 Task: Find connections with filter location Rolândia with filter topic #securitywith filter profile language Potuguese with filter current company Dentsu Webchutney with filter school RK University with filter industry Services for Renewable Energy with filter service category Wedding Planning with filter keywords title Assistant Professor
Action: Mouse moved to (223, 277)
Screenshot: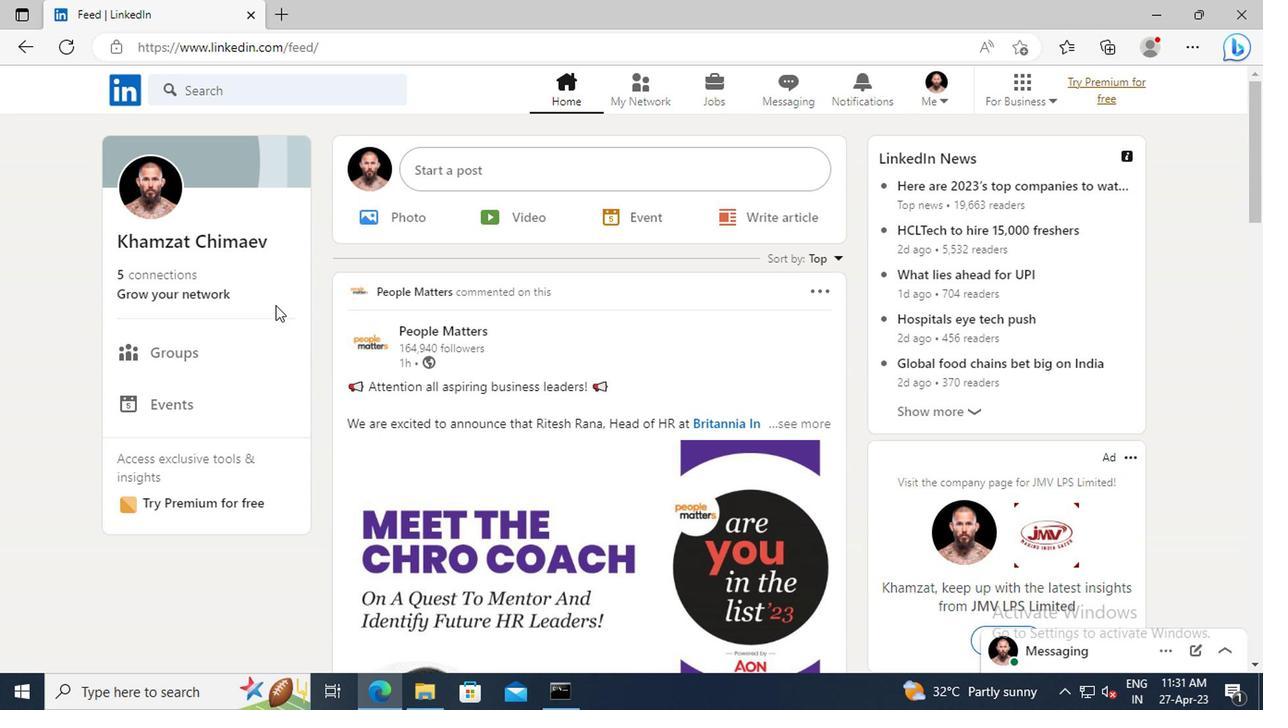 
Action: Mouse pressed left at (223, 277)
Screenshot: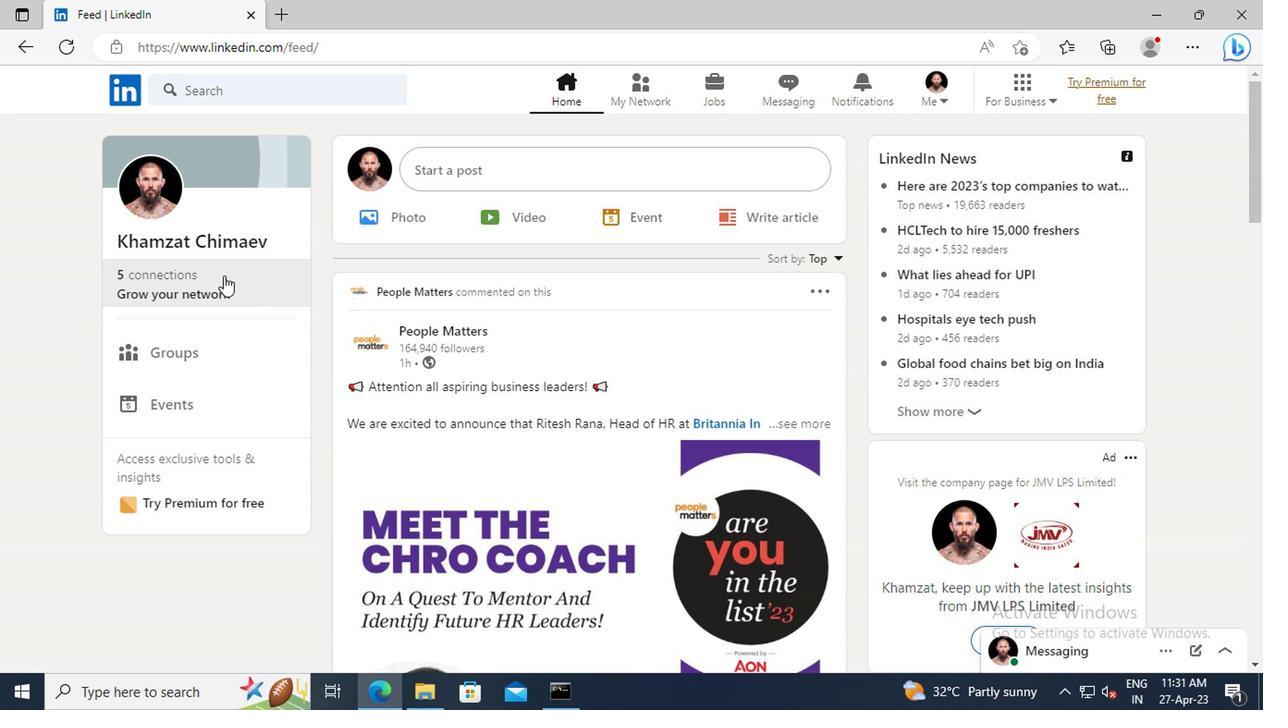 
Action: Mouse moved to (225, 202)
Screenshot: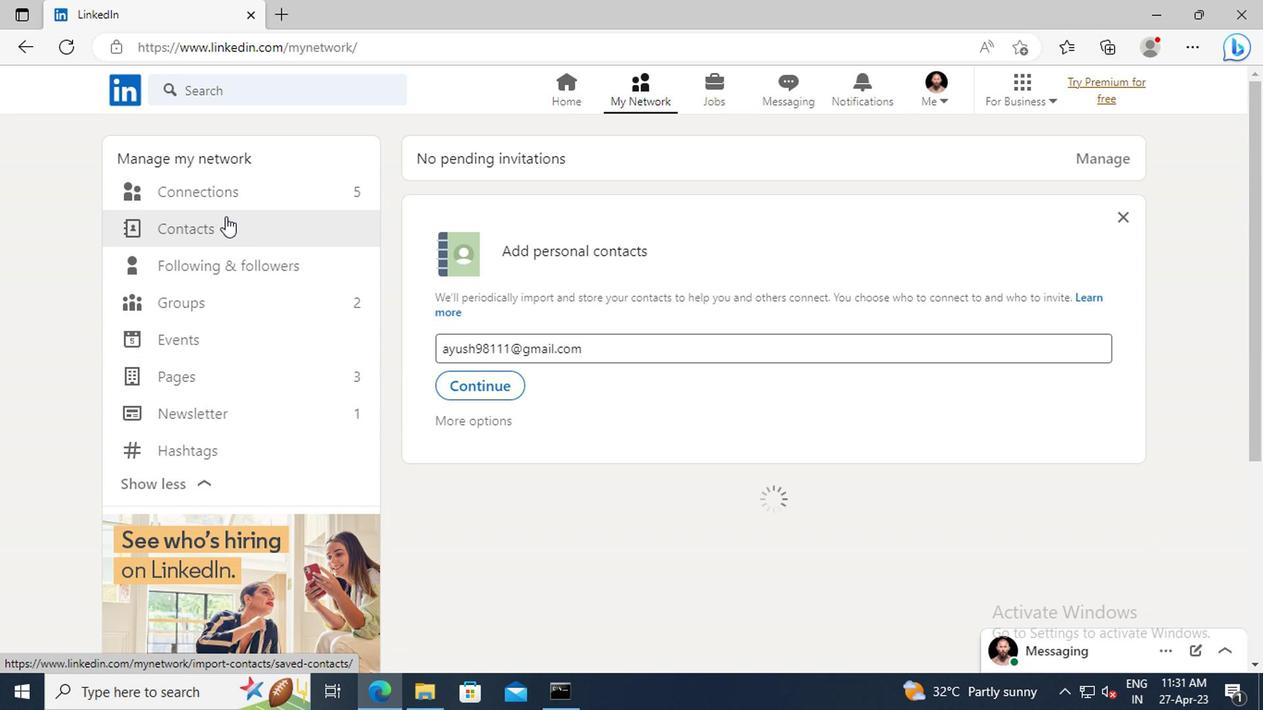 
Action: Mouse pressed left at (225, 202)
Screenshot: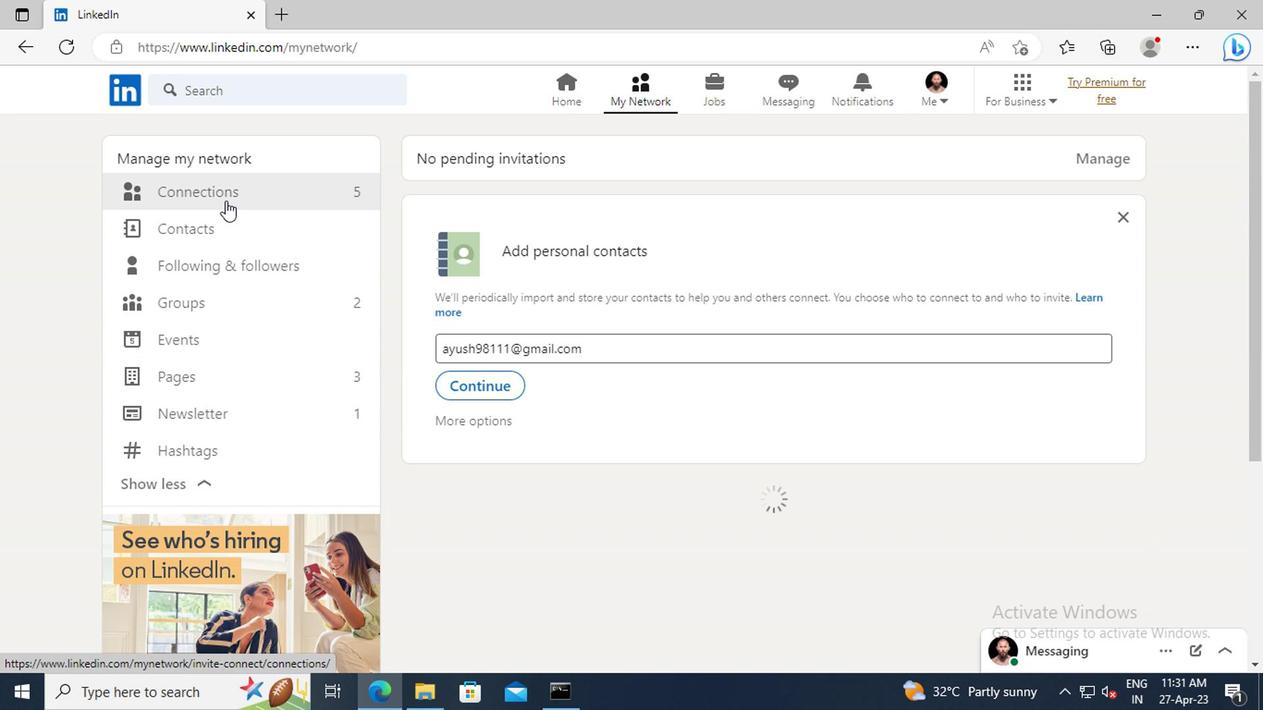 
Action: Mouse moved to (785, 201)
Screenshot: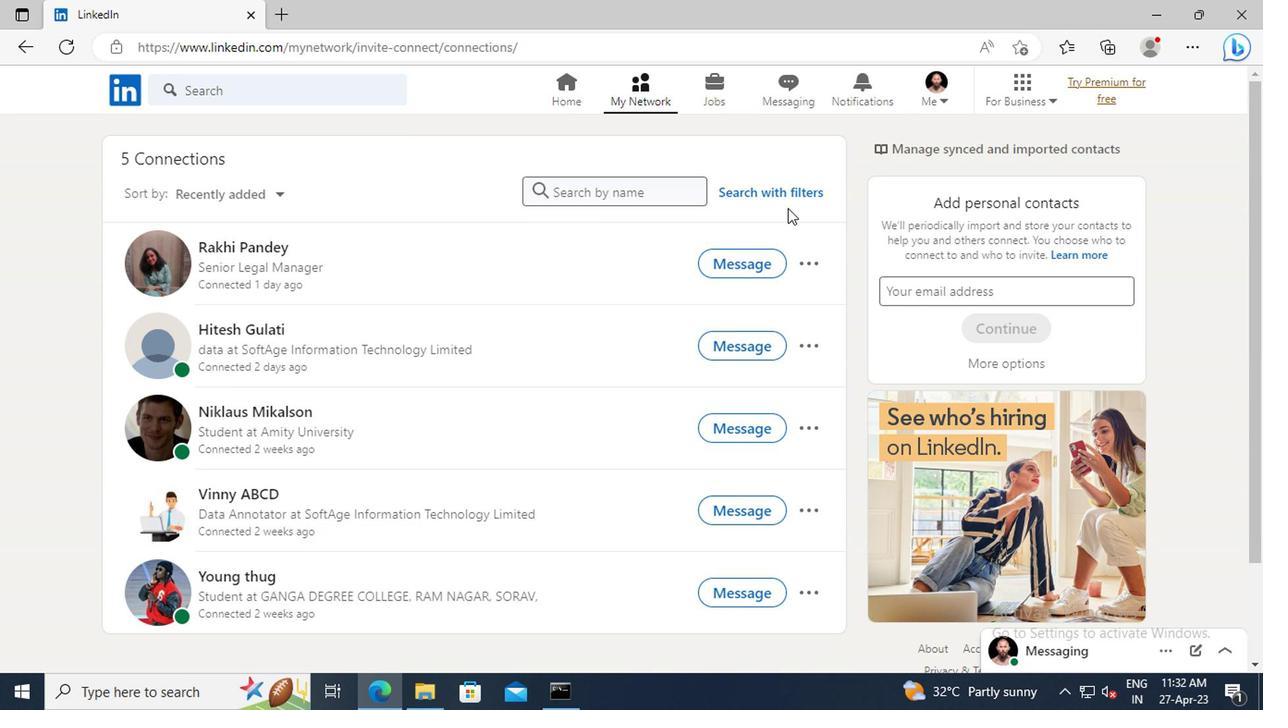 
Action: Mouse pressed left at (785, 201)
Screenshot: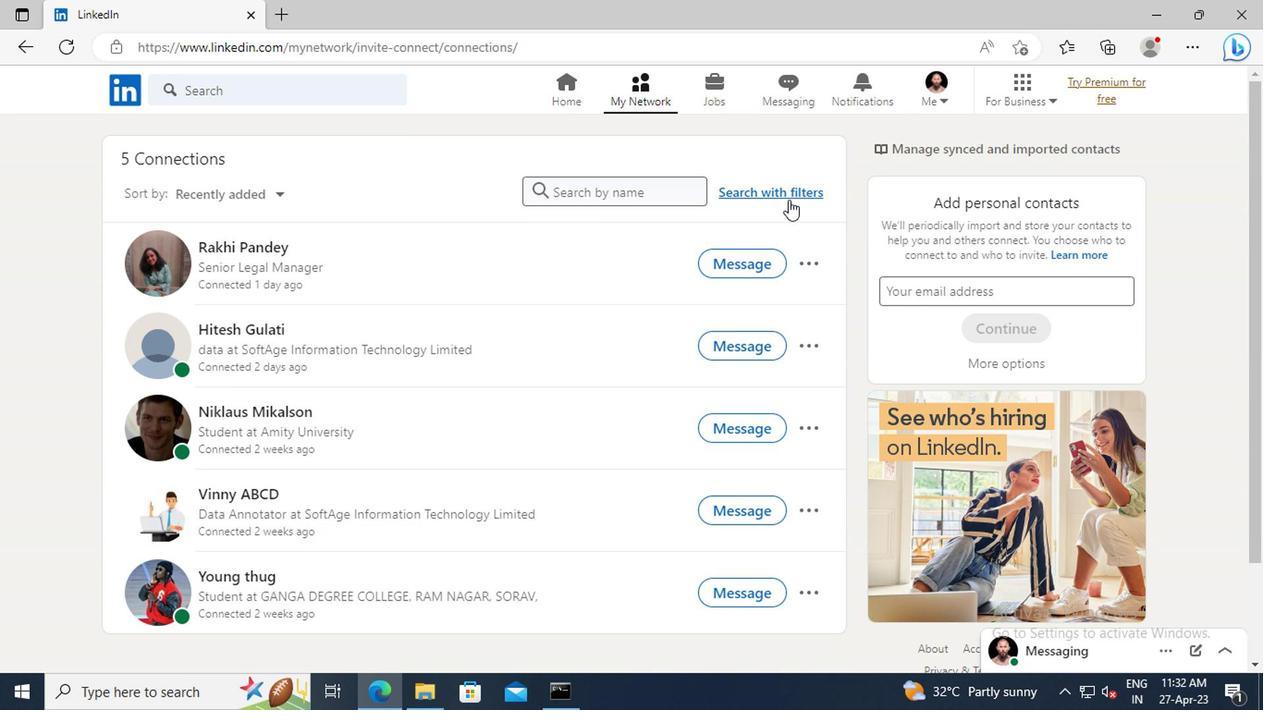 
Action: Mouse moved to (702, 147)
Screenshot: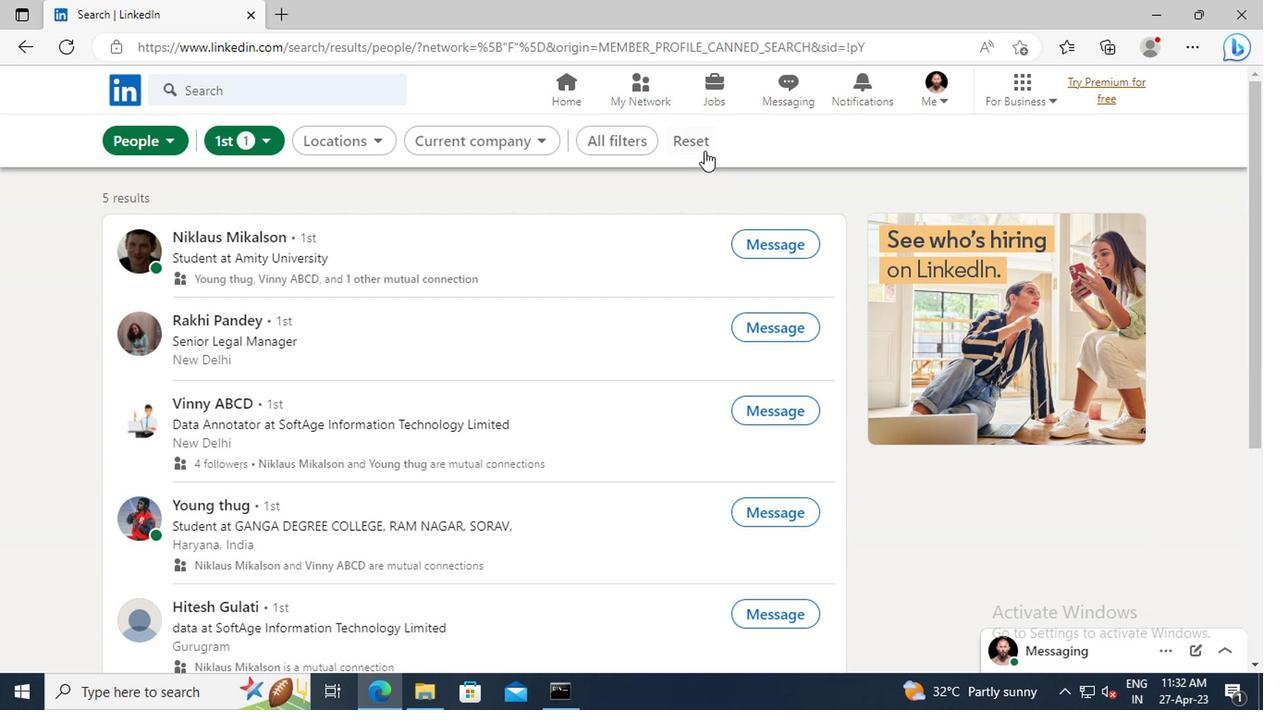 
Action: Mouse pressed left at (702, 147)
Screenshot: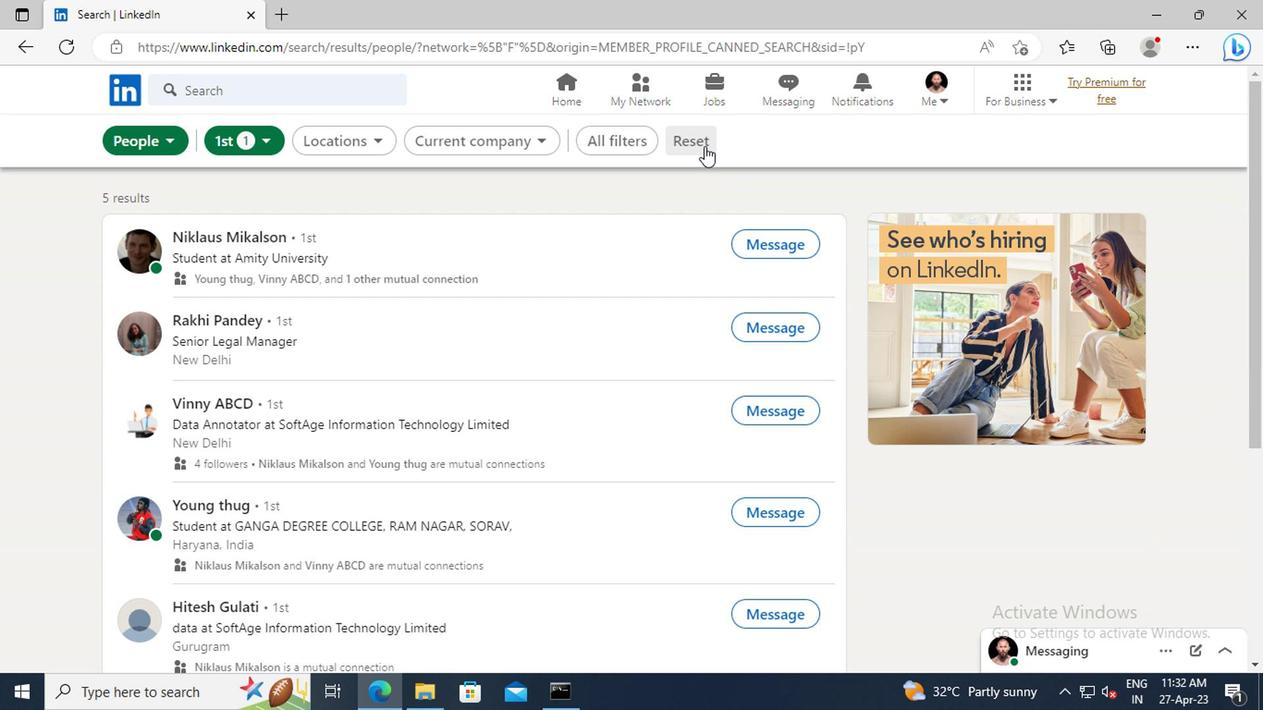 
Action: Mouse moved to (665, 144)
Screenshot: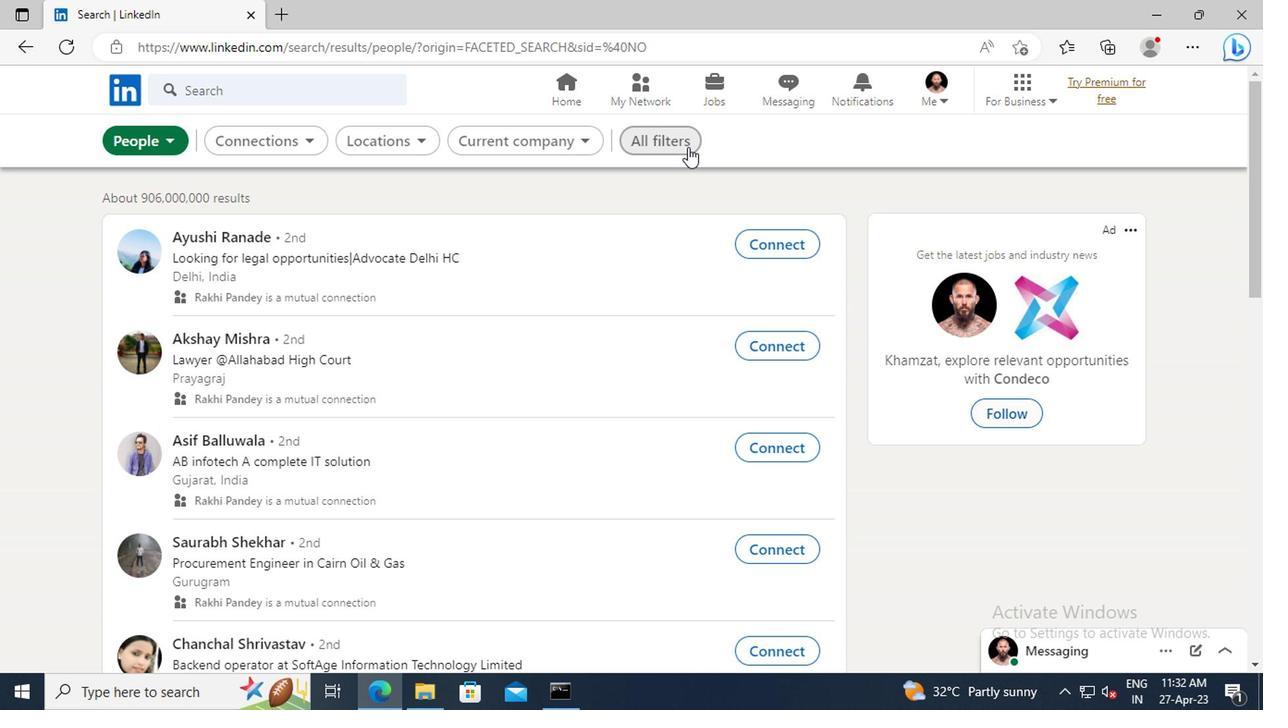 
Action: Mouse pressed left at (665, 144)
Screenshot: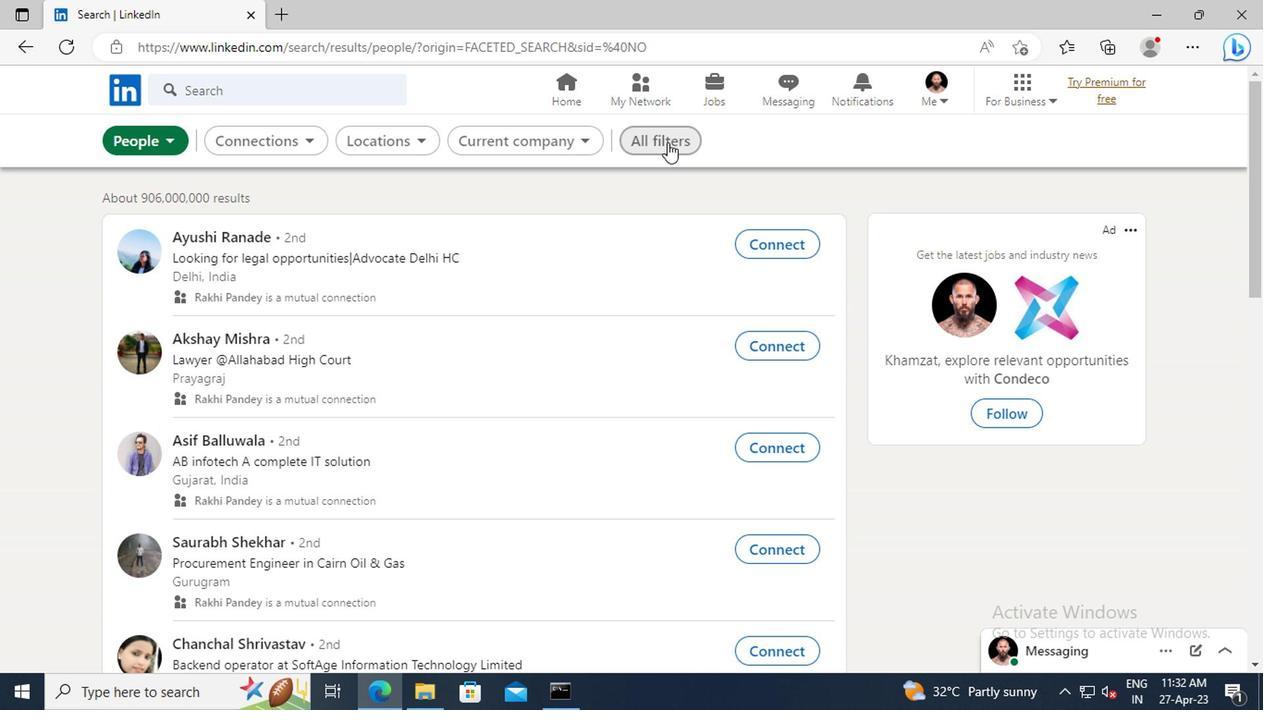 
Action: Mouse moved to (1021, 348)
Screenshot: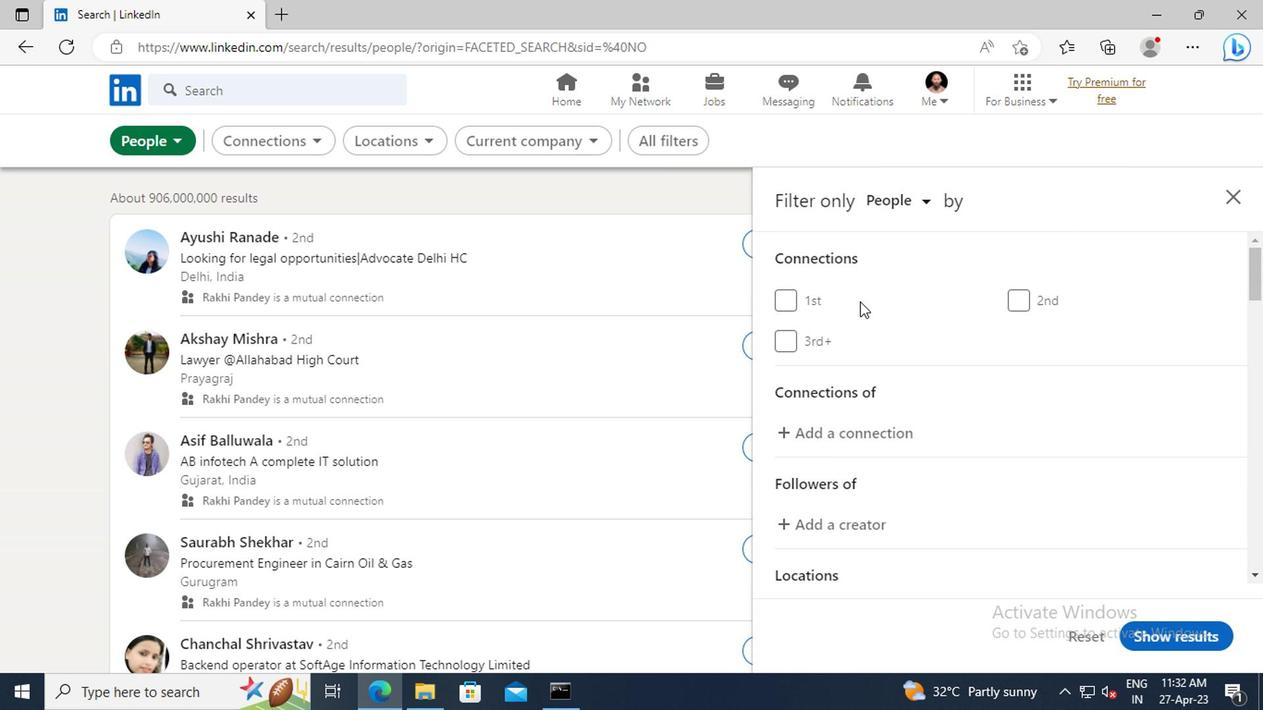 
Action: Mouse scrolled (1021, 347) with delta (0, -1)
Screenshot: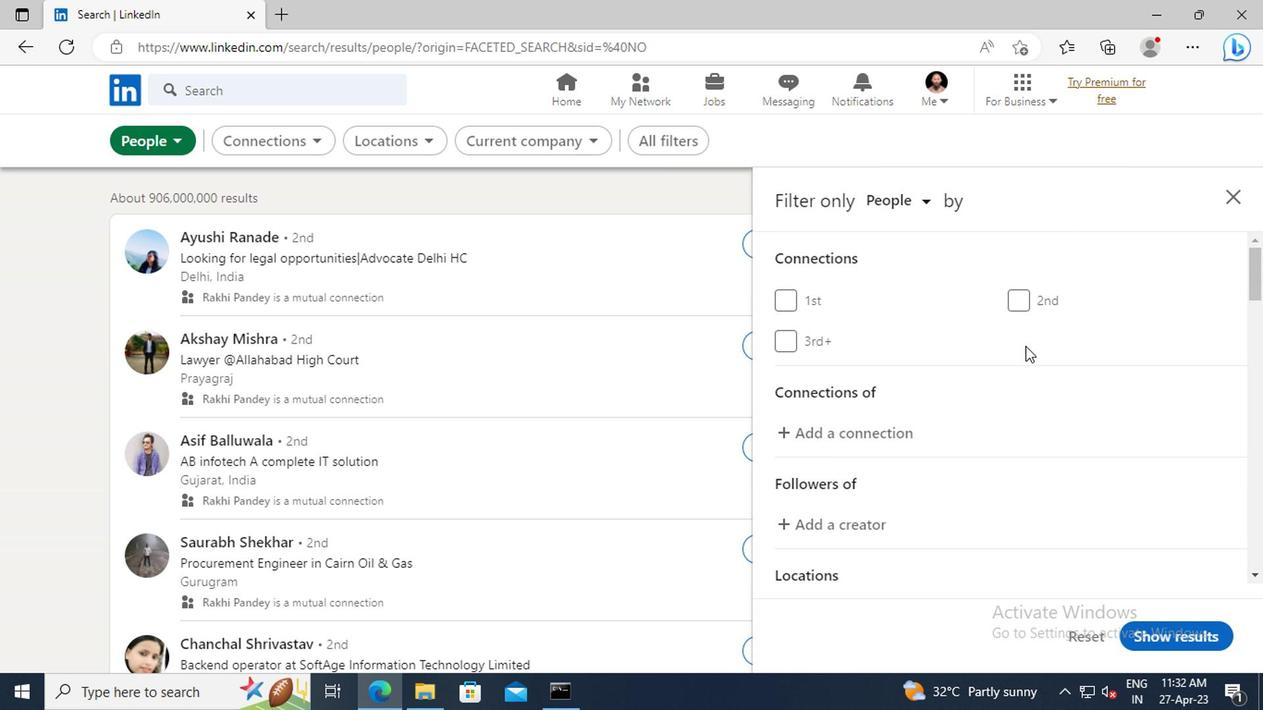
Action: Mouse scrolled (1021, 347) with delta (0, -1)
Screenshot: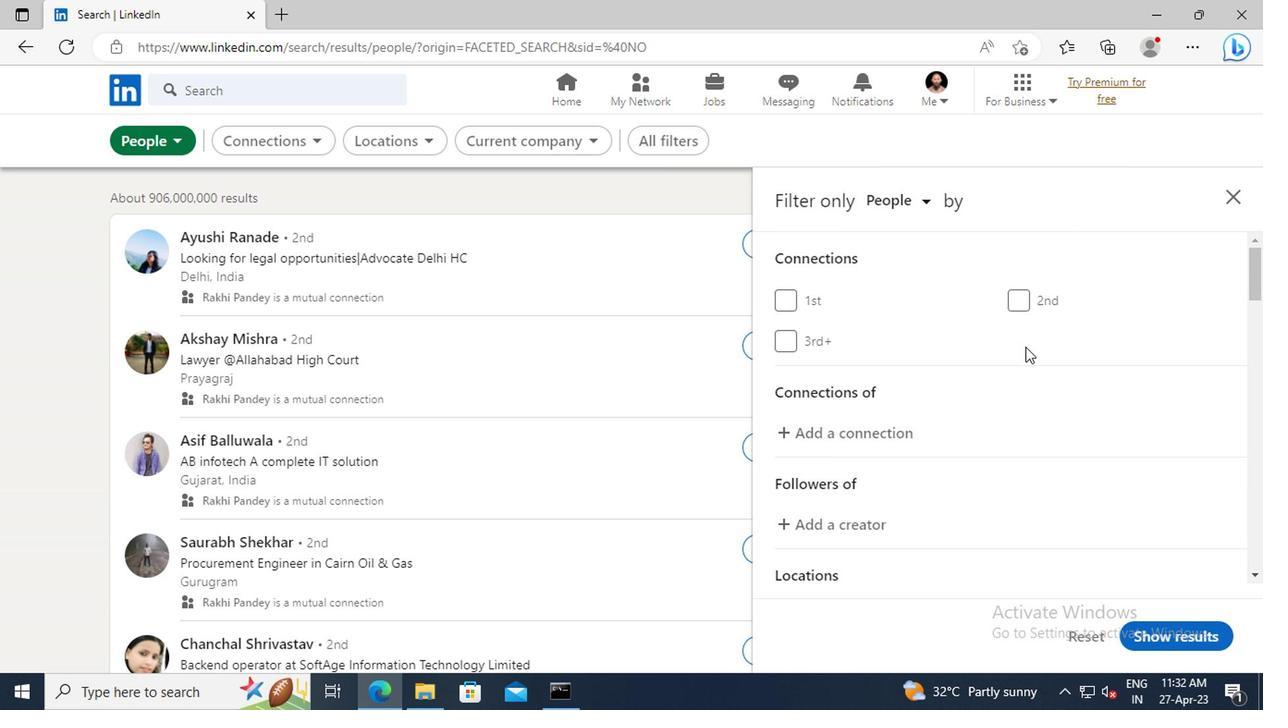 
Action: Mouse scrolled (1021, 347) with delta (0, -1)
Screenshot: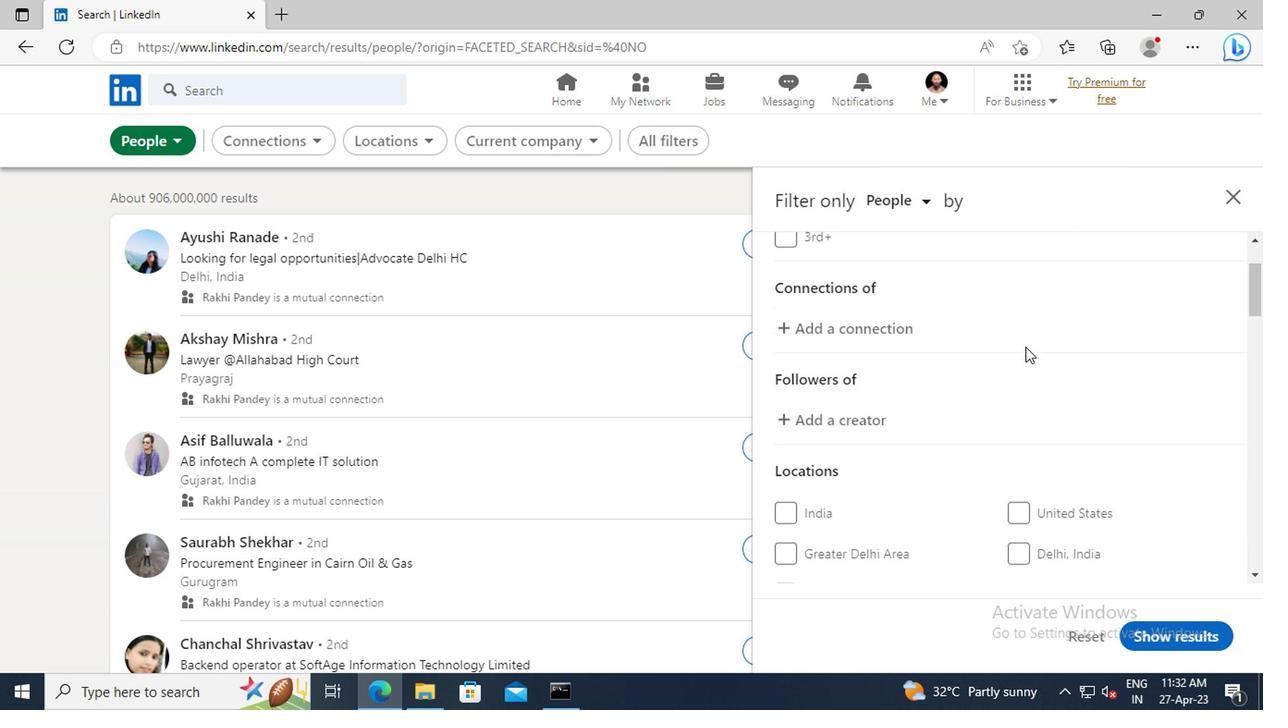 
Action: Mouse scrolled (1021, 347) with delta (0, -1)
Screenshot: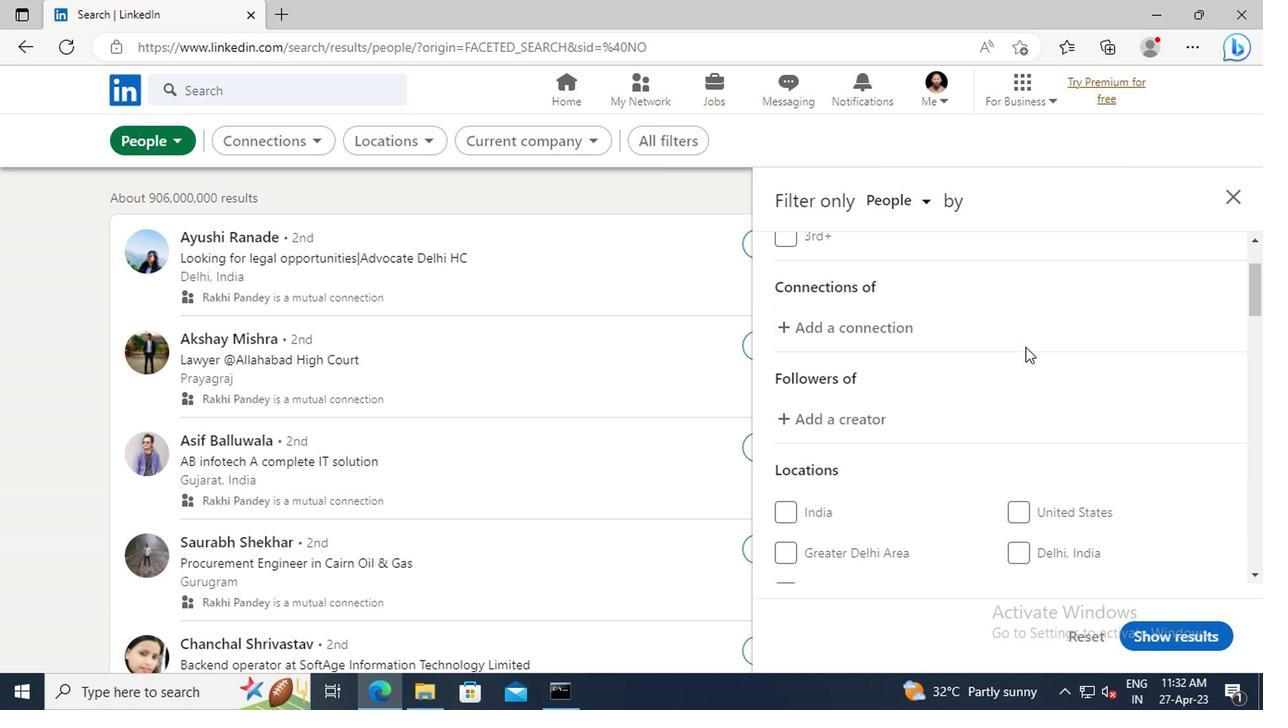 
Action: Mouse scrolled (1021, 347) with delta (0, -1)
Screenshot: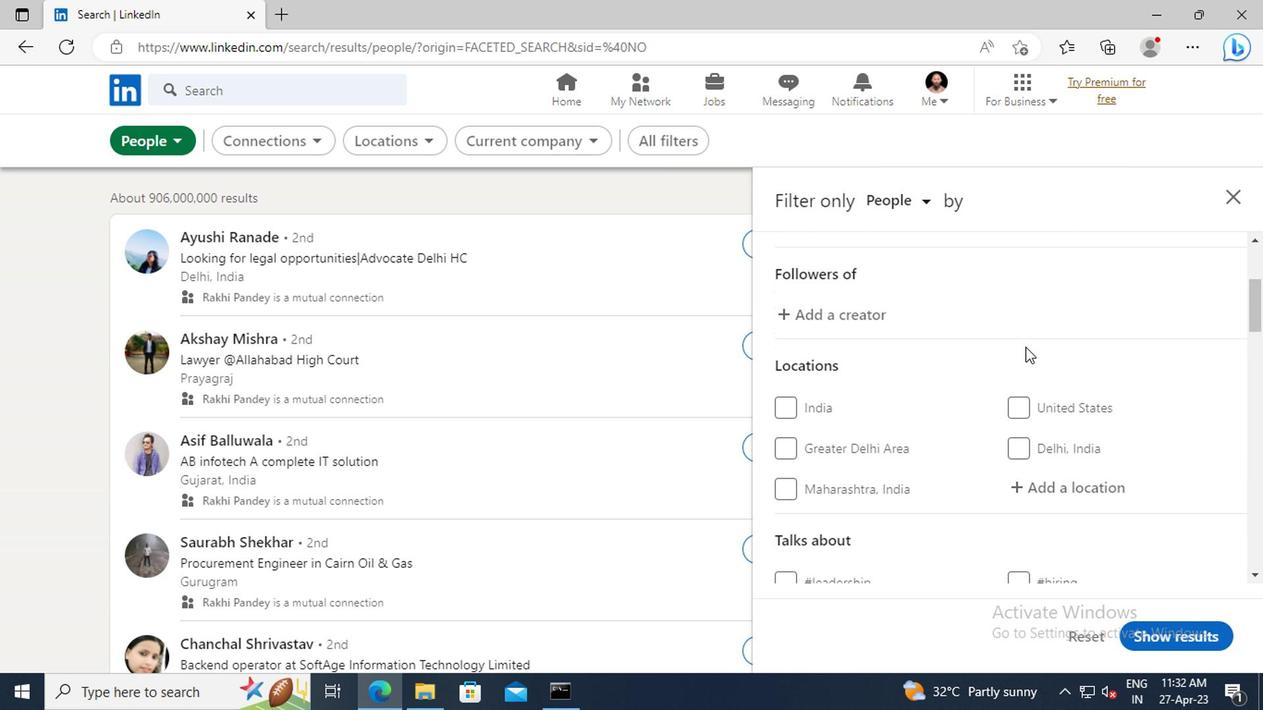 
Action: Mouse moved to (1038, 430)
Screenshot: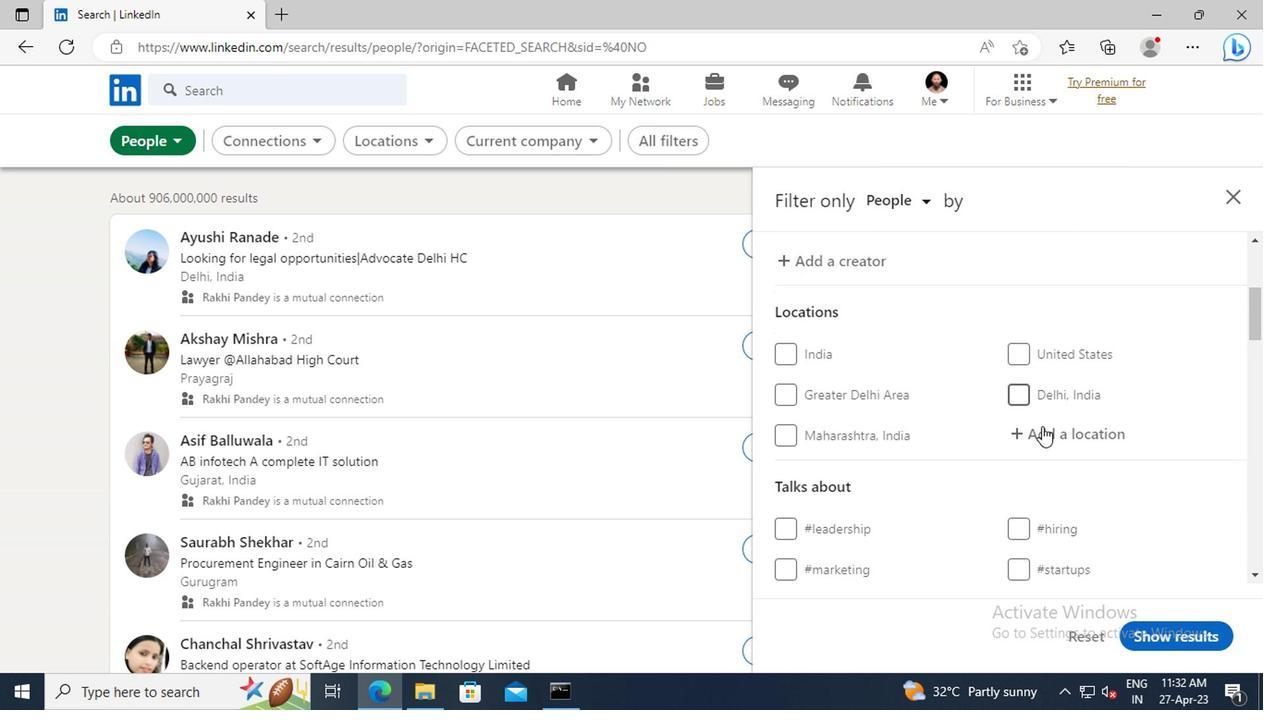 
Action: Mouse pressed left at (1038, 430)
Screenshot: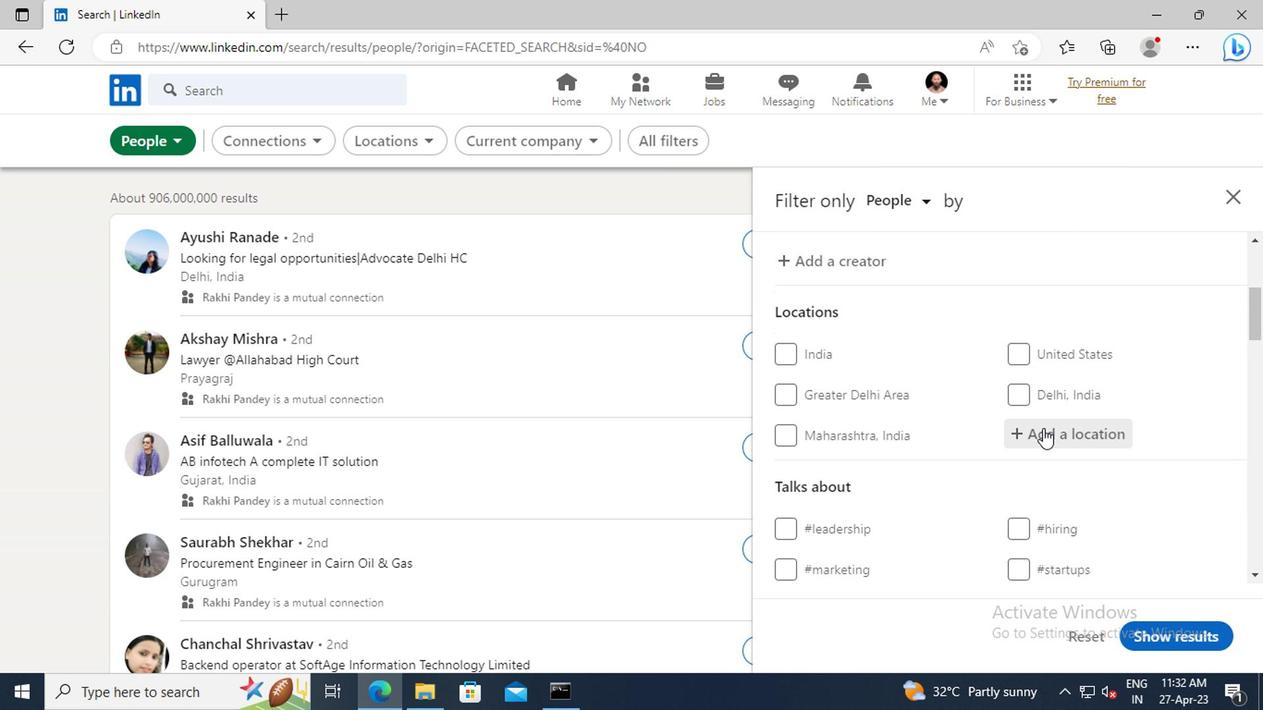
Action: Key pressed <Key.shift>ROLANDIA
Screenshot: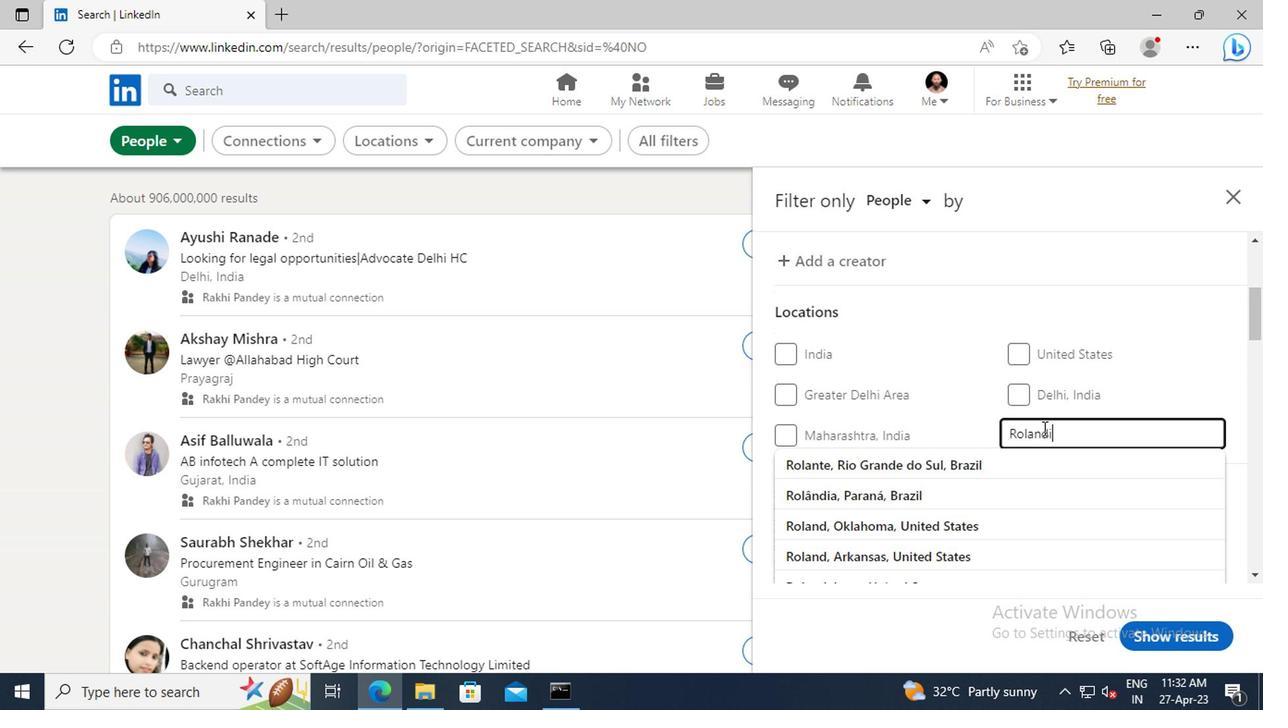 
Action: Mouse moved to (1045, 460)
Screenshot: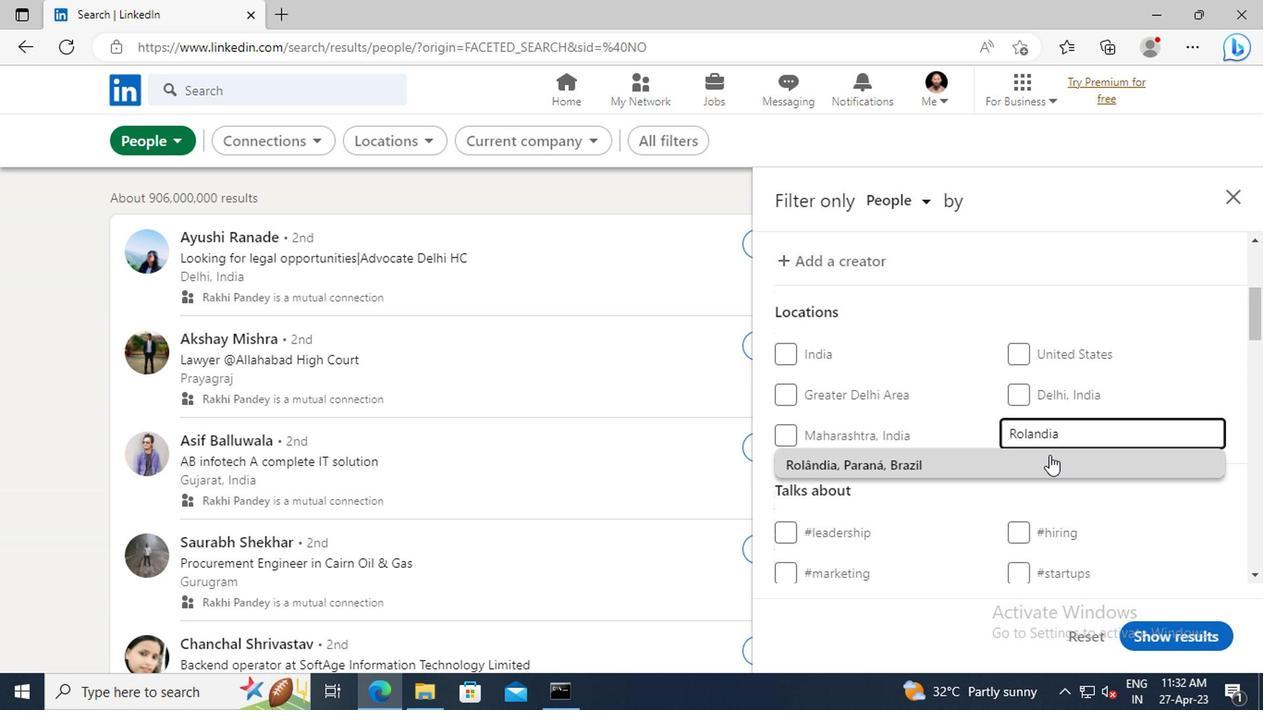 
Action: Mouse pressed left at (1045, 460)
Screenshot: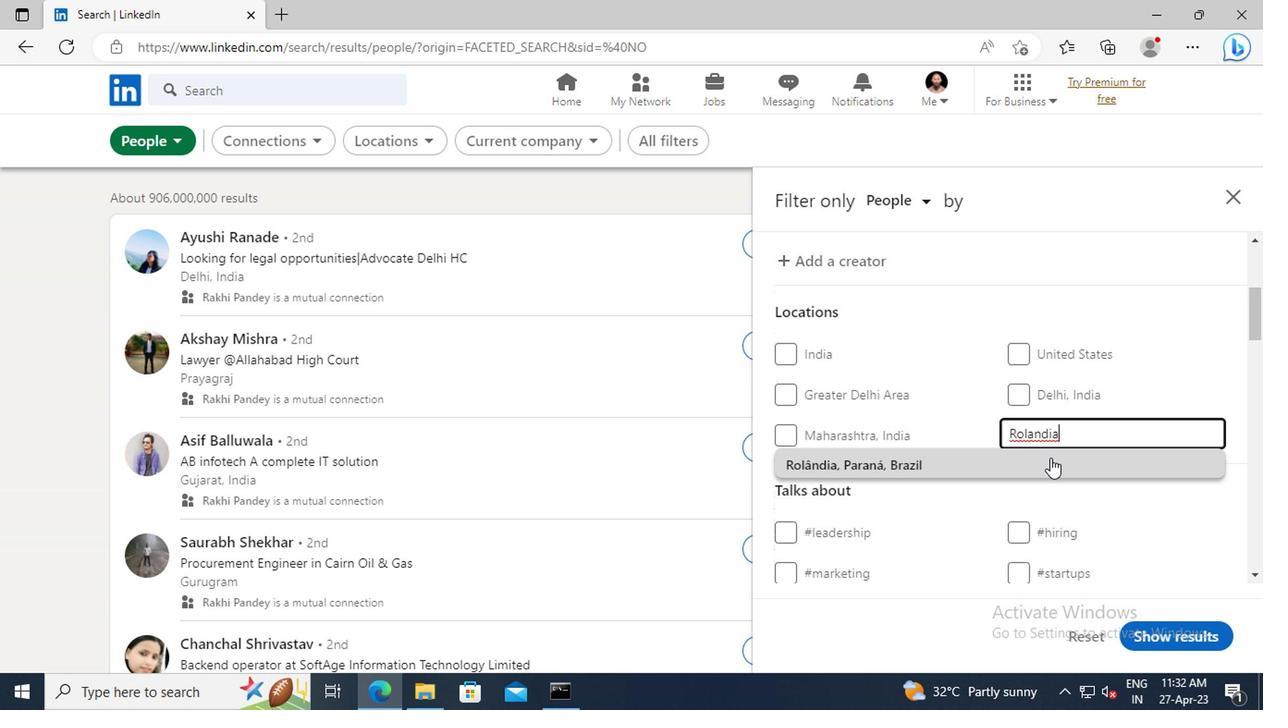 
Action: Mouse moved to (1035, 390)
Screenshot: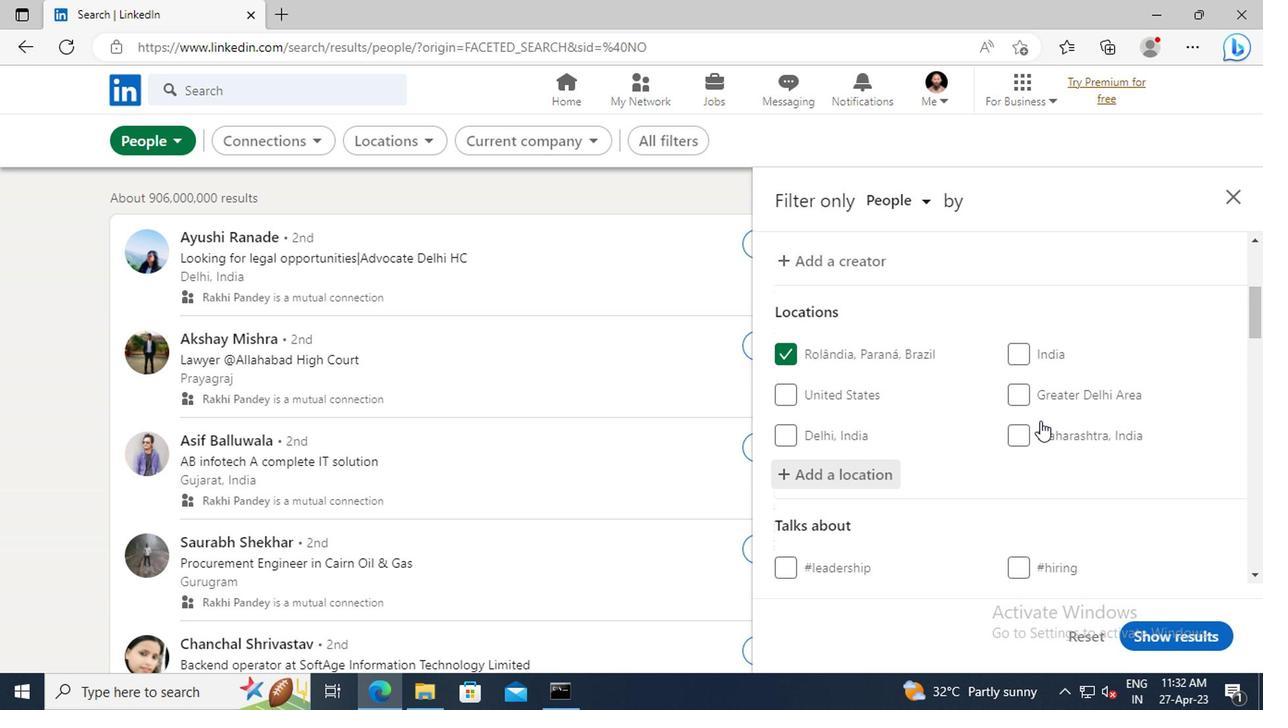 
Action: Mouse scrolled (1035, 389) with delta (0, 0)
Screenshot: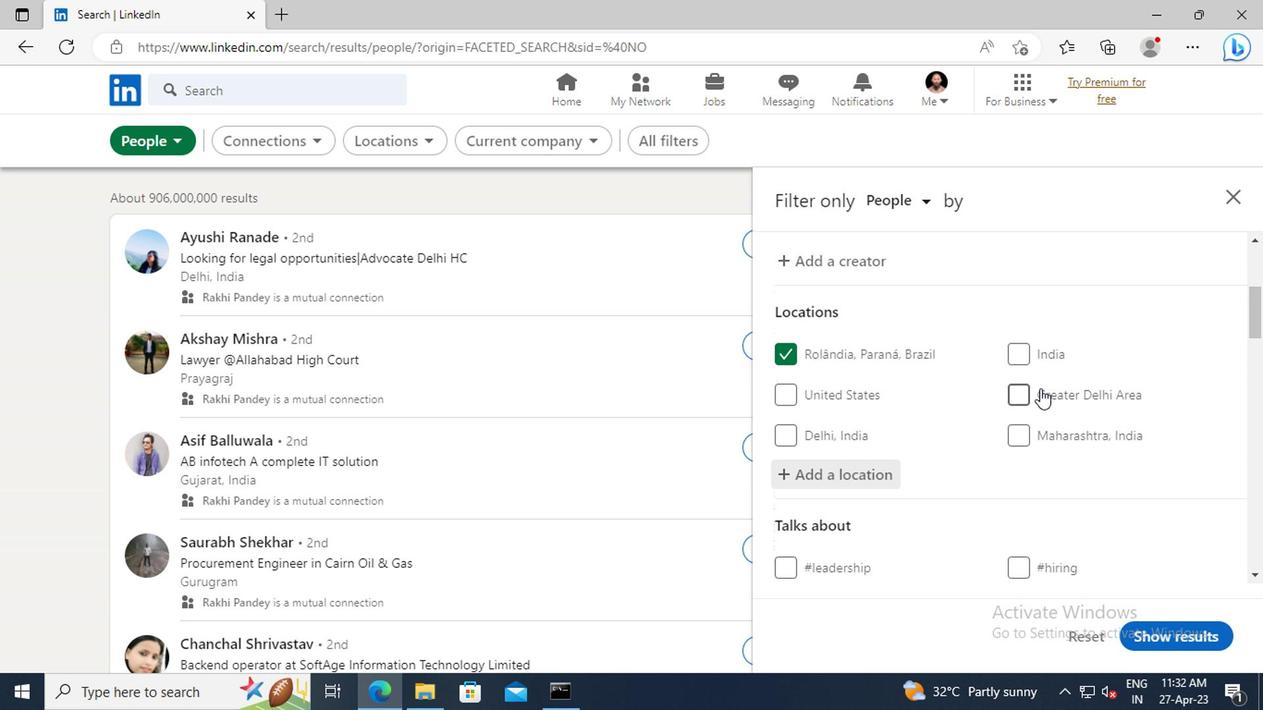 
Action: Mouse scrolled (1035, 389) with delta (0, 0)
Screenshot: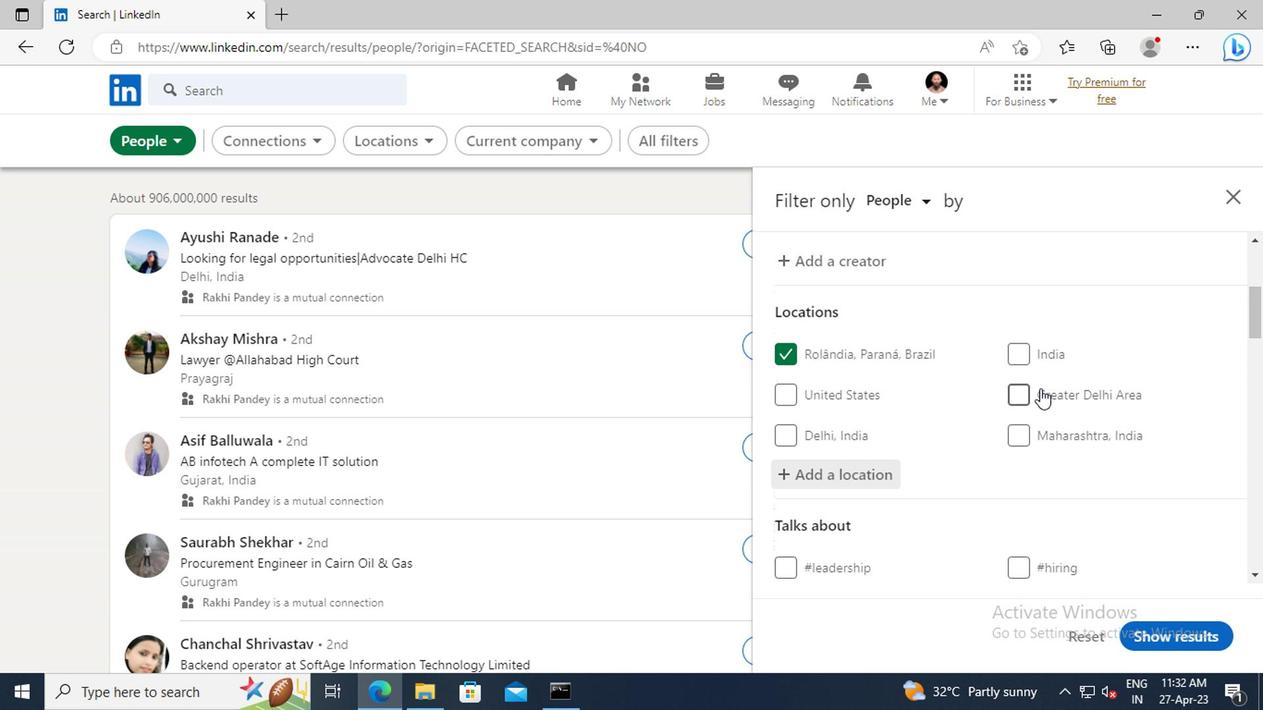 
Action: Mouse scrolled (1035, 389) with delta (0, 0)
Screenshot: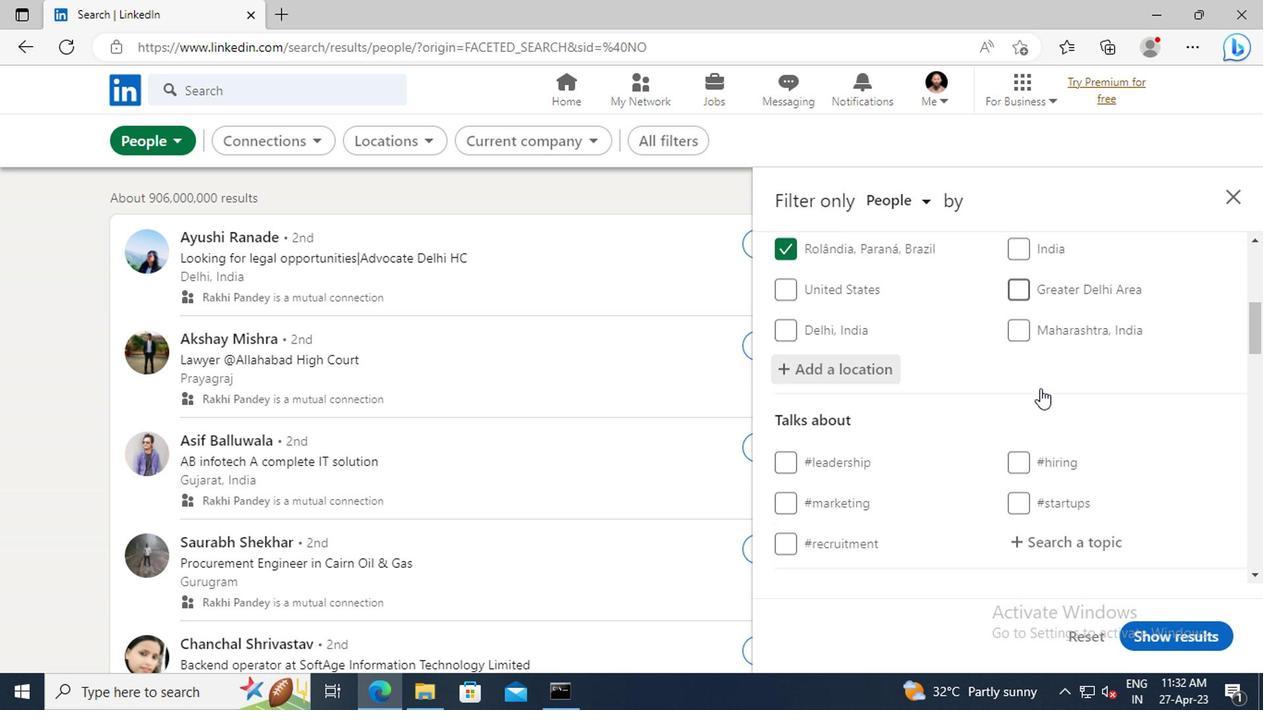 
Action: Mouse scrolled (1035, 389) with delta (0, 0)
Screenshot: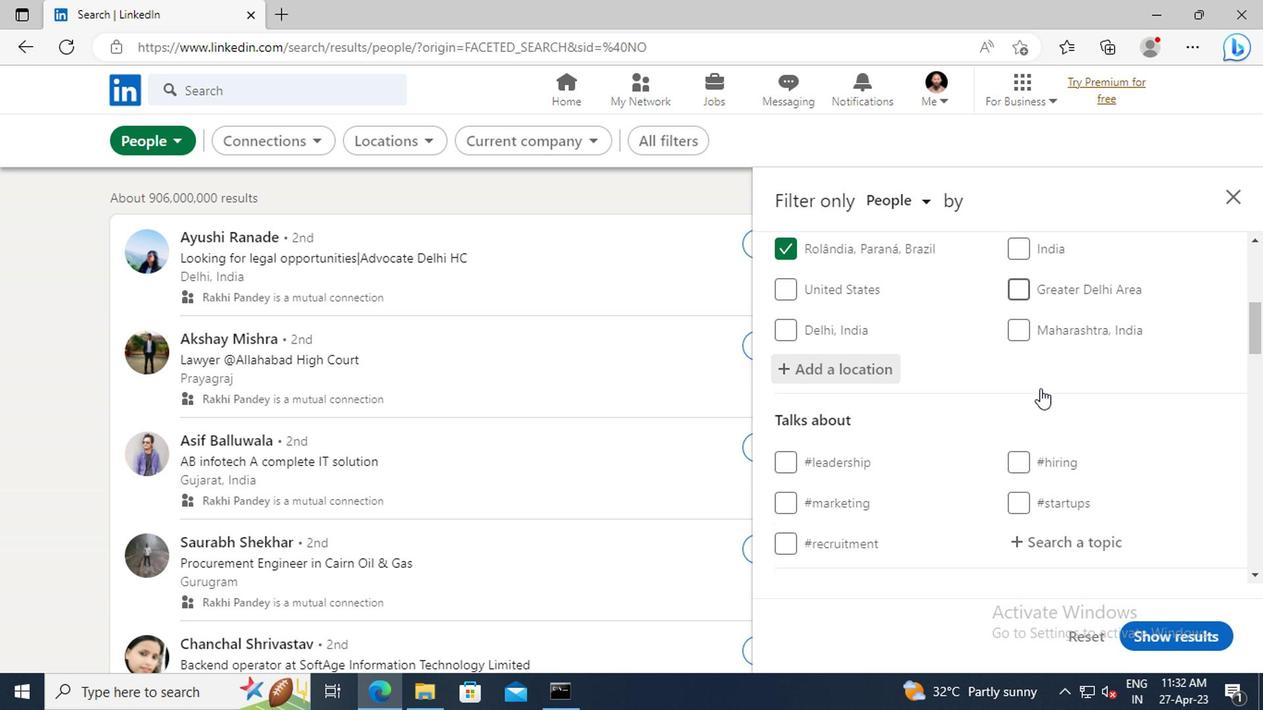 
Action: Mouse moved to (1045, 439)
Screenshot: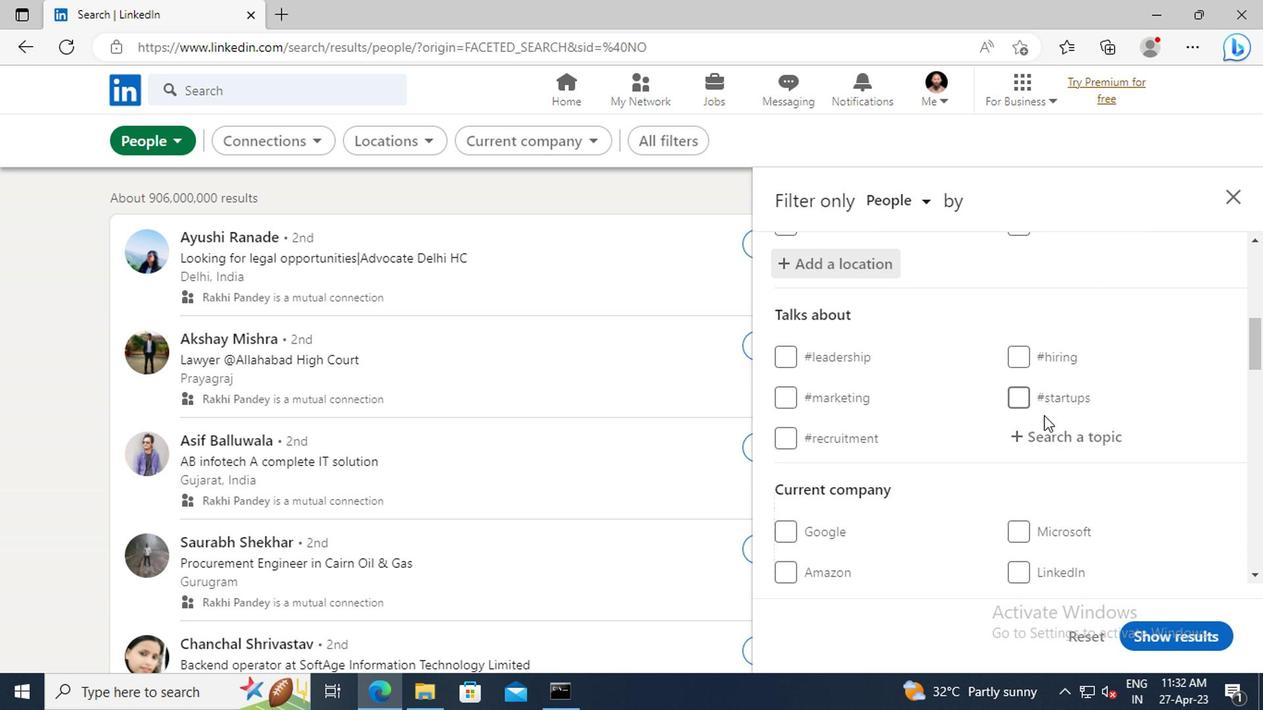 
Action: Mouse pressed left at (1045, 439)
Screenshot: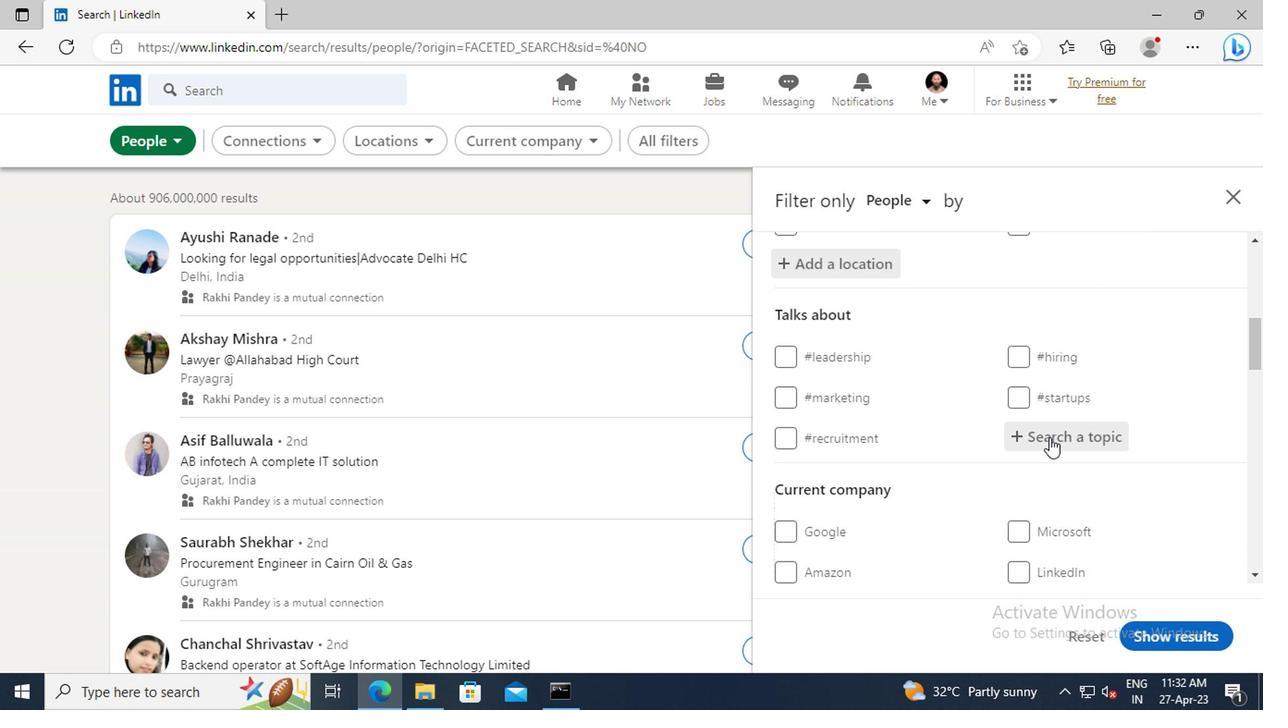 
Action: Key pressed <Key.shift>#SECURITYWITH<Key.enter>
Screenshot: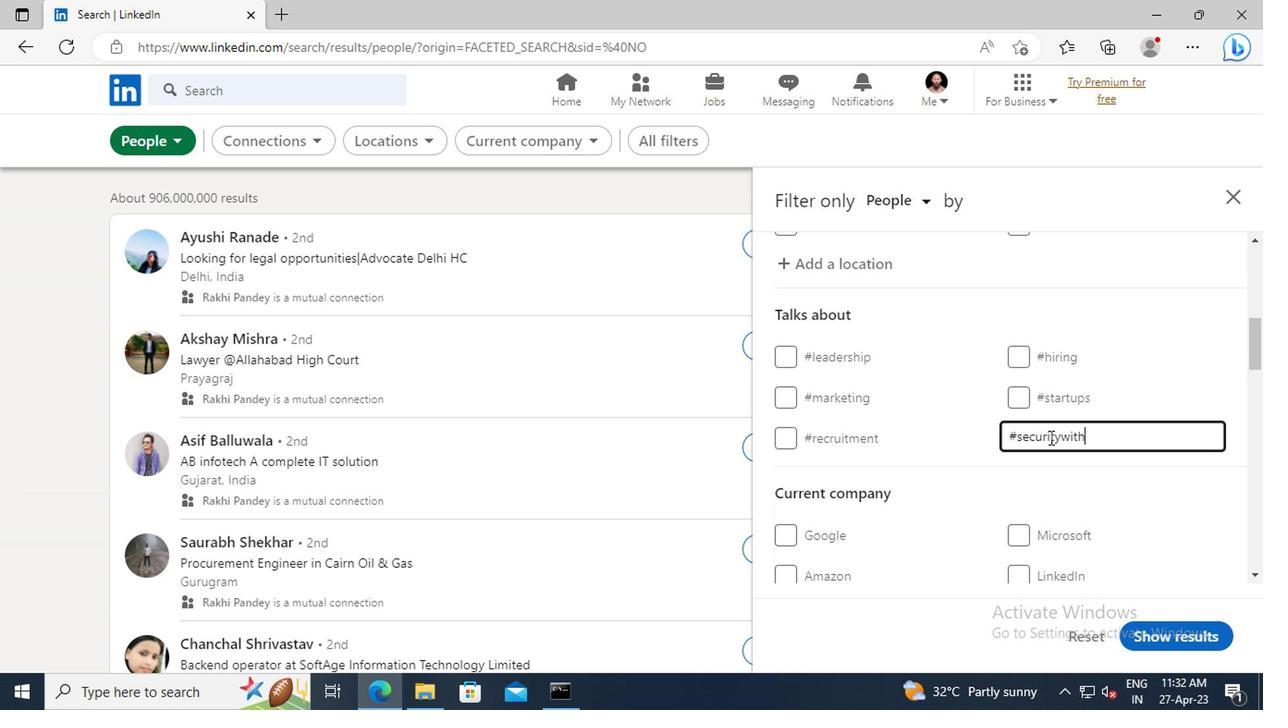 
Action: Mouse moved to (1039, 437)
Screenshot: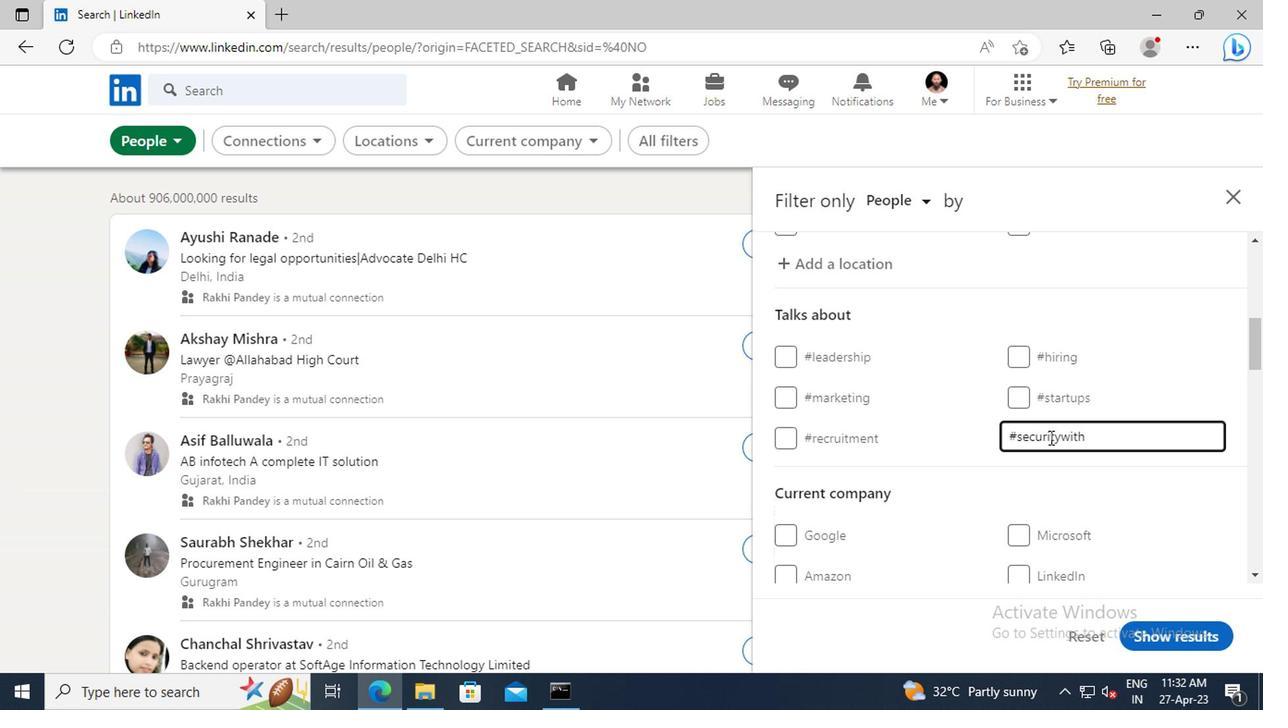 
Action: Mouse scrolled (1039, 435) with delta (0, -1)
Screenshot: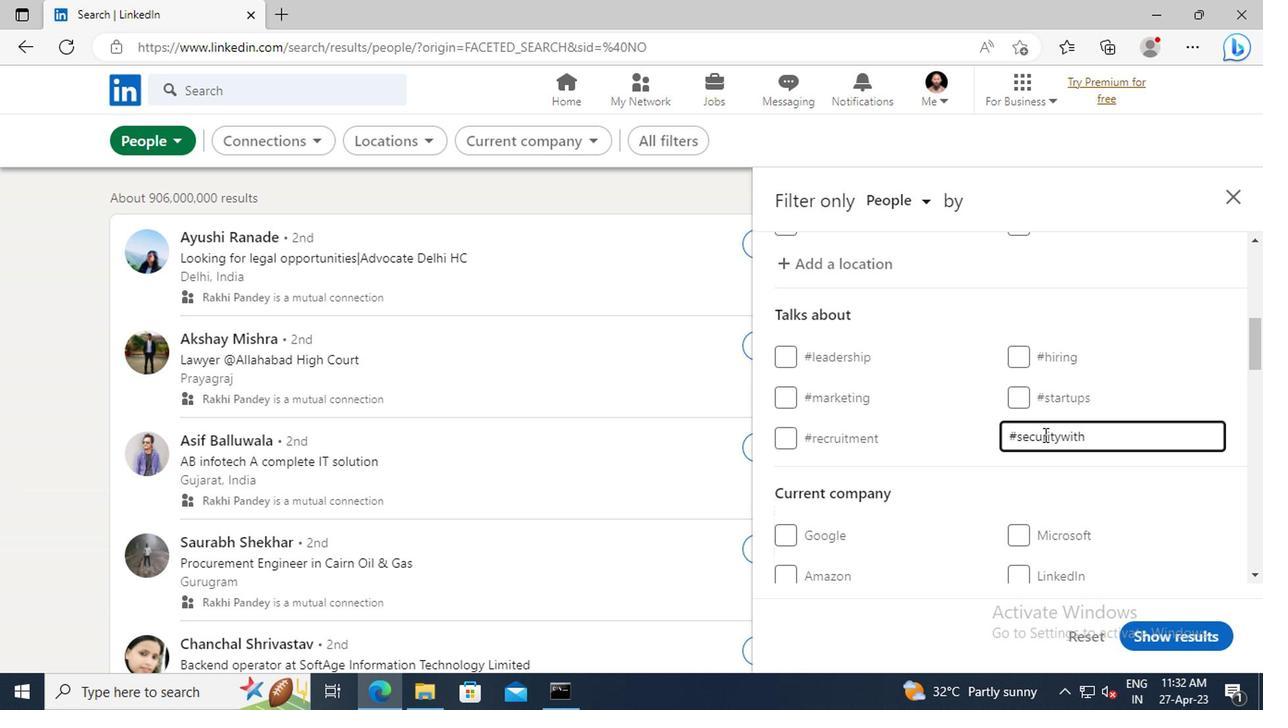 
Action: Mouse scrolled (1039, 435) with delta (0, -1)
Screenshot: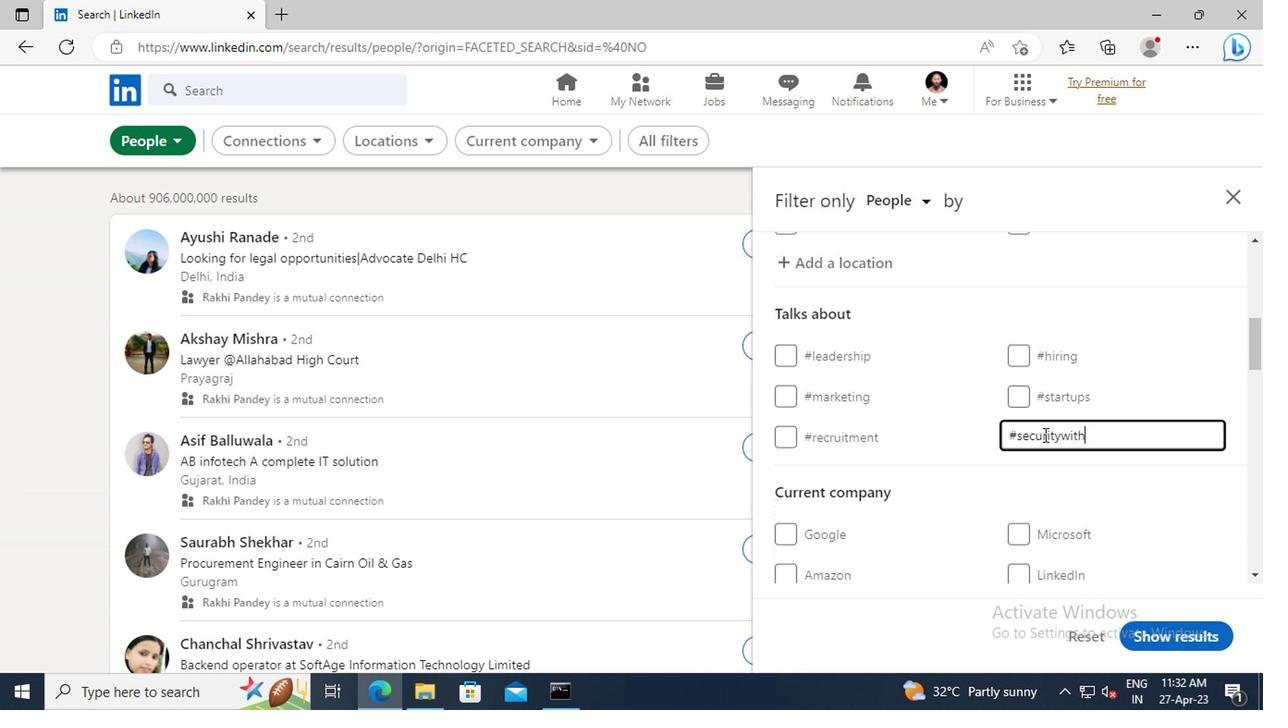 
Action: Mouse scrolled (1039, 435) with delta (0, -1)
Screenshot: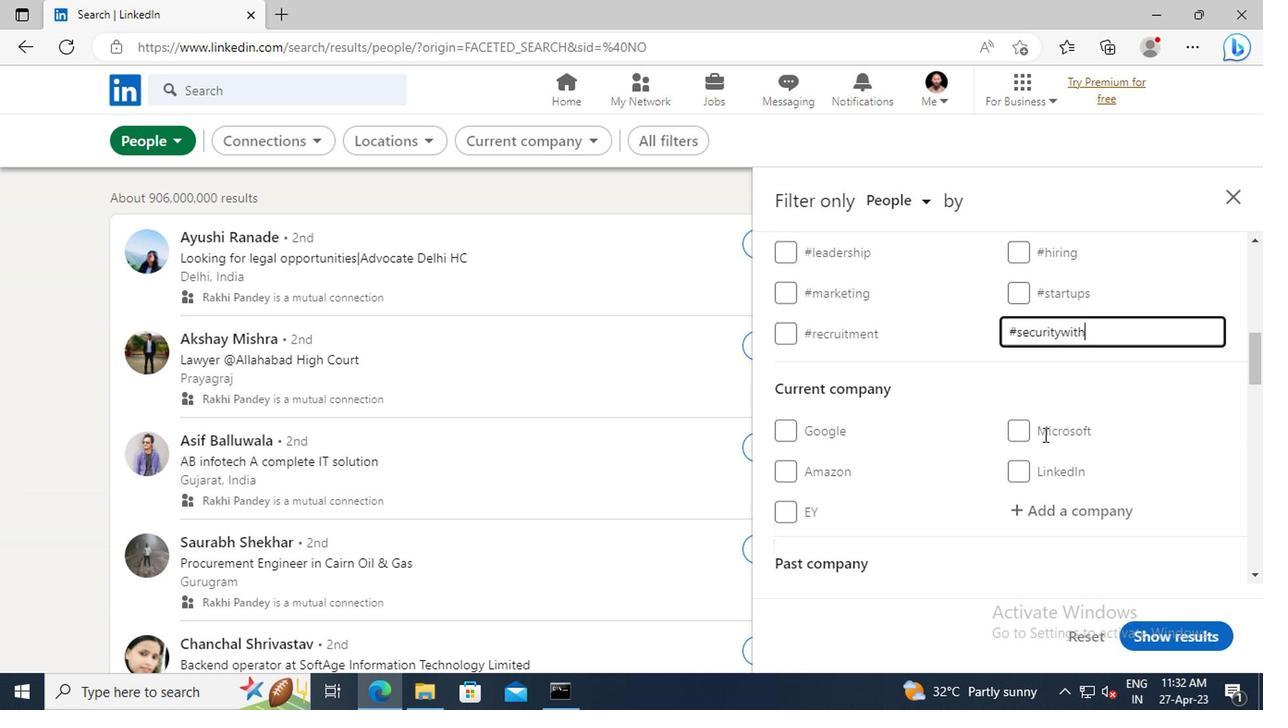 
Action: Mouse scrolled (1039, 435) with delta (0, -1)
Screenshot: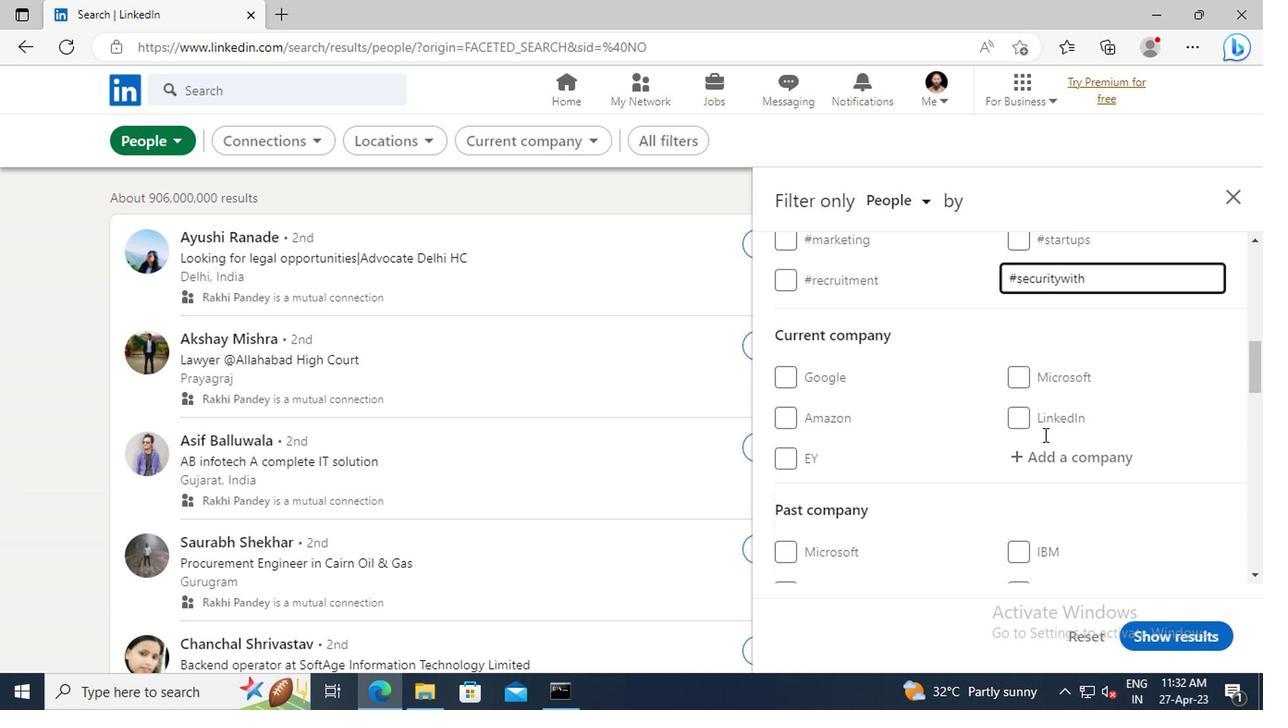 
Action: Mouse scrolled (1039, 435) with delta (0, -1)
Screenshot: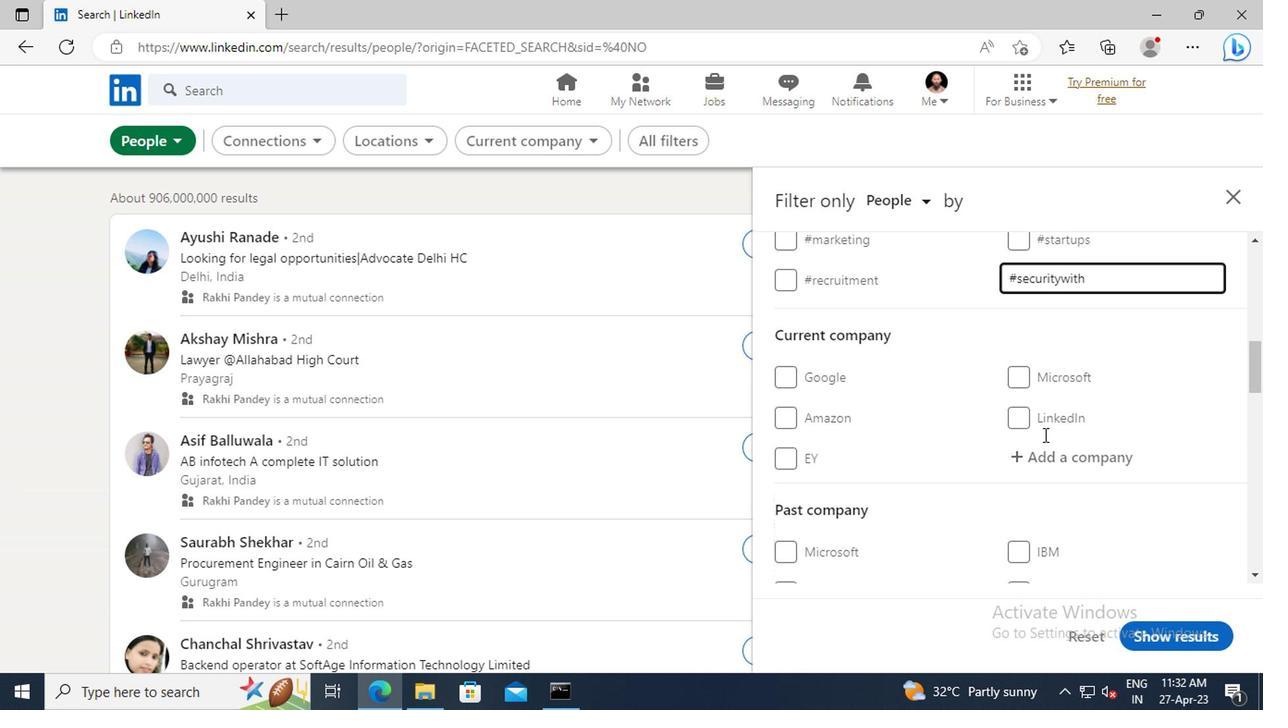 
Action: Mouse scrolled (1039, 435) with delta (0, -1)
Screenshot: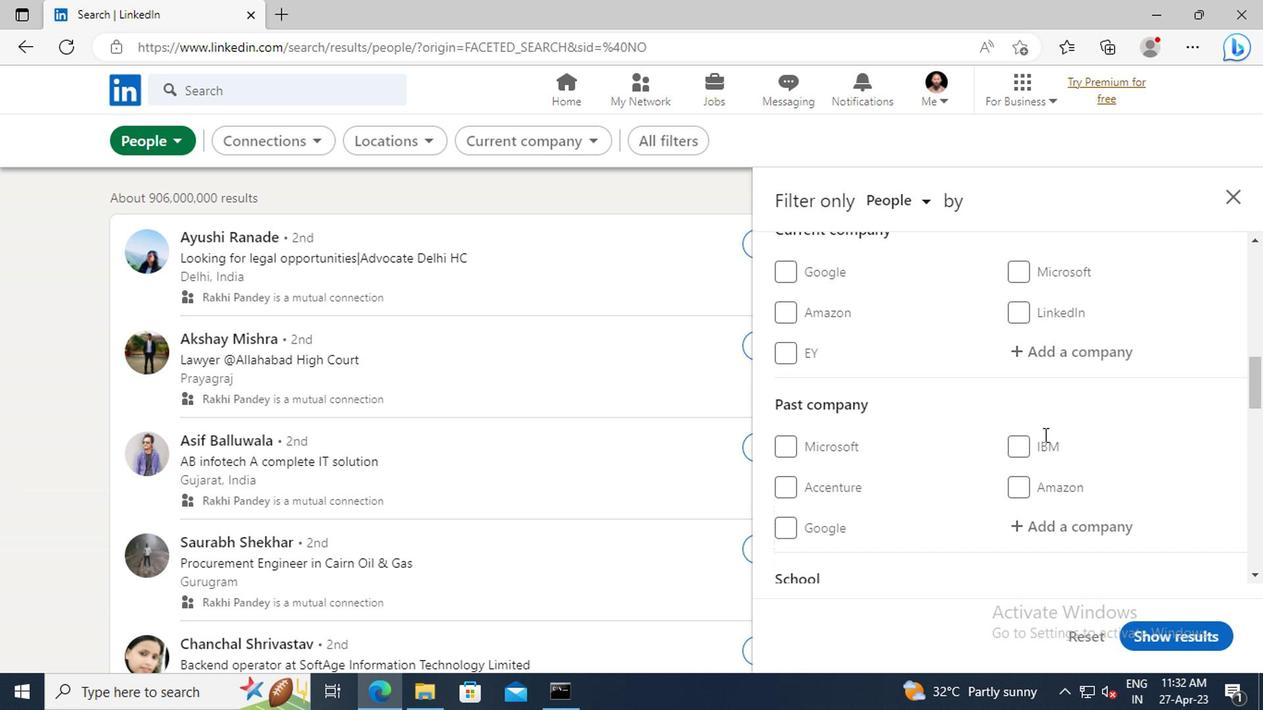 
Action: Mouse scrolled (1039, 435) with delta (0, -1)
Screenshot: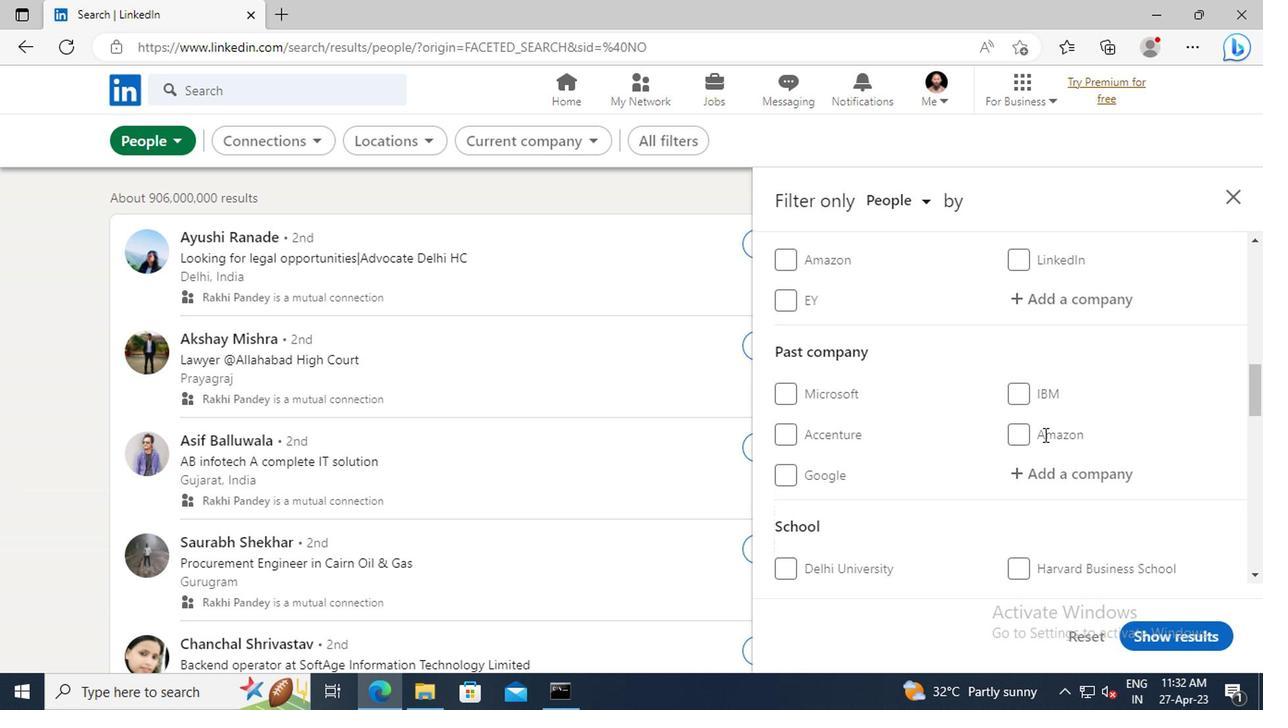 
Action: Mouse scrolled (1039, 435) with delta (0, -1)
Screenshot: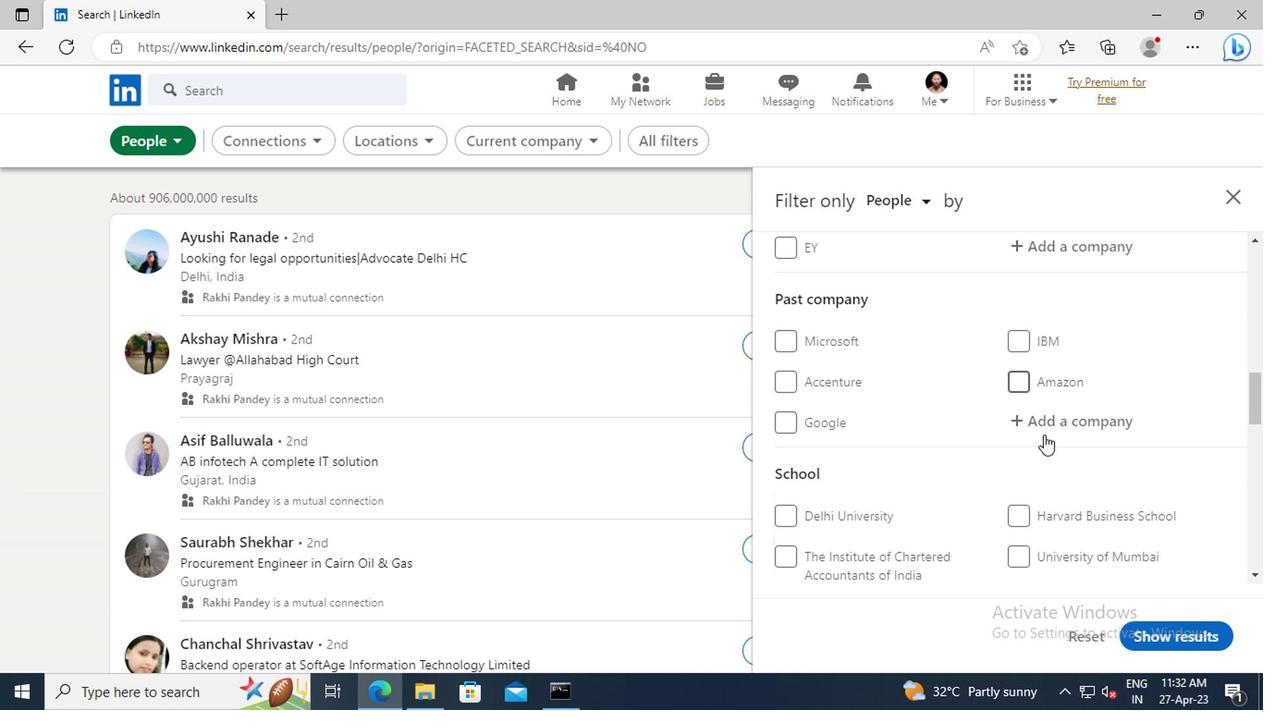 
Action: Mouse scrolled (1039, 435) with delta (0, -1)
Screenshot: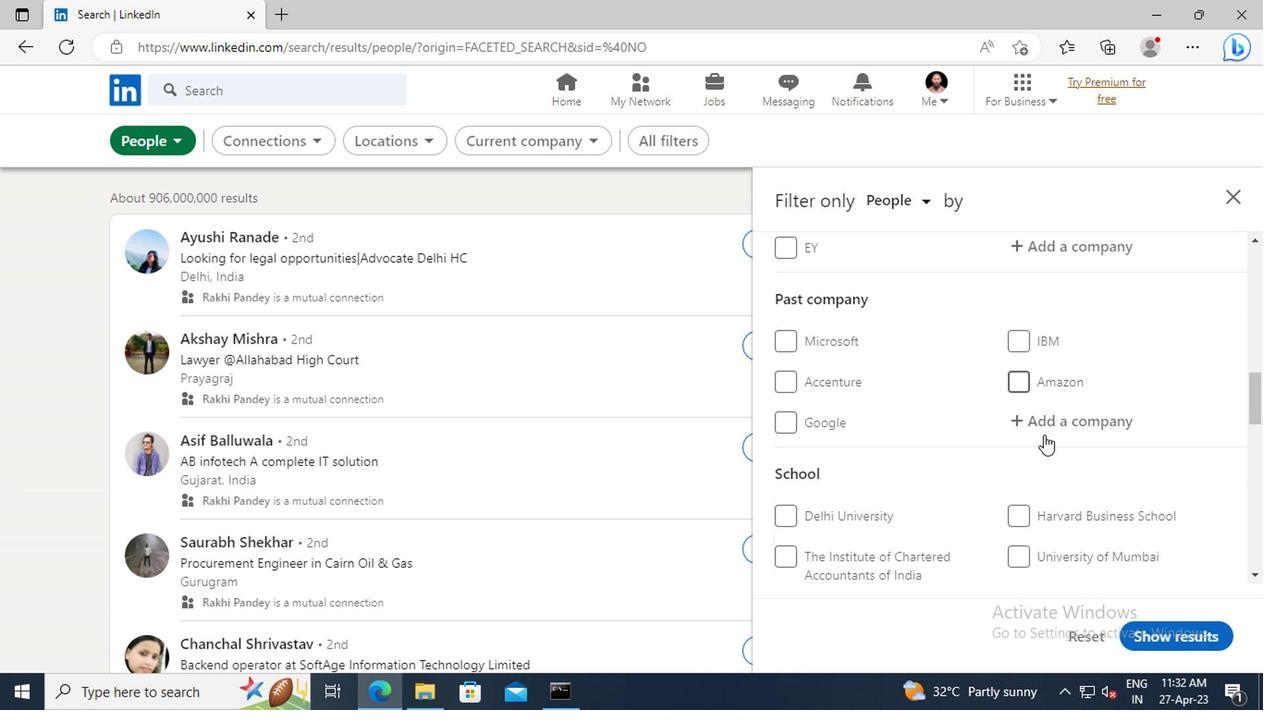 
Action: Mouse scrolled (1039, 435) with delta (0, -1)
Screenshot: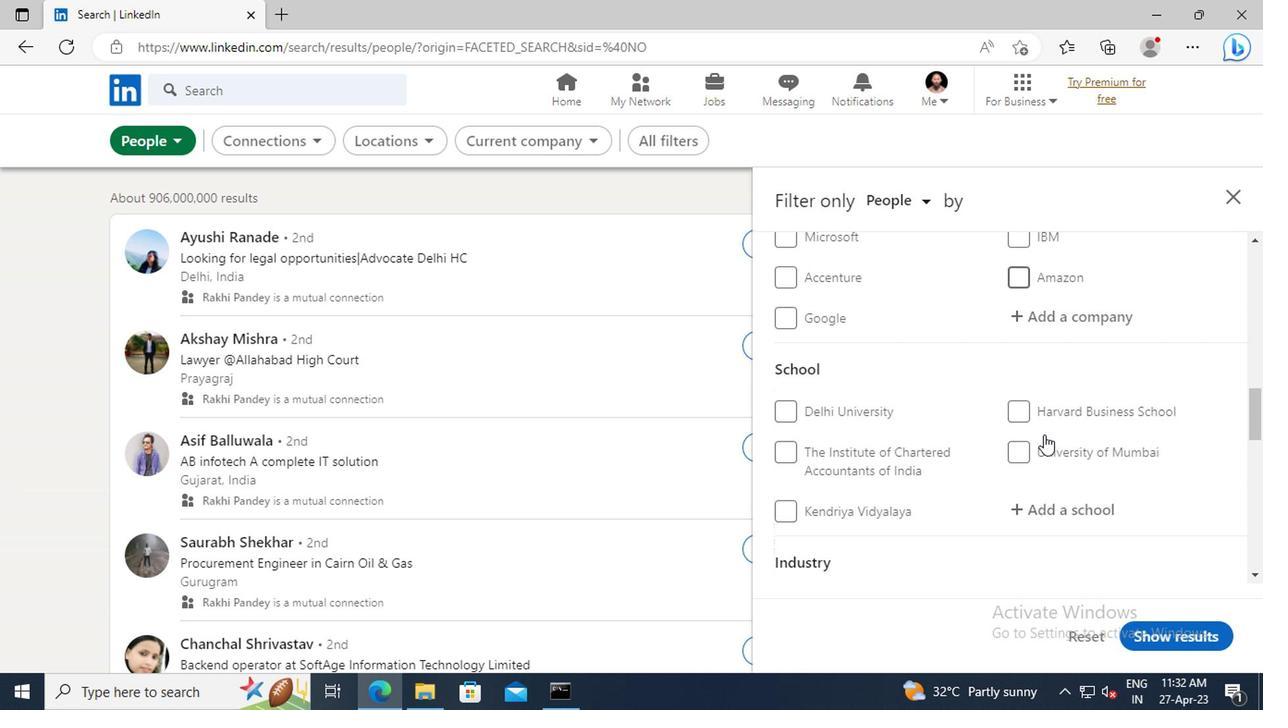 
Action: Mouse scrolled (1039, 435) with delta (0, -1)
Screenshot: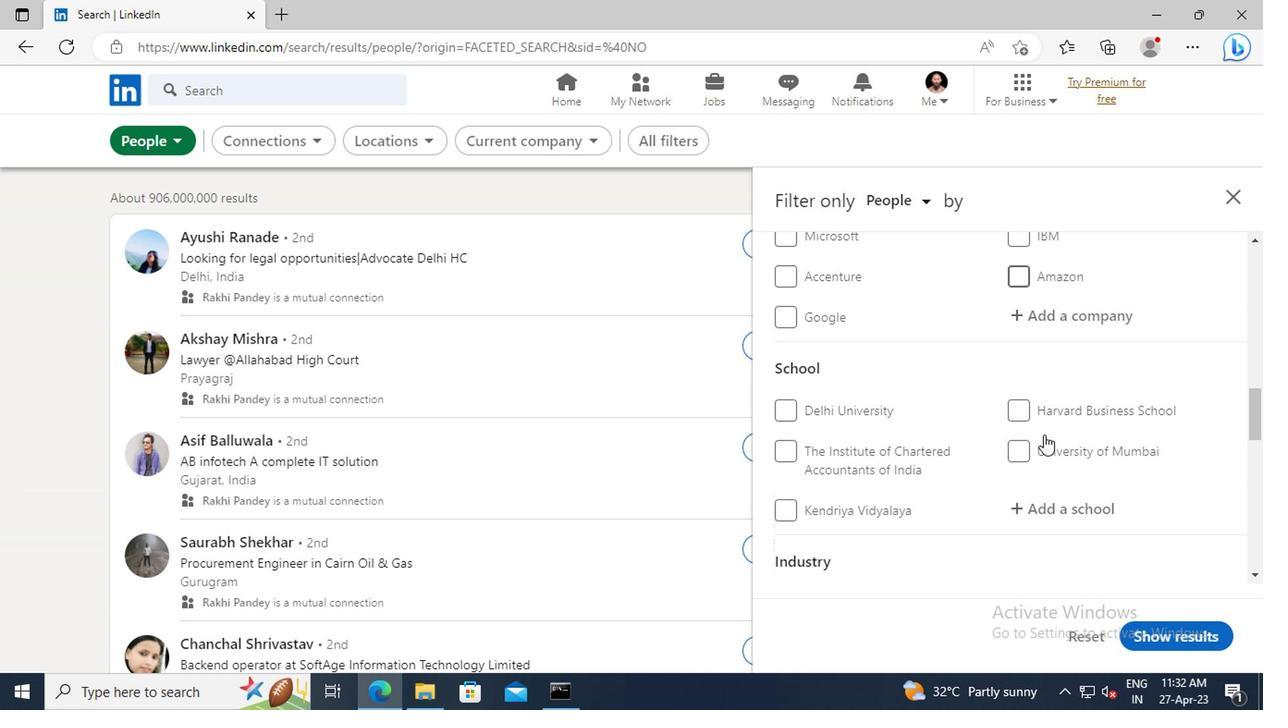 
Action: Mouse scrolled (1039, 435) with delta (0, -1)
Screenshot: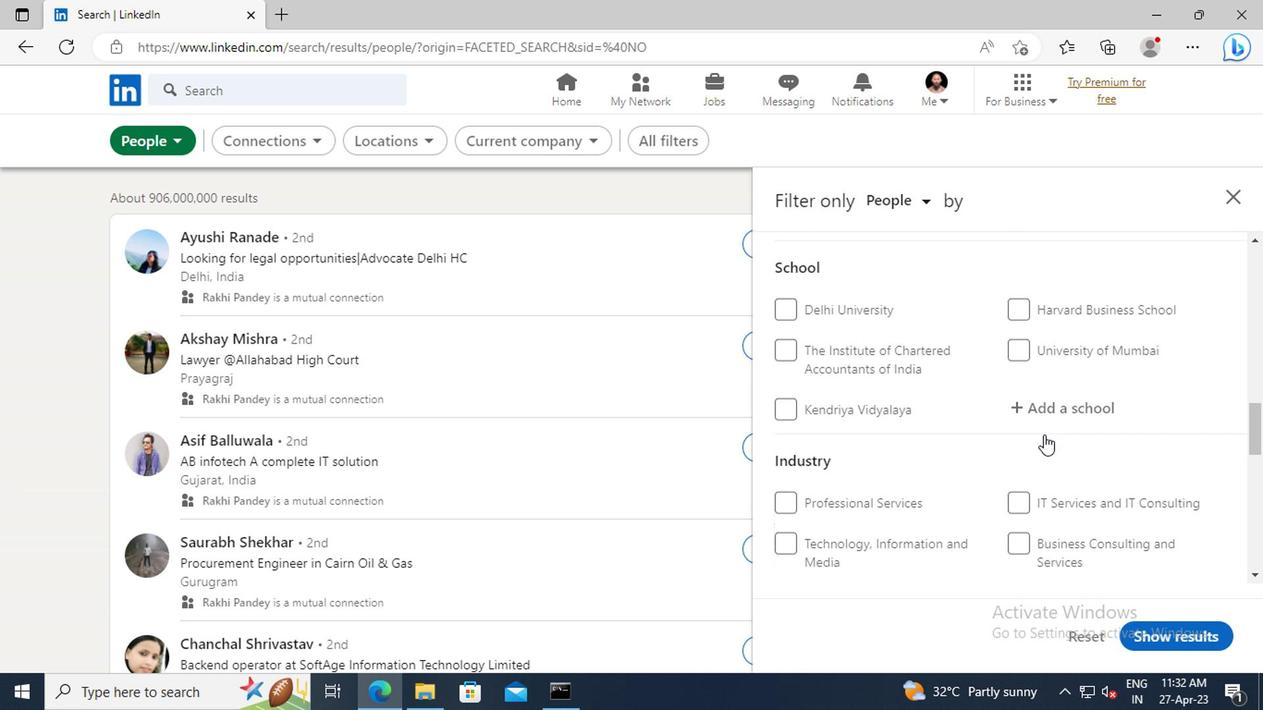 
Action: Mouse scrolled (1039, 435) with delta (0, -1)
Screenshot: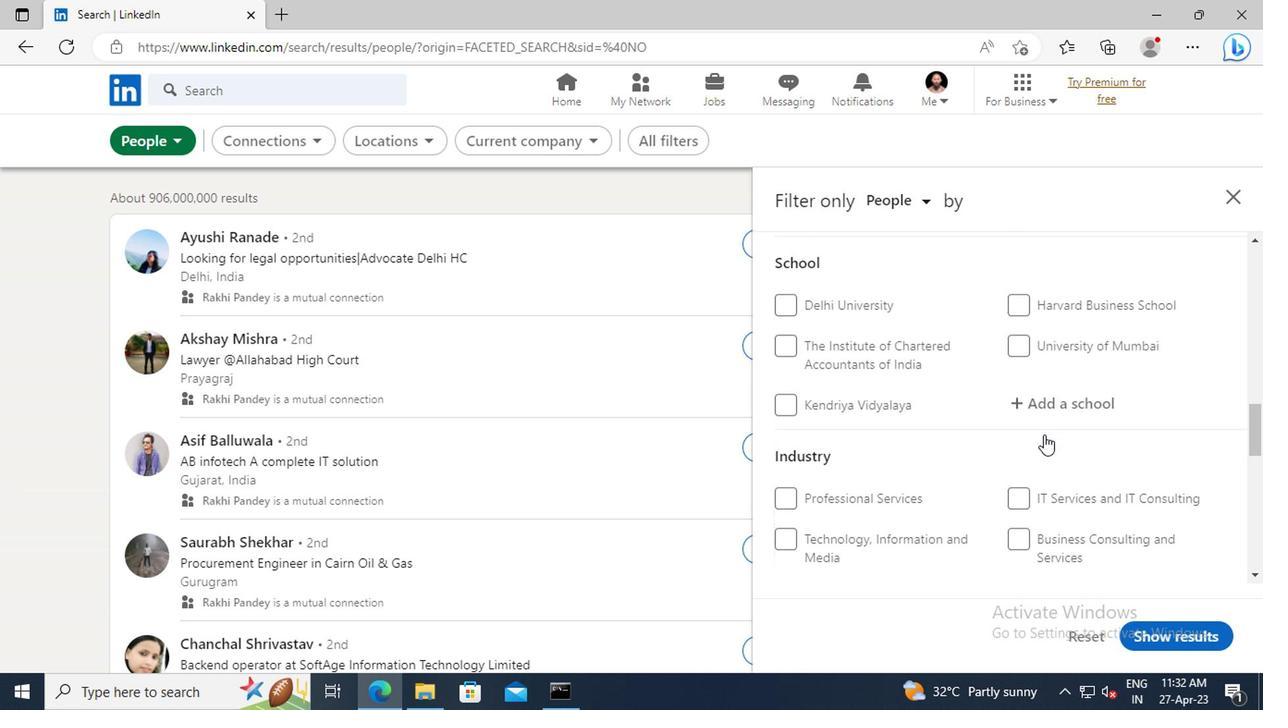 
Action: Mouse scrolled (1039, 435) with delta (0, -1)
Screenshot: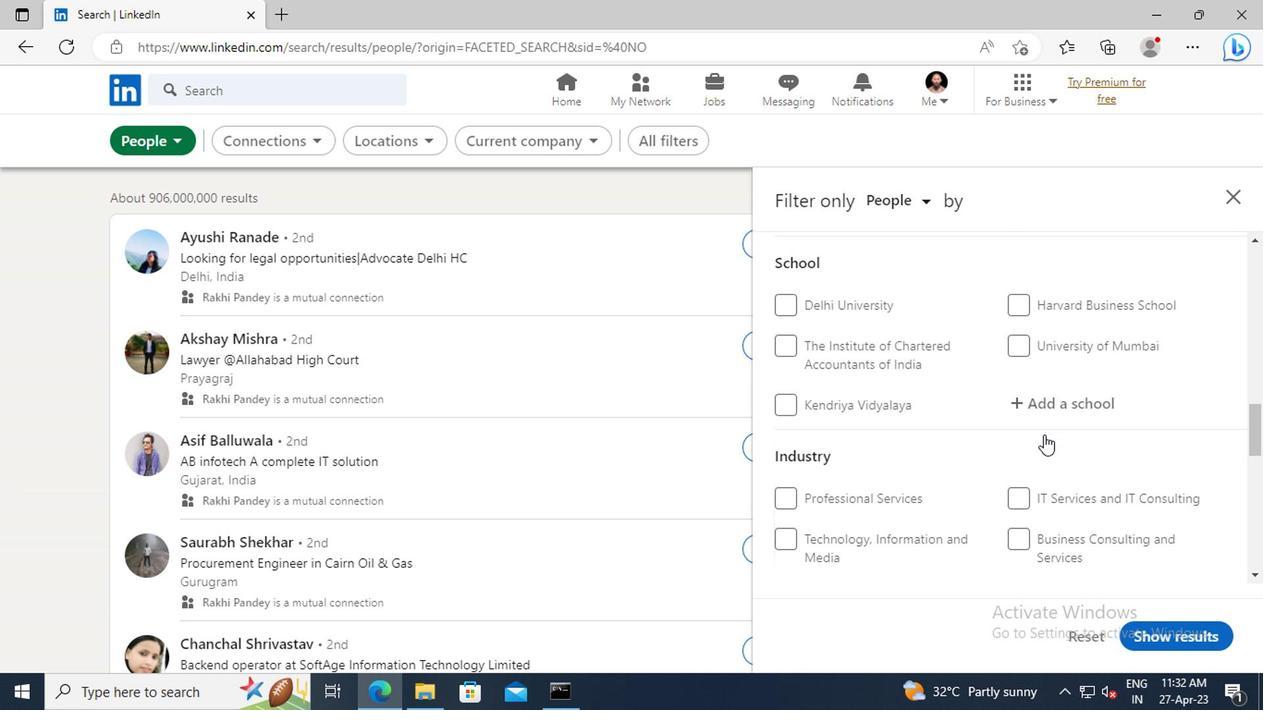 
Action: Mouse scrolled (1039, 435) with delta (0, -1)
Screenshot: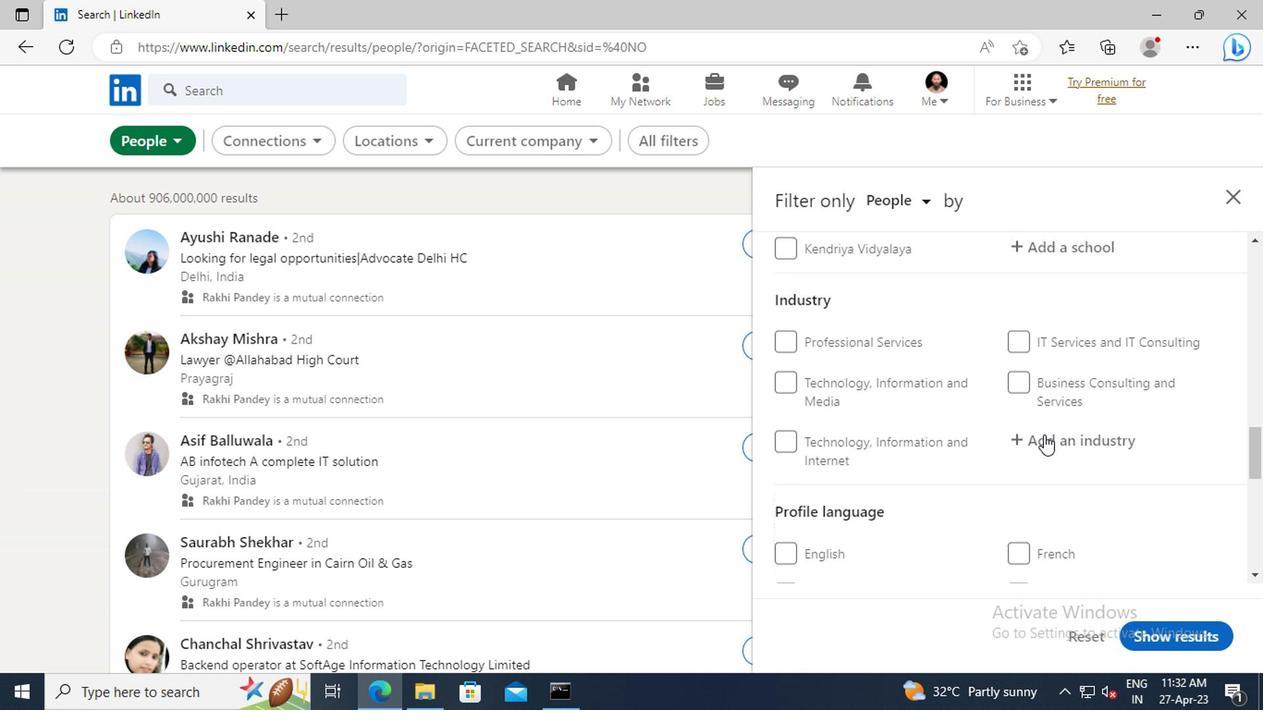
Action: Mouse scrolled (1039, 435) with delta (0, -1)
Screenshot: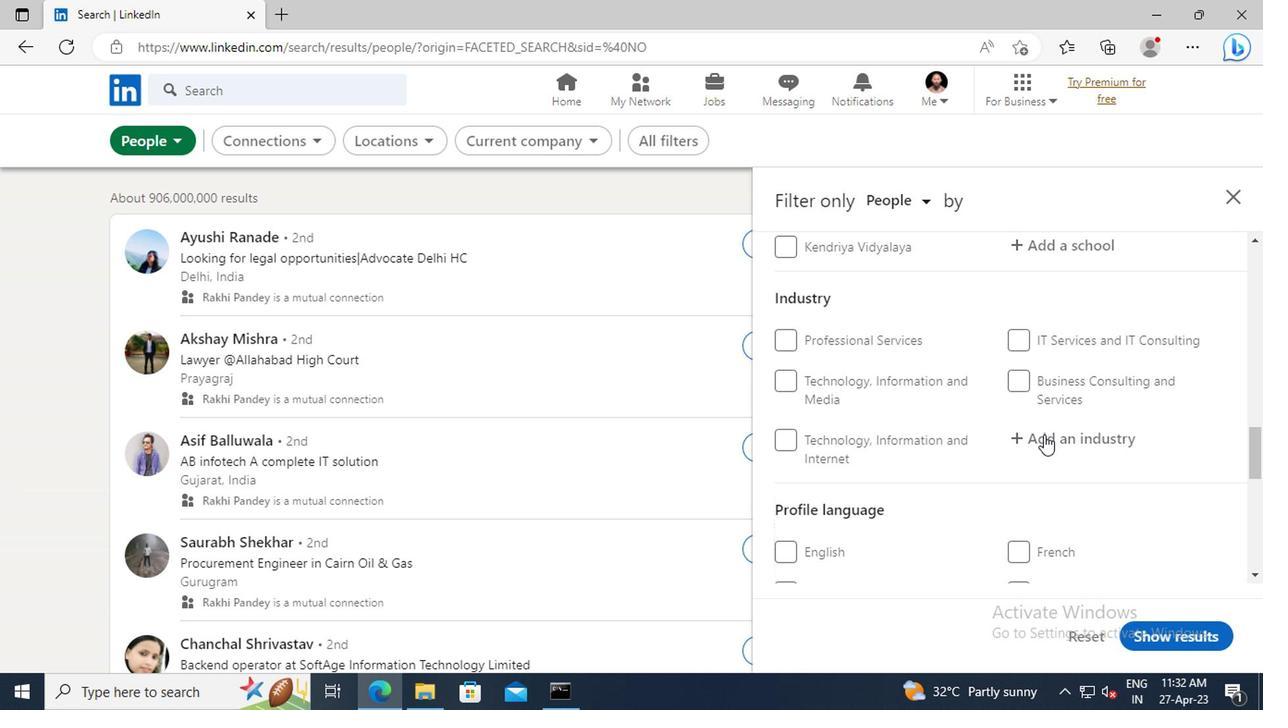 
Action: Mouse moved to (1020, 494)
Screenshot: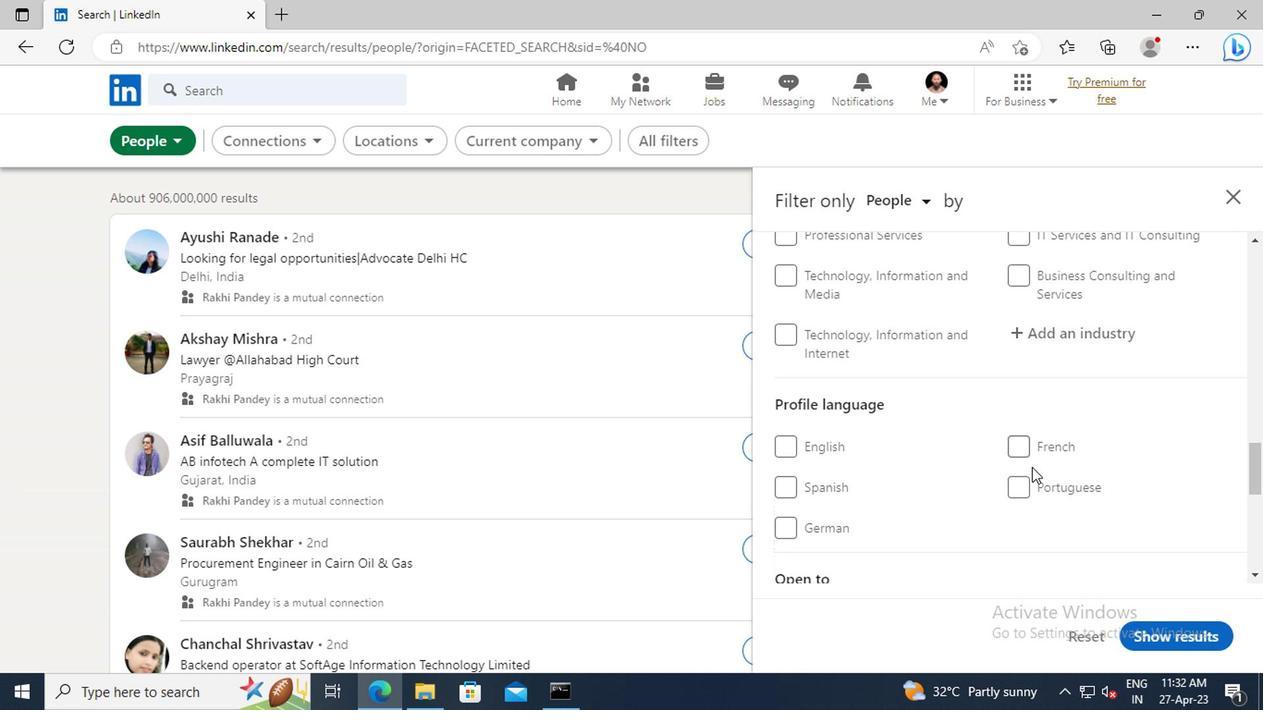 
Action: Mouse pressed left at (1020, 494)
Screenshot: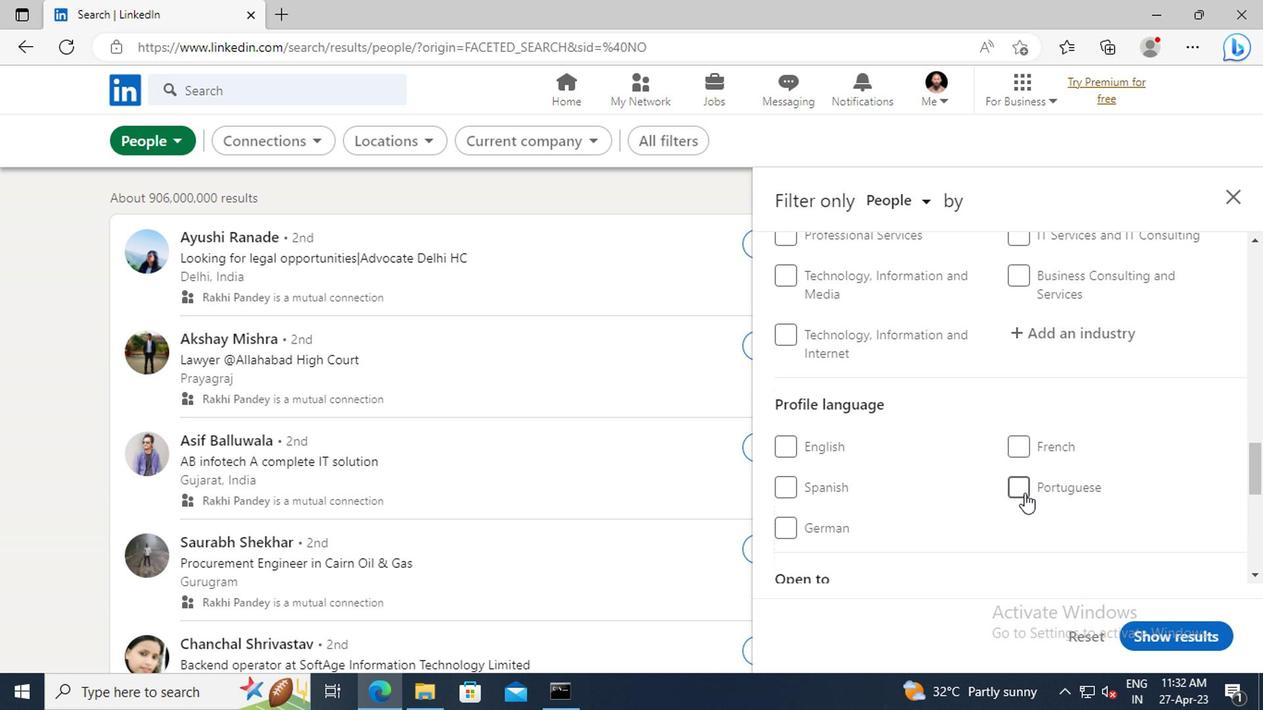 
Action: Mouse moved to (1032, 473)
Screenshot: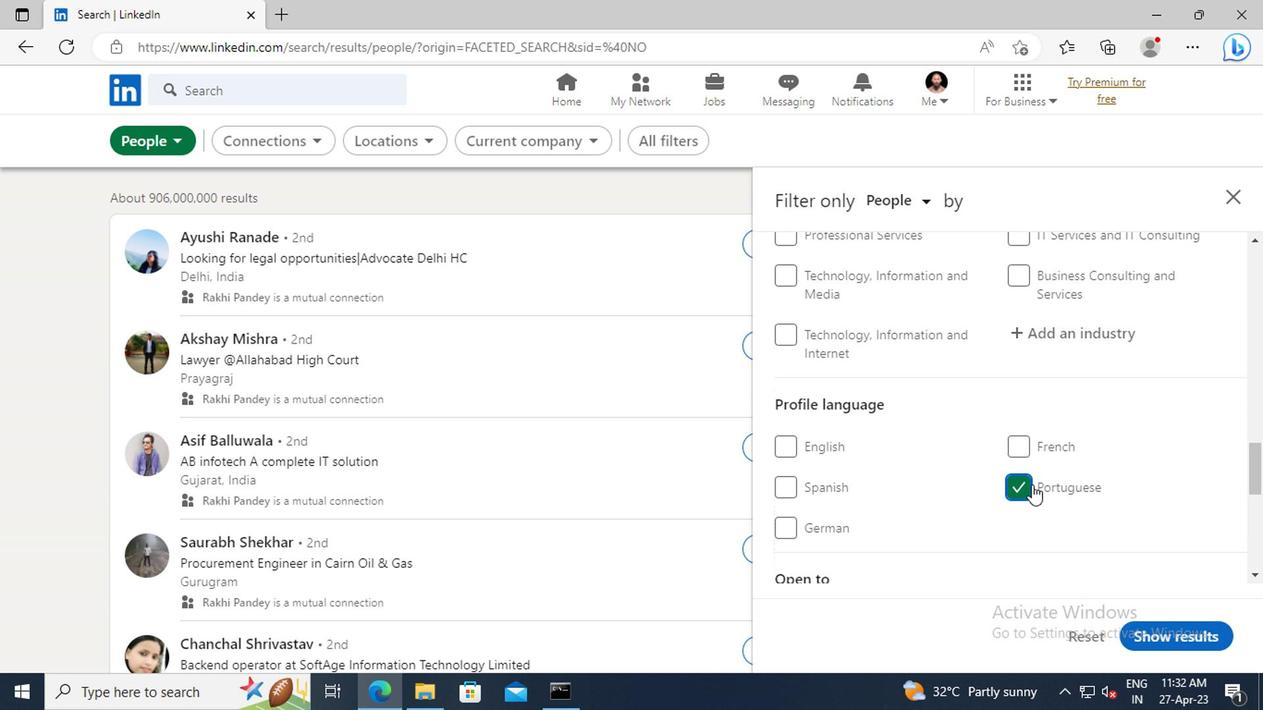 
Action: Mouse scrolled (1032, 474) with delta (0, 0)
Screenshot: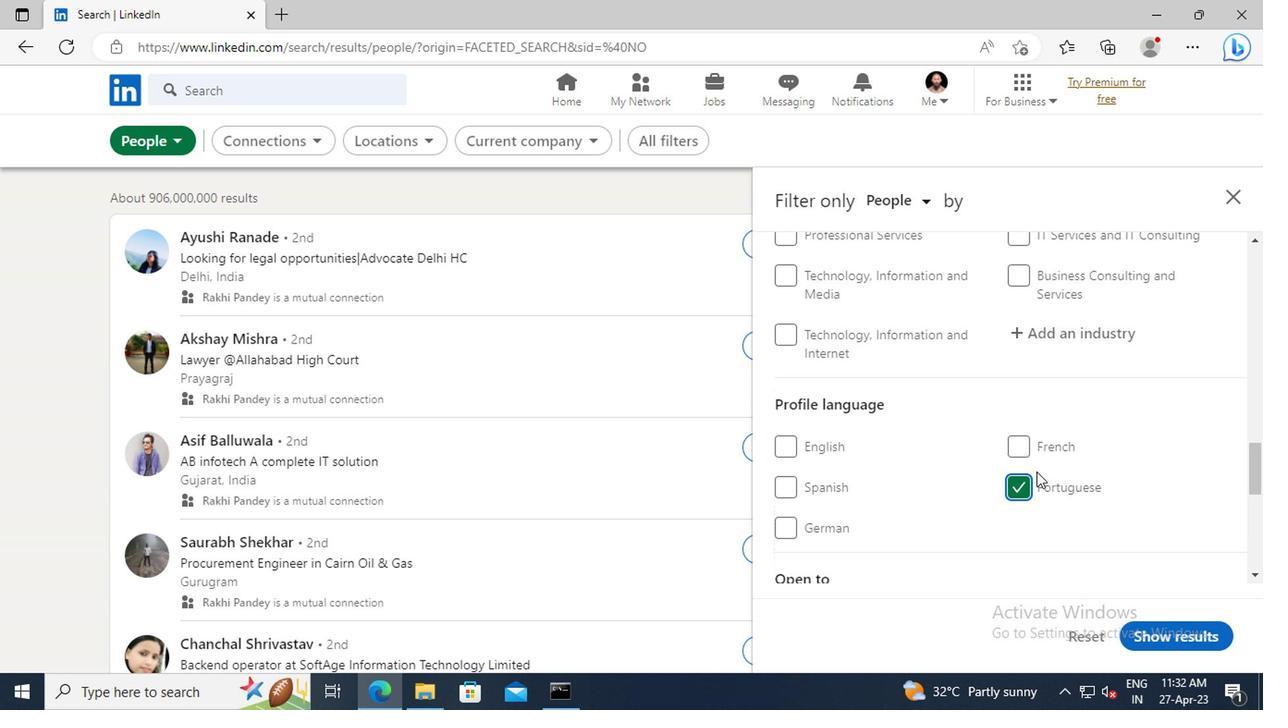 
Action: Mouse scrolled (1032, 474) with delta (0, 0)
Screenshot: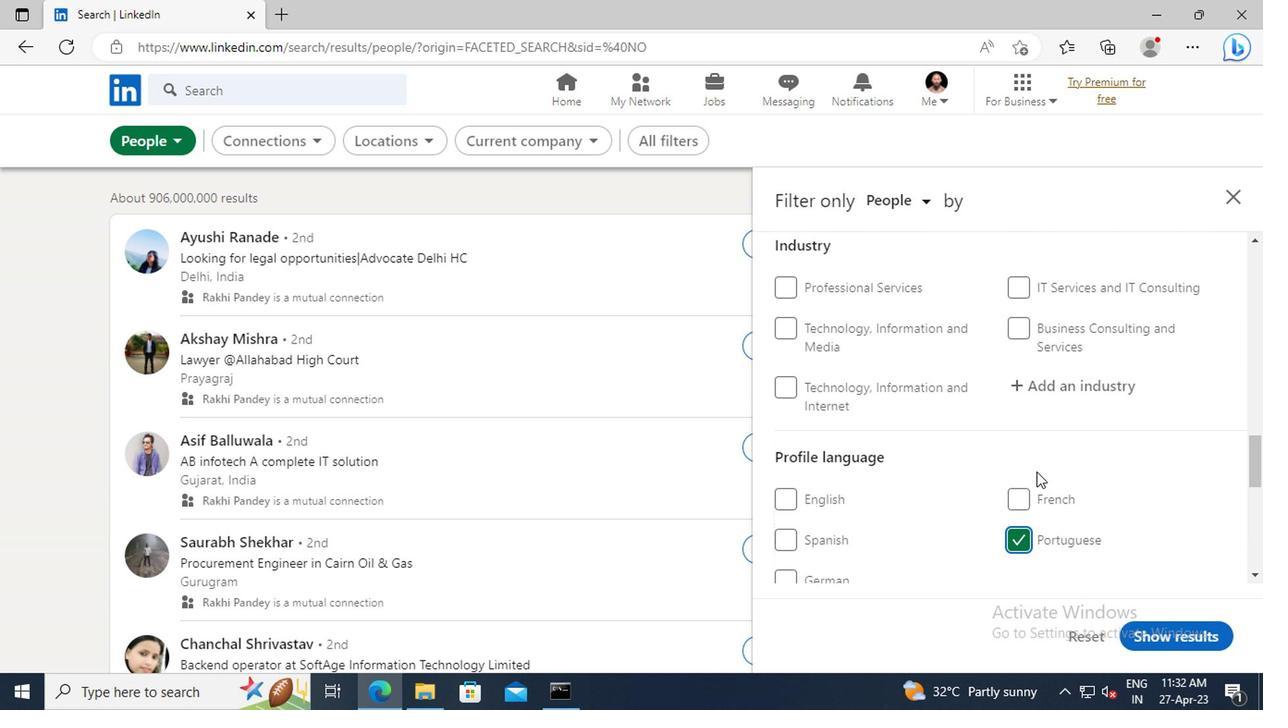 
Action: Mouse moved to (1032, 473)
Screenshot: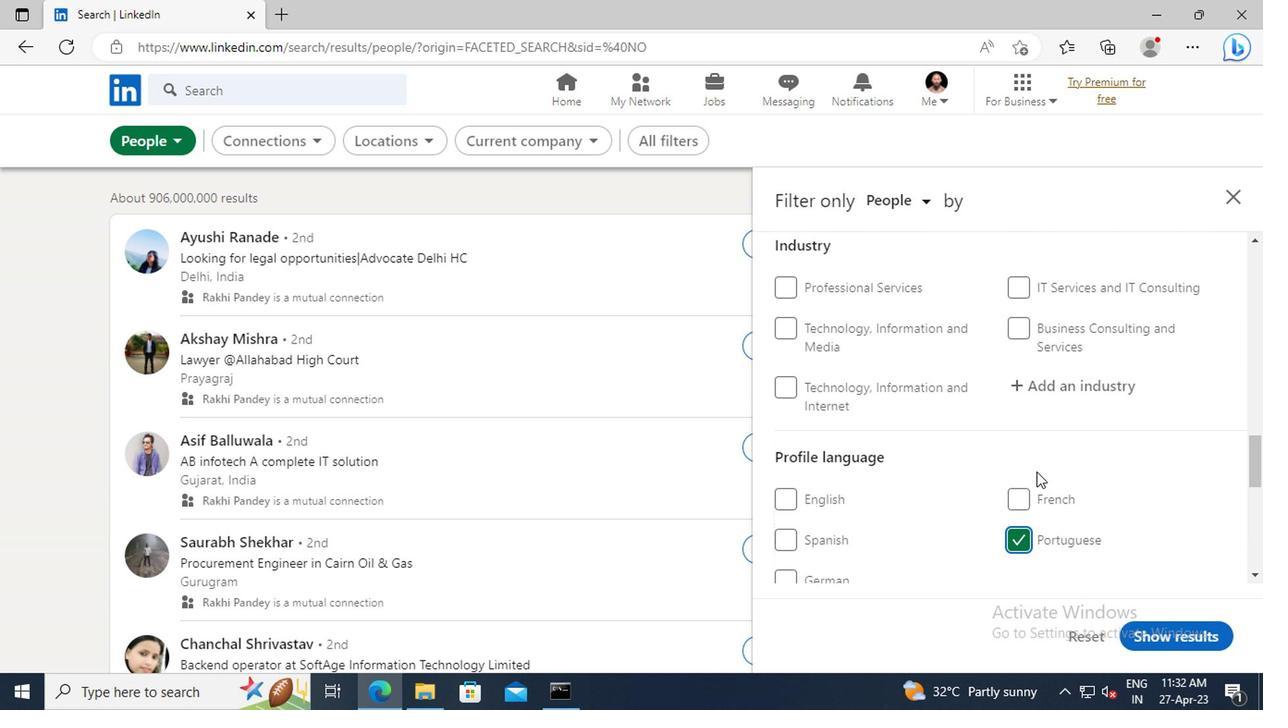 
Action: Mouse scrolled (1032, 473) with delta (0, 0)
Screenshot: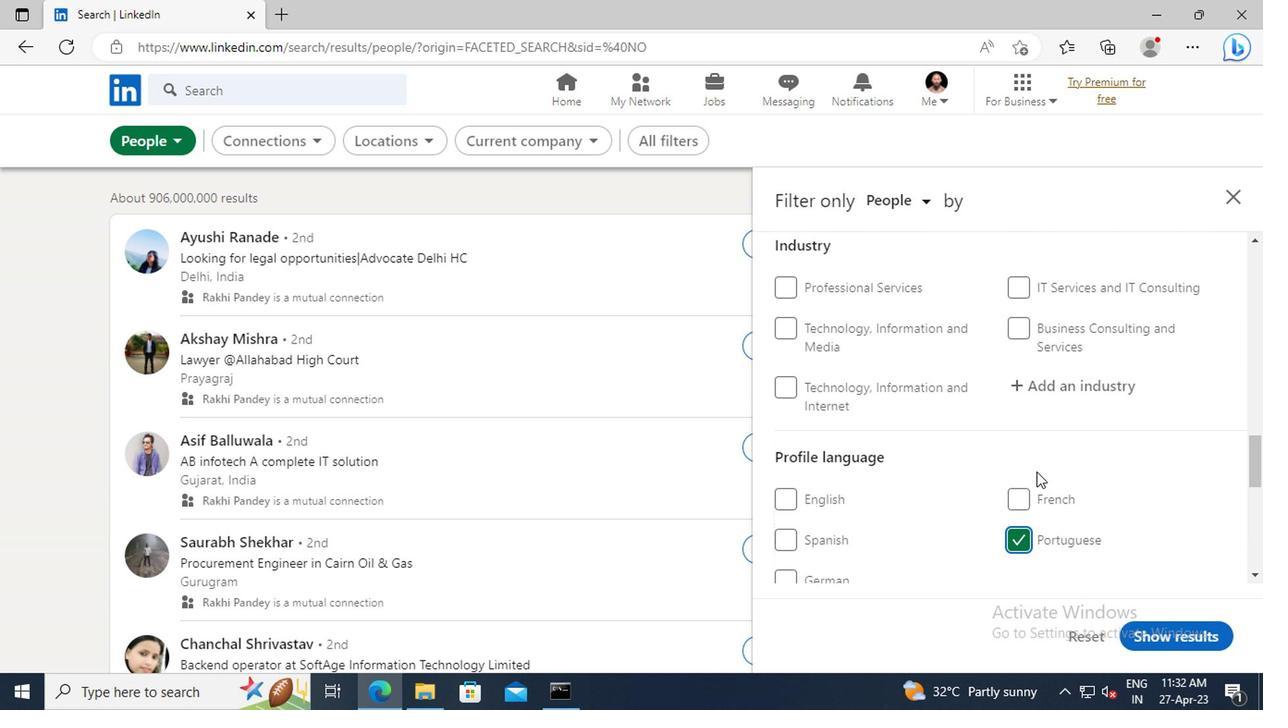 
Action: Mouse scrolled (1032, 473) with delta (0, 0)
Screenshot: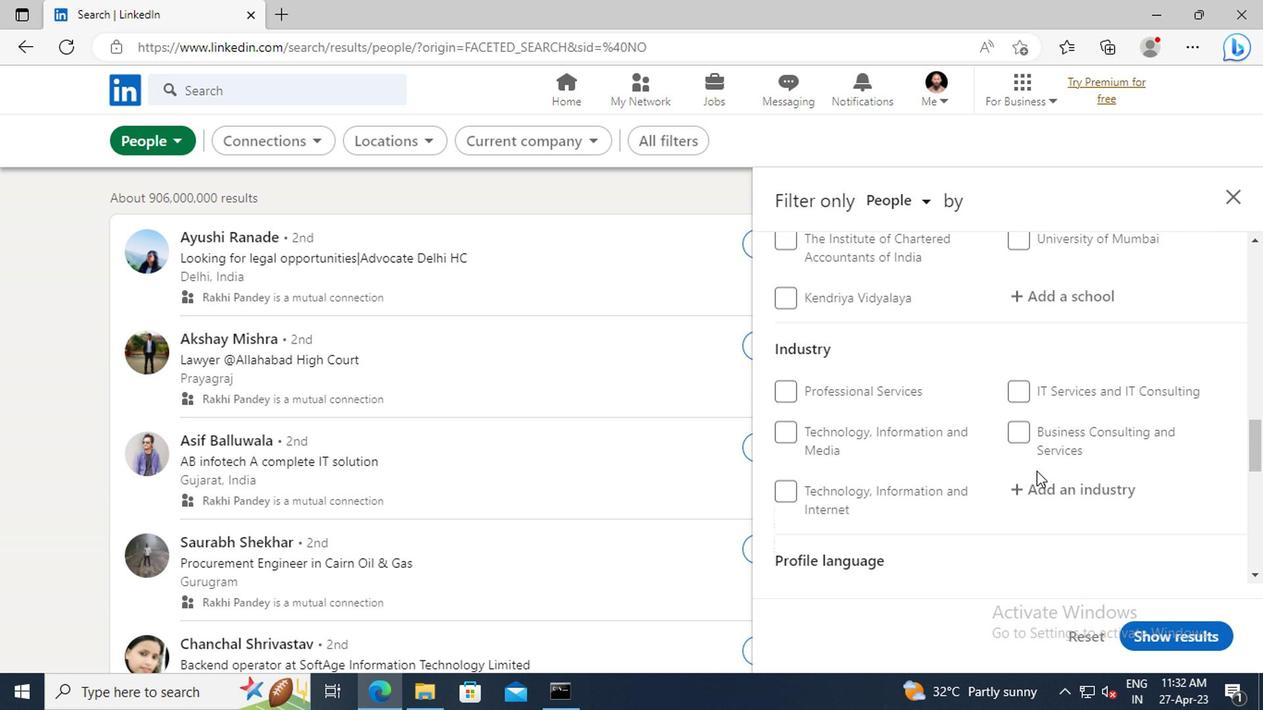 
Action: Mouse scrolled (1032, 473) with delta (0, 0)
Screenshot: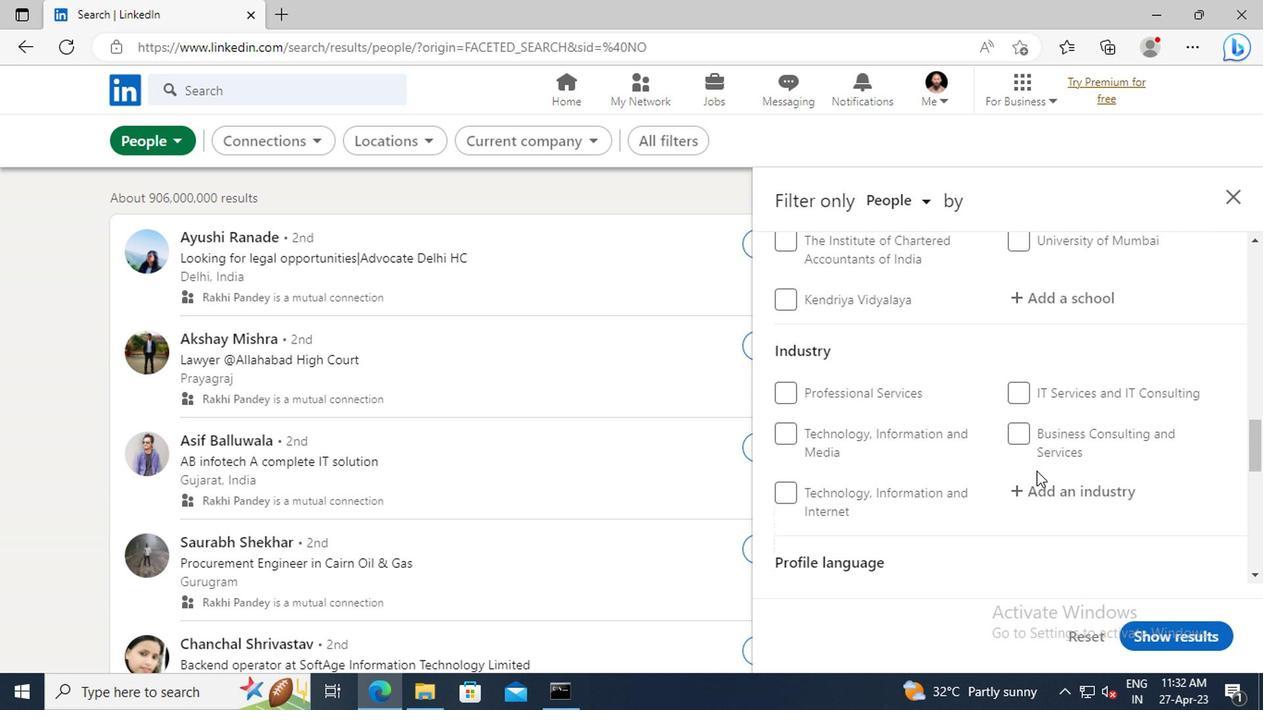 
Action: Mouse scrolled (1032, 473) with delta (0, 0)
Screenshot: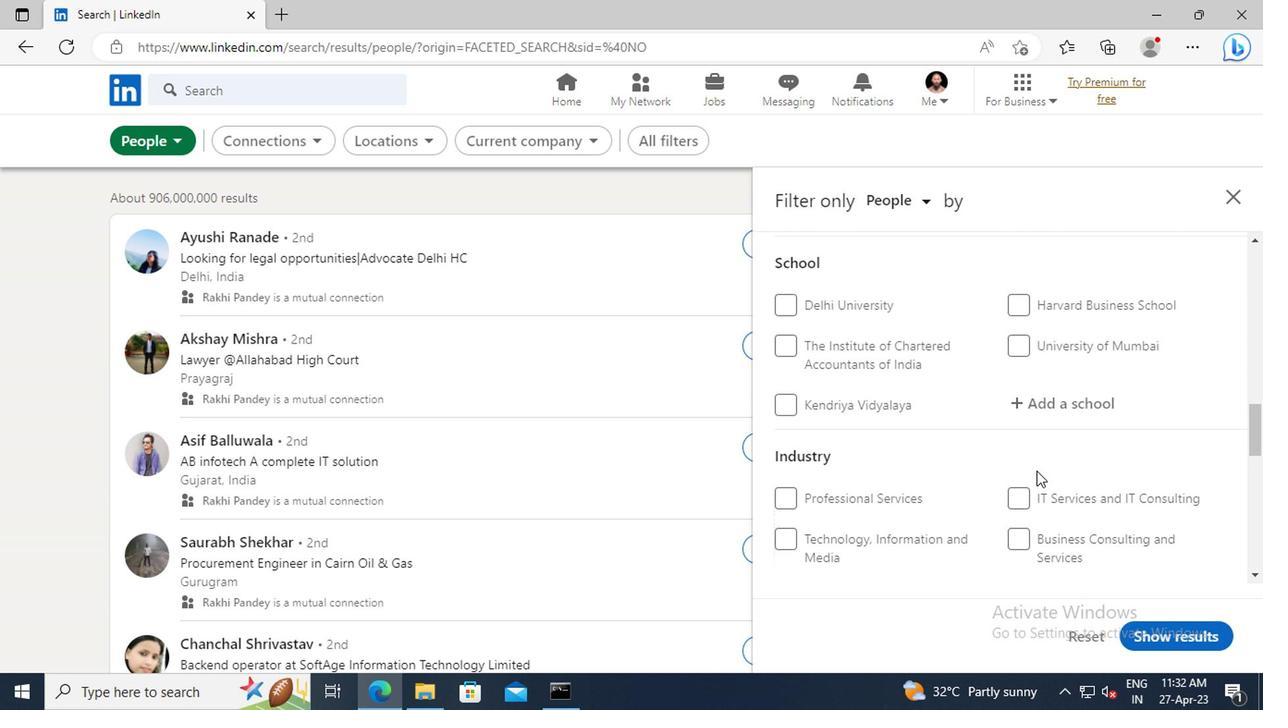 
Action: Mouse scrolled (1032, 473) with delta (0, 0)
Screenshot: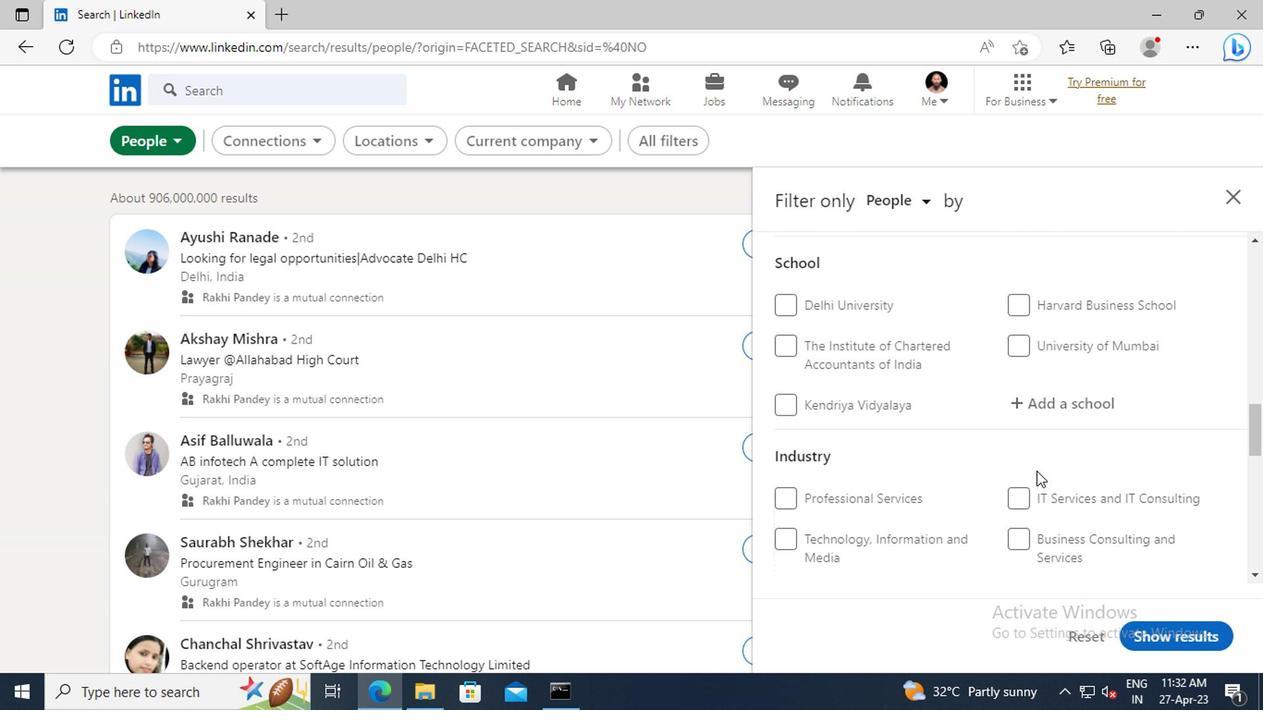 
Action: Mouse scrolled (1032, 473) with delta (0, 0)
Screenshot: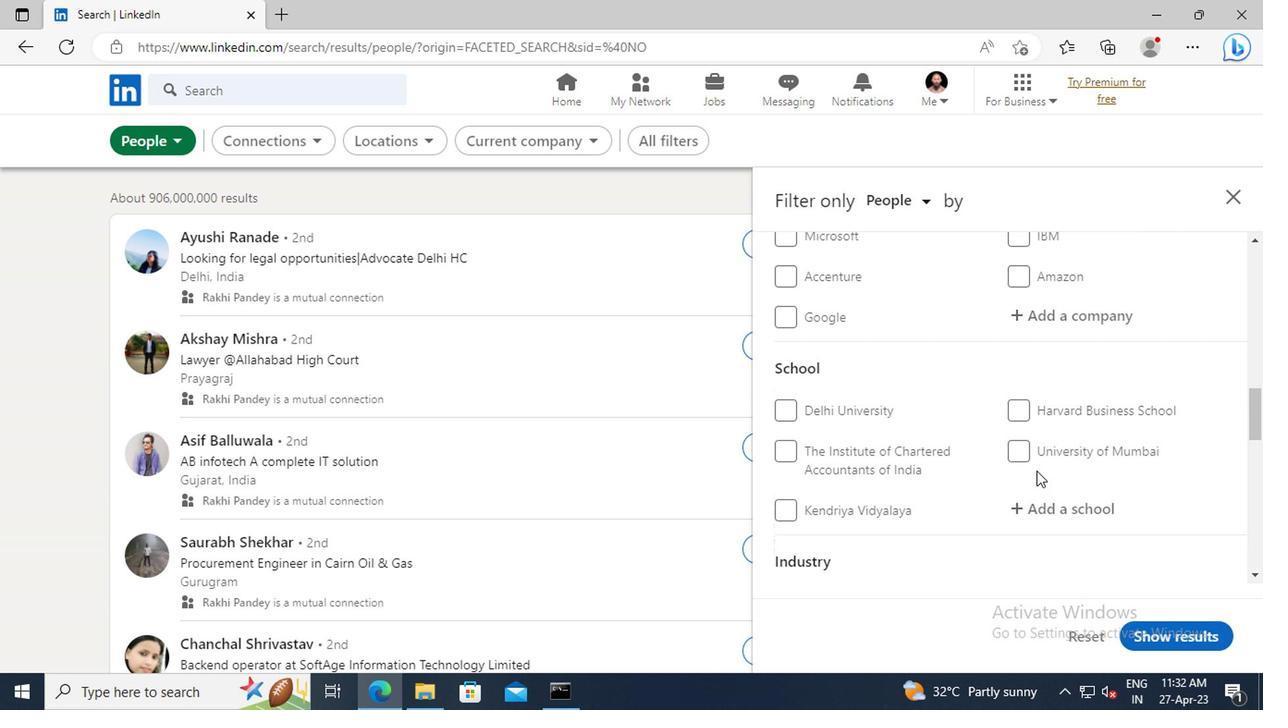 
Action: Mouse scrolled (1032, 473) with delta (0, 0)
Screenshot: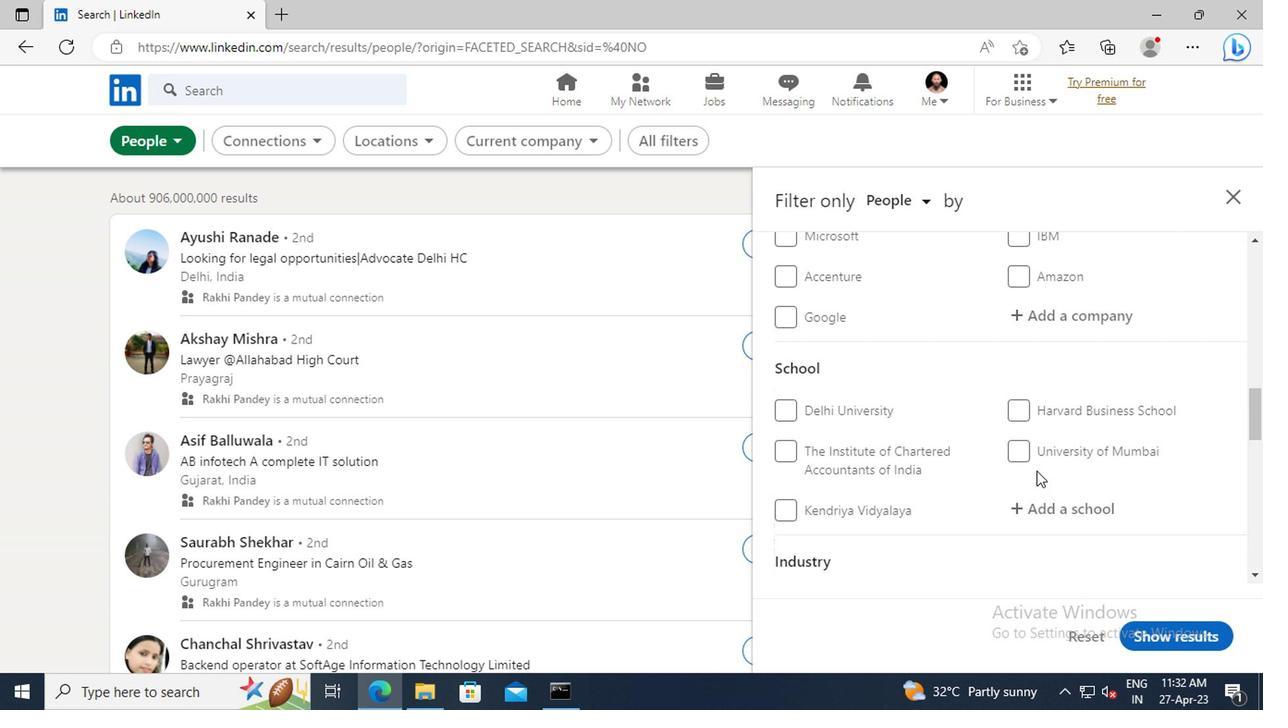 
Action: Mouse scrolled (1032, 473) with delta (0, 0)
Screenshot: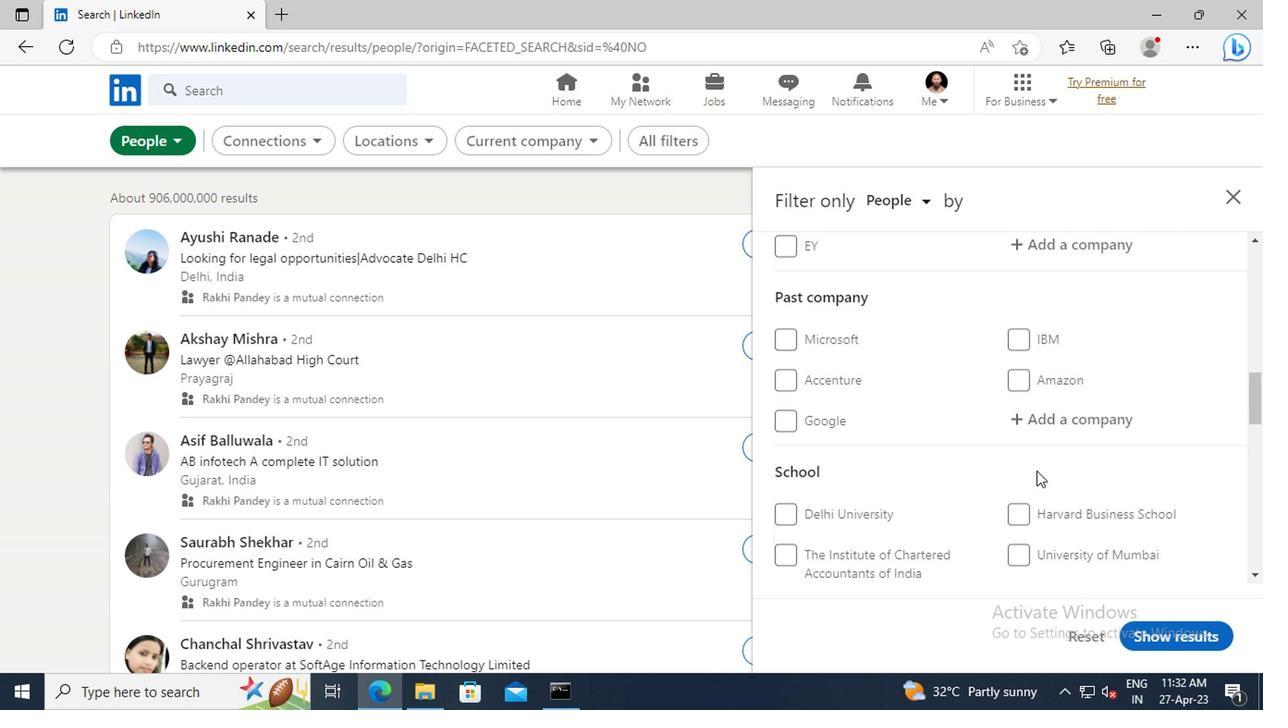 
Action: Mouse scrolled (1032, 473) with delta (0, 0)
Screenshot: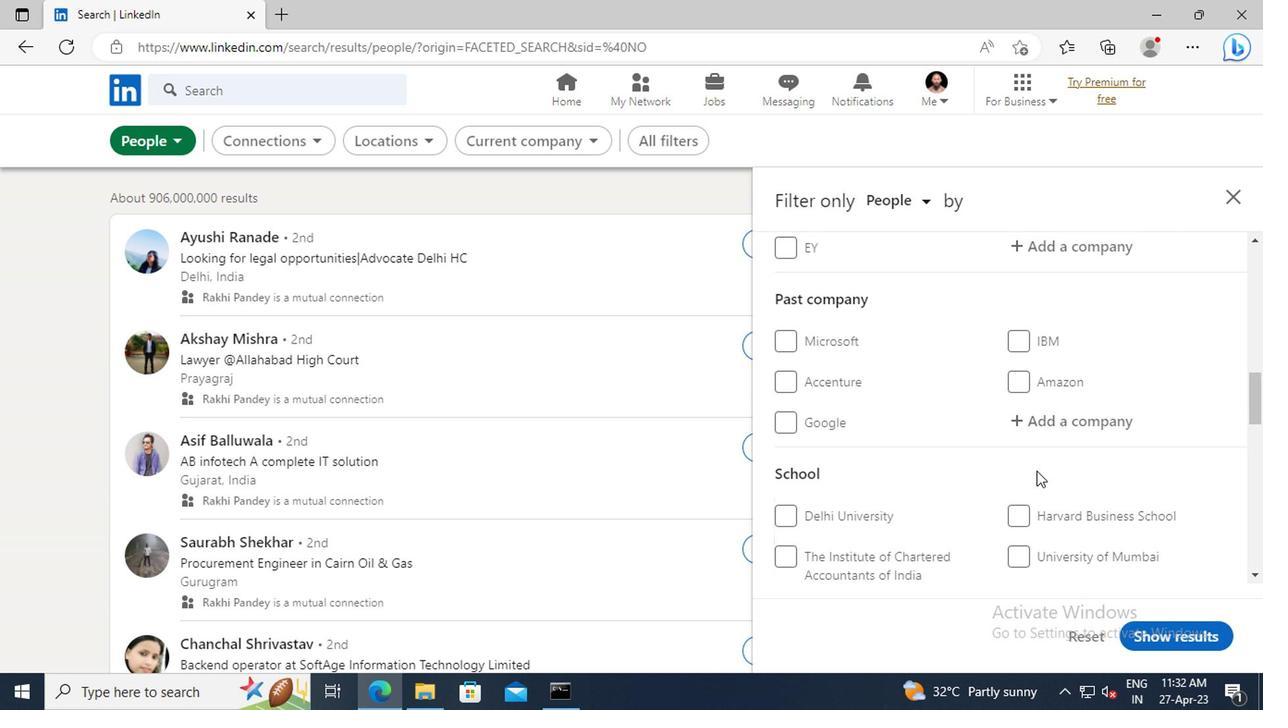 
Action: Mouse scrolled (1032, 473) with delta (0, 0)
Screenshot: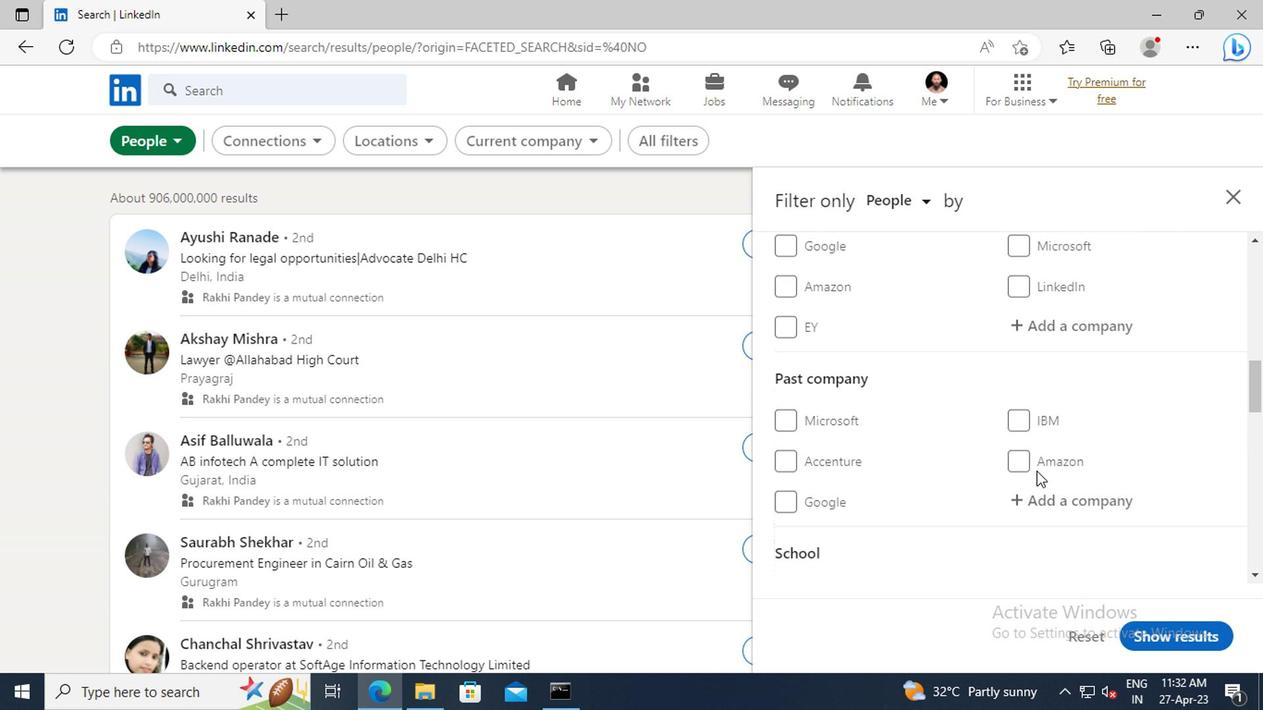 
Action: Mouse scrolled (1032, 473) with delta (0, 0)
Screenshot: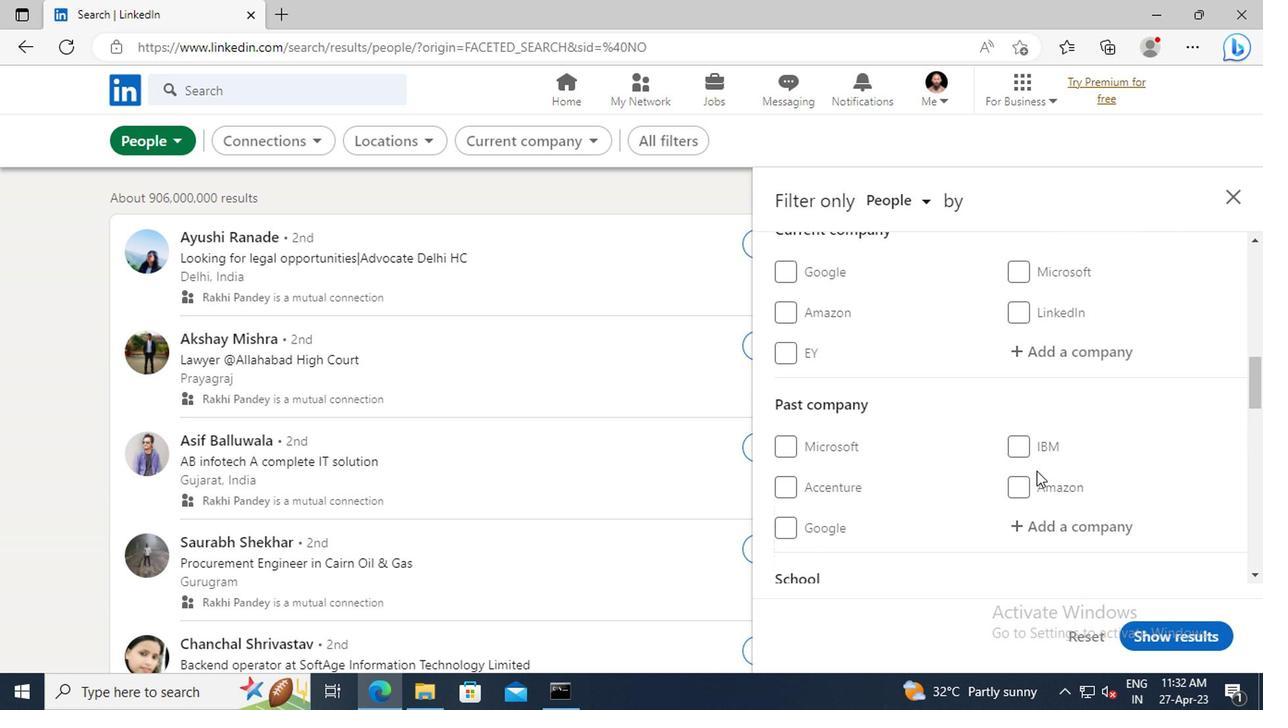 
Action: Mouse moved to (1033, 462)
Screenshot: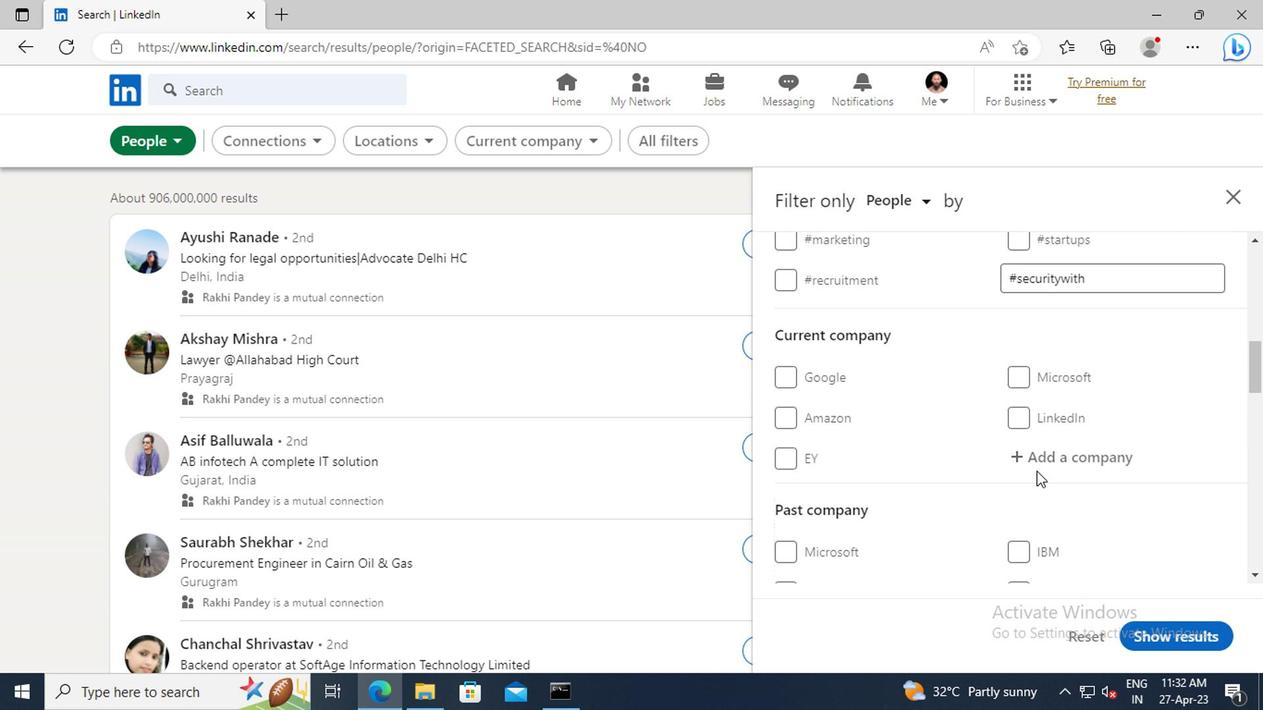 
Action: Mouse pressed left at (1033, 462)
Screenshot: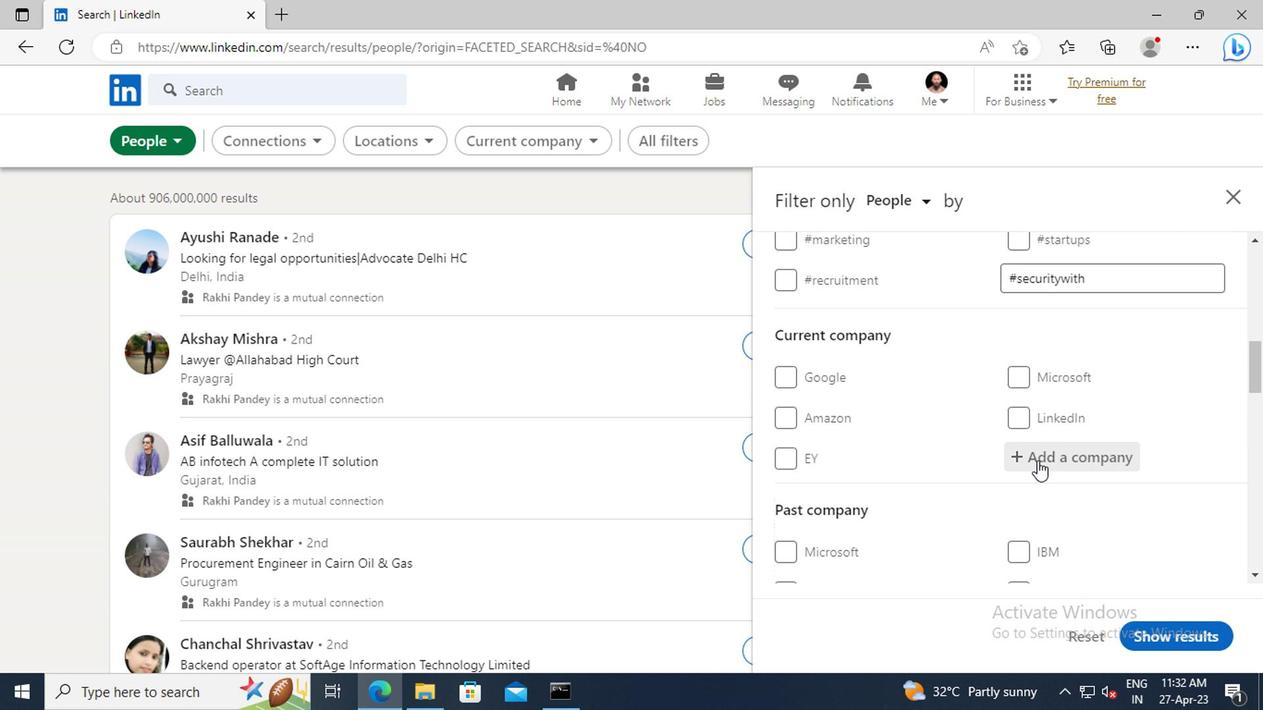 
Action: Key pressed <Key.shift>DENTSU<Key.space><Key.shift>WEBCHUTNEY
Screenshot: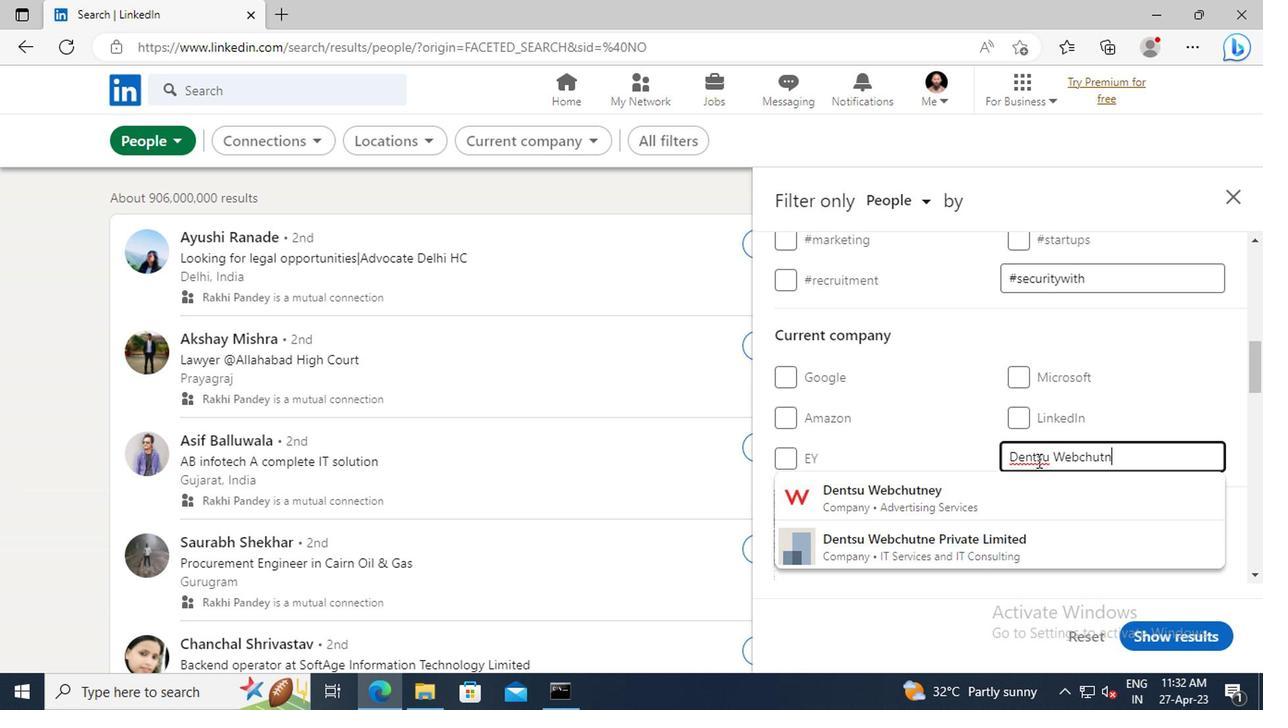
Action: Mouse moved to (1022, 496)
Screenshot: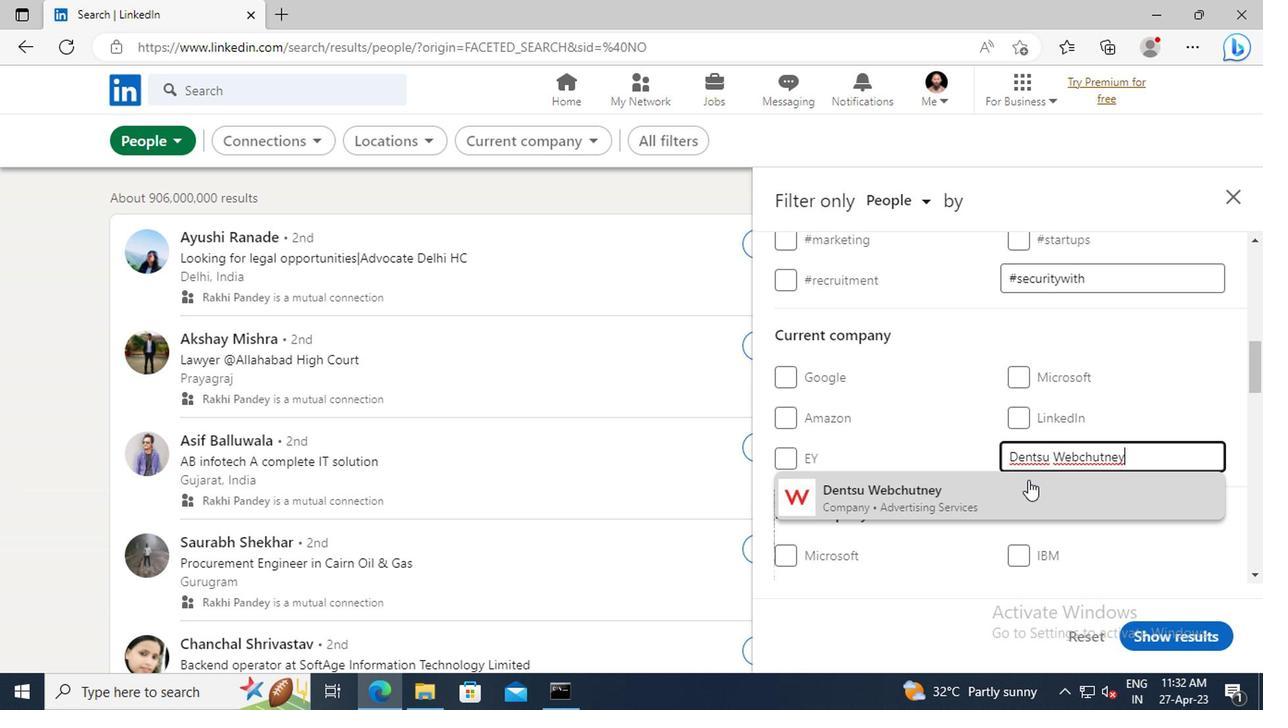 
Action: Mouse pressed left at (1022, 496)
Screenshot: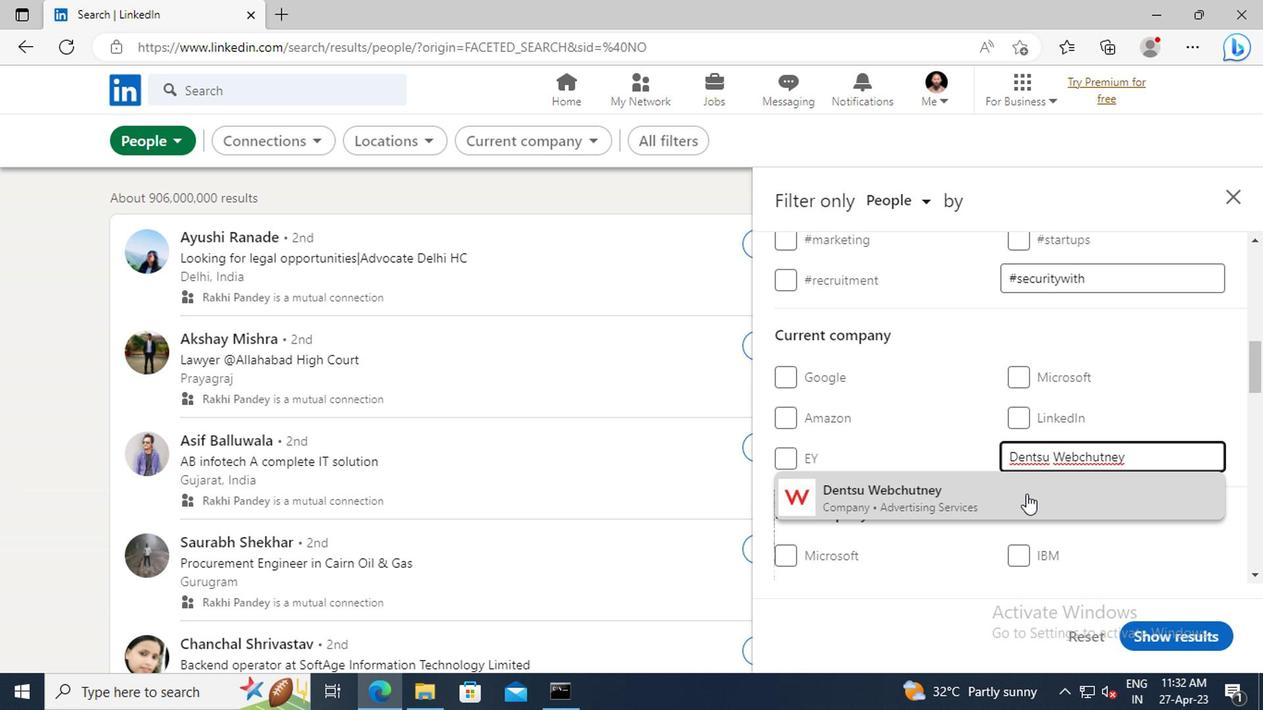 
Action: Mouse moved to (995, 404)
Screenshot: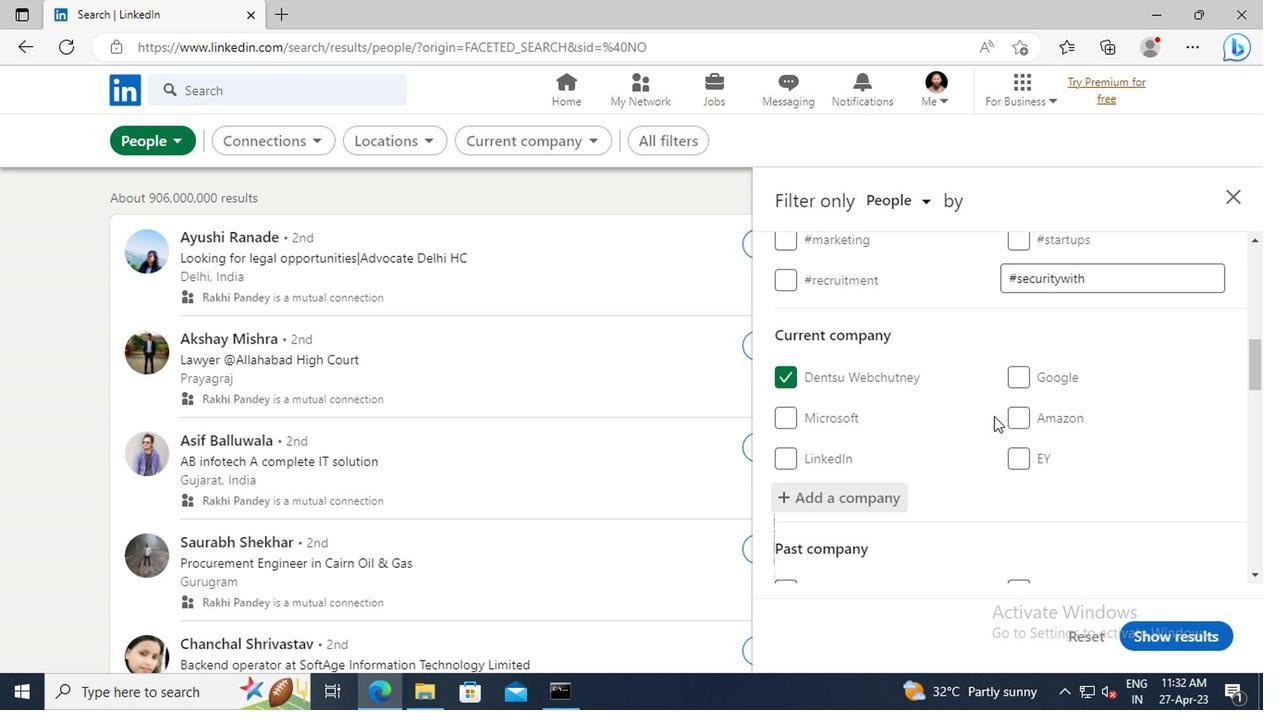 
Action: Mouse scrolled (995, 403) with delta (0, 0)
Screenshot: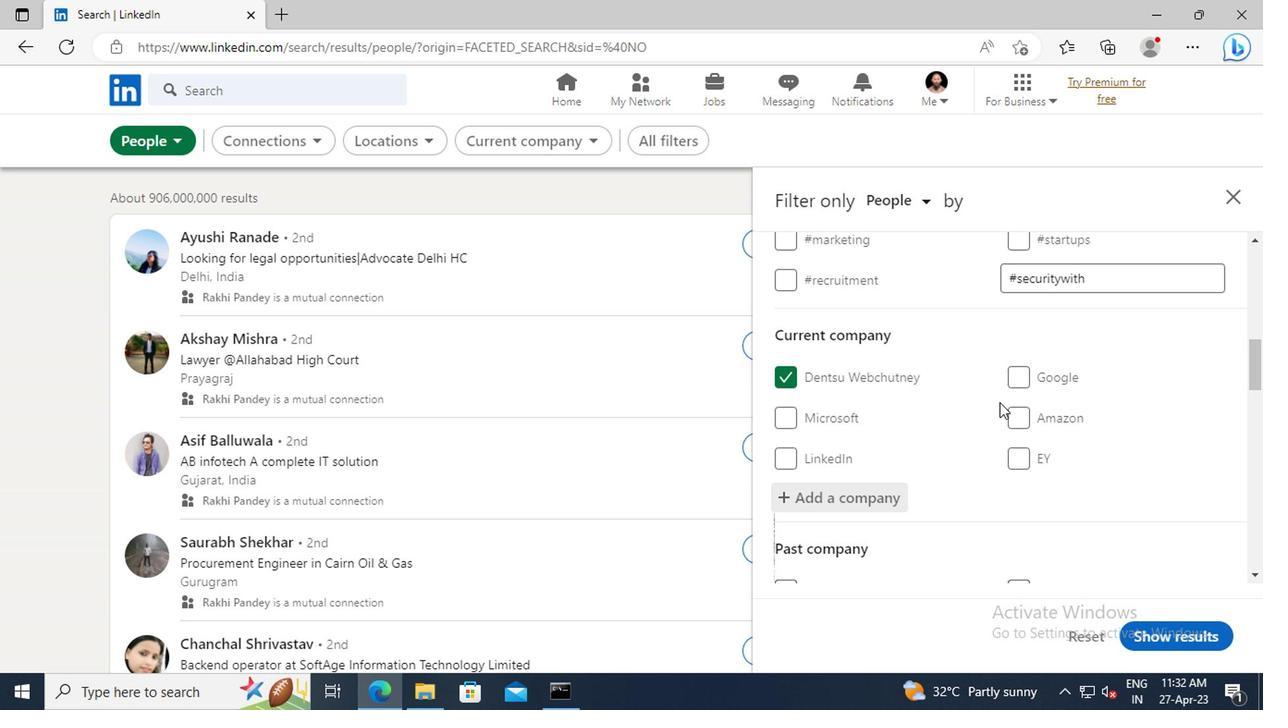 
Action: Mouse scrolled (995, 403) with delta (0, 0)
Screenshot: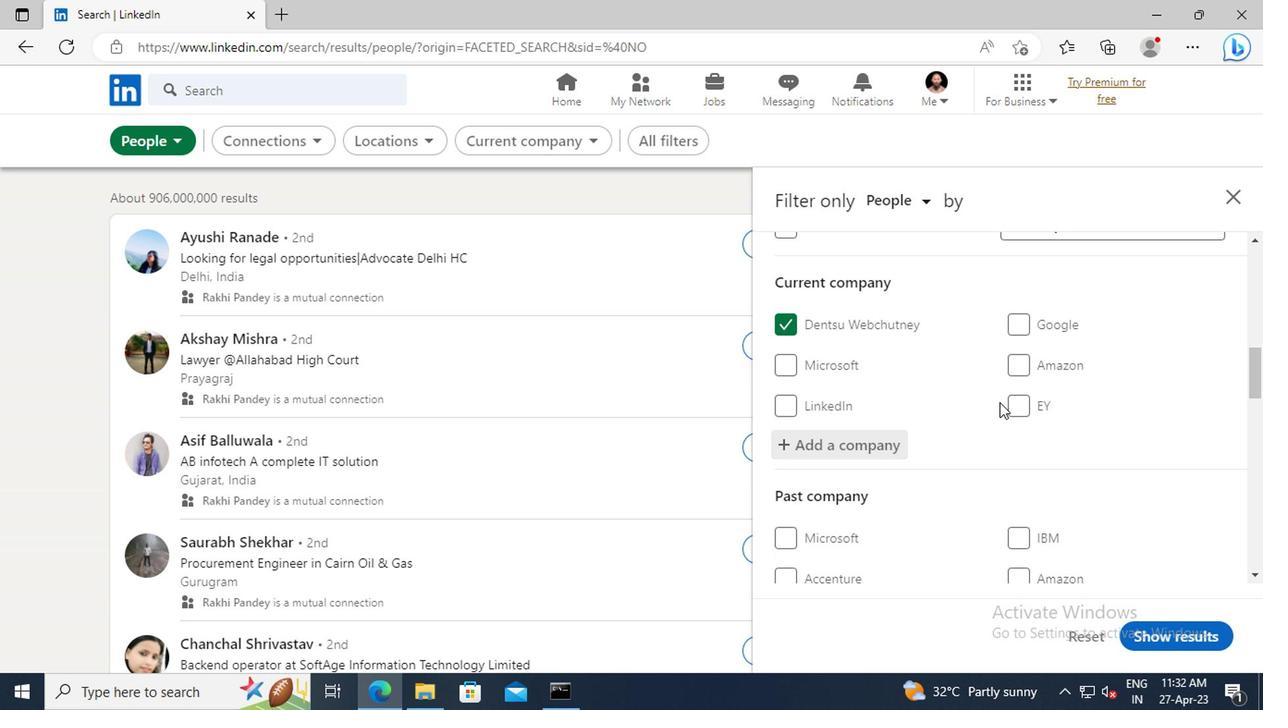 
Action: Mouse scrolled (995, 403) with delta (0, 0)
Screenshot: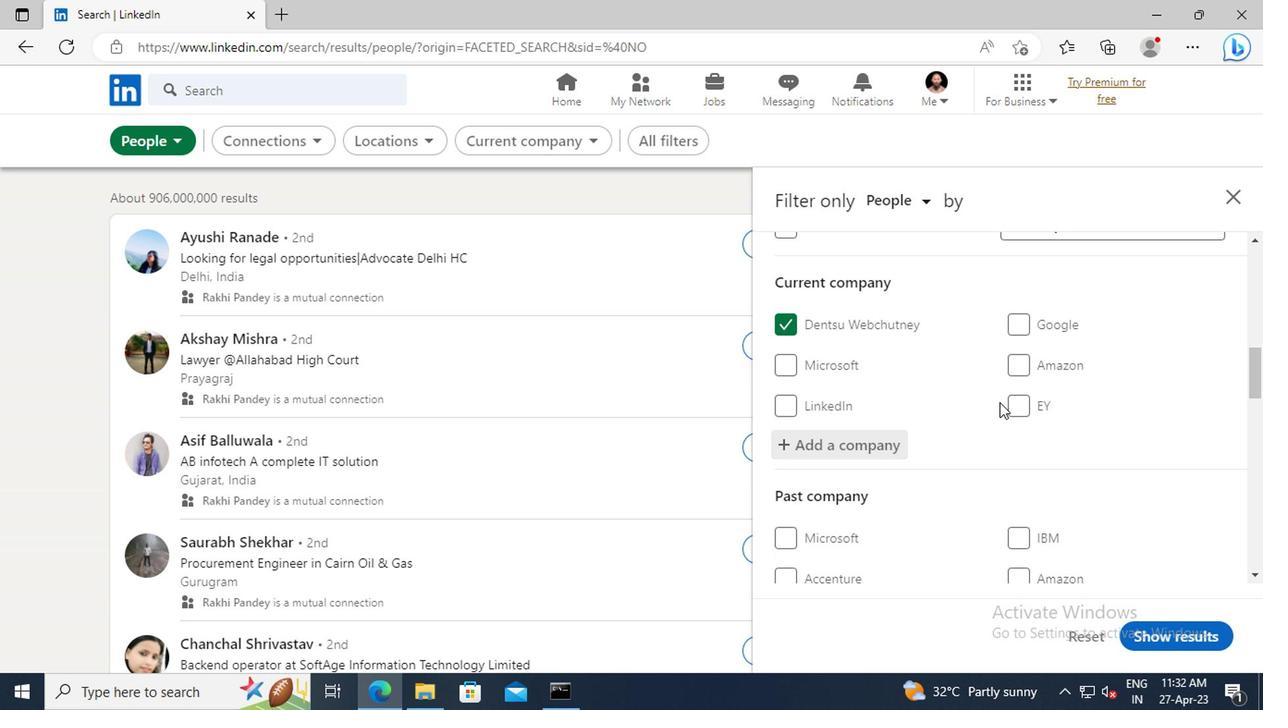 
Action: Mouse scrolled (995, 403) with delta (0, 0)
Screenshot: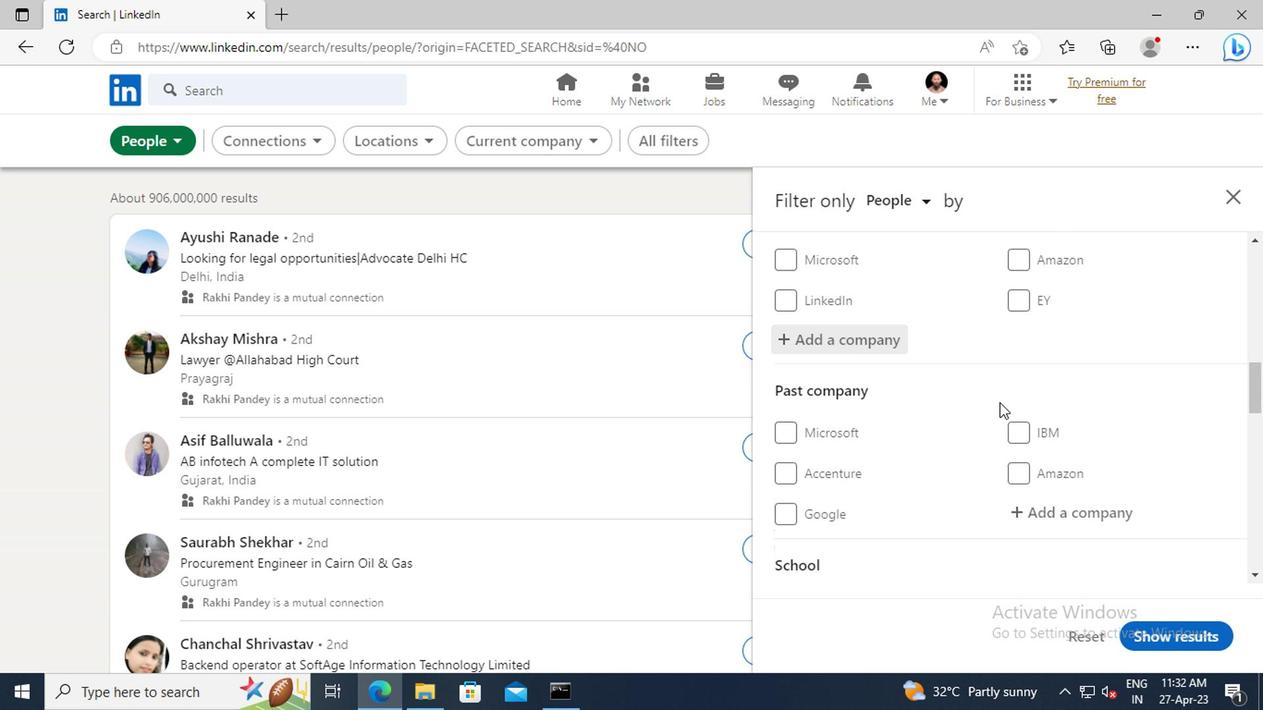 
Action: Mouse scrolled (995, 403) with delta (0, 0)
Screenshot: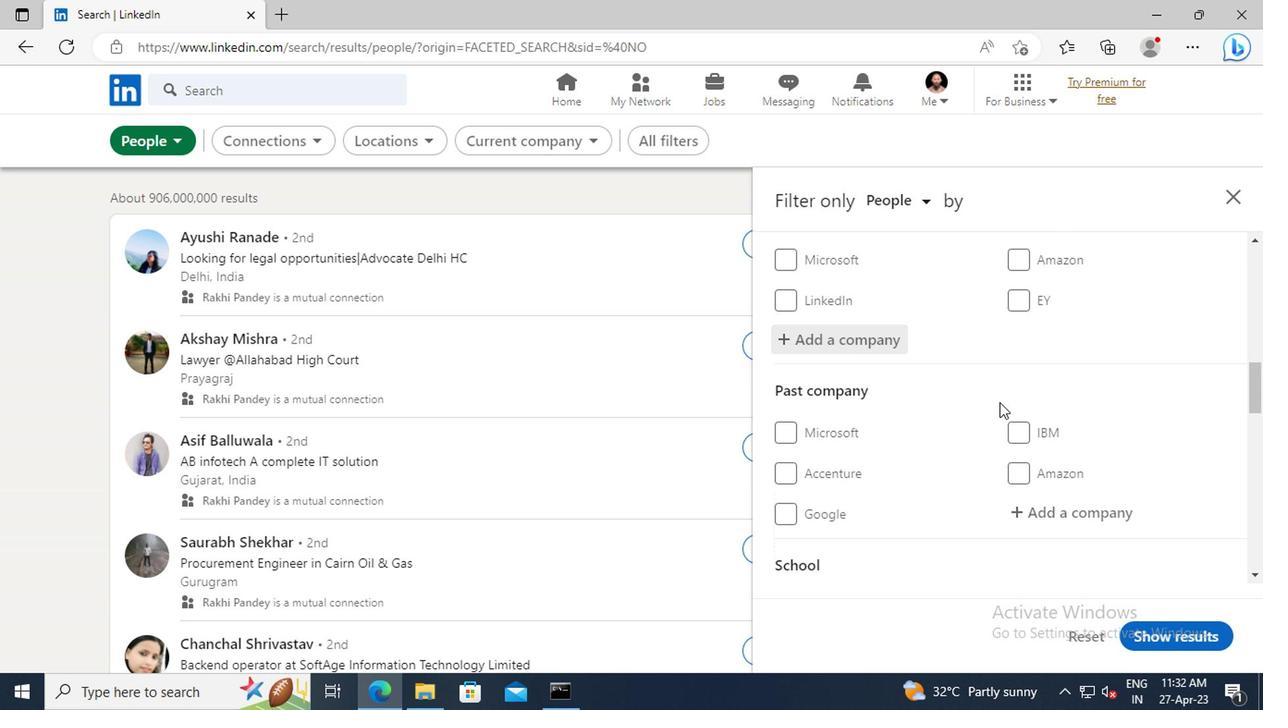 
Action: Mouse scrolled (995, 403) with delta (0, 0)
Screenshot: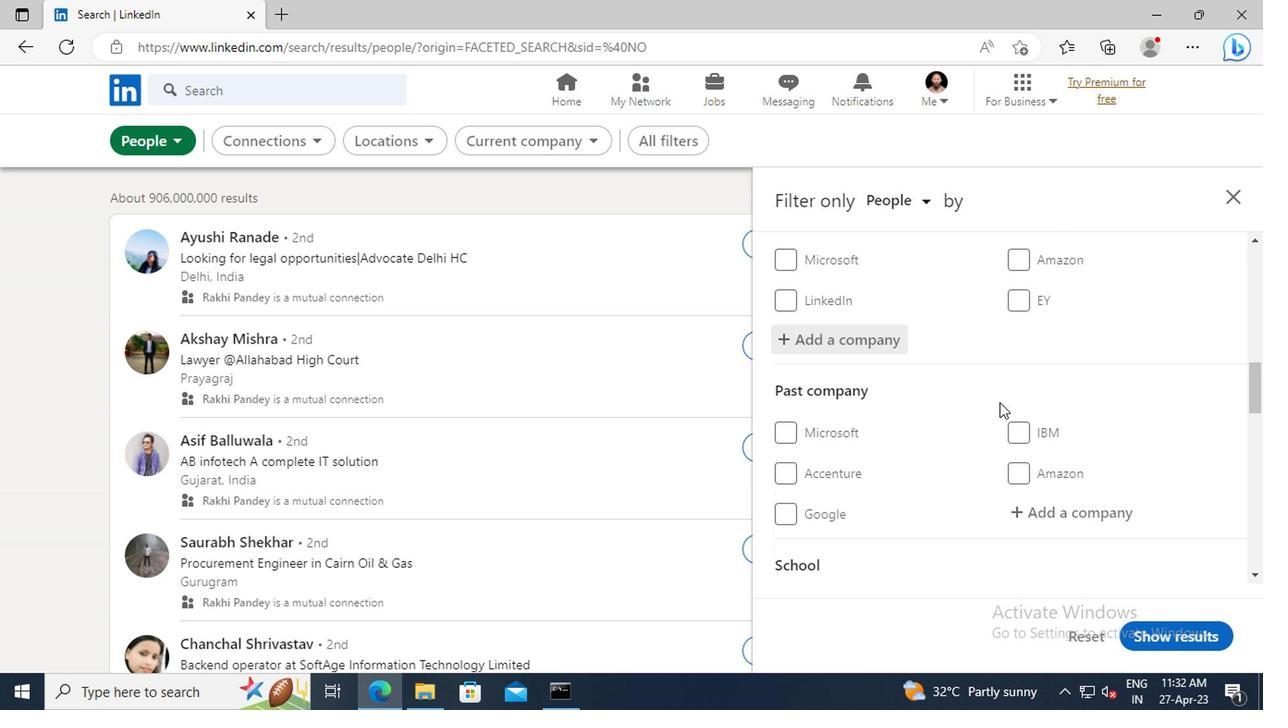 
Action: Mouse scrolled (995, 403) with delta (0, 0)
Screenshot: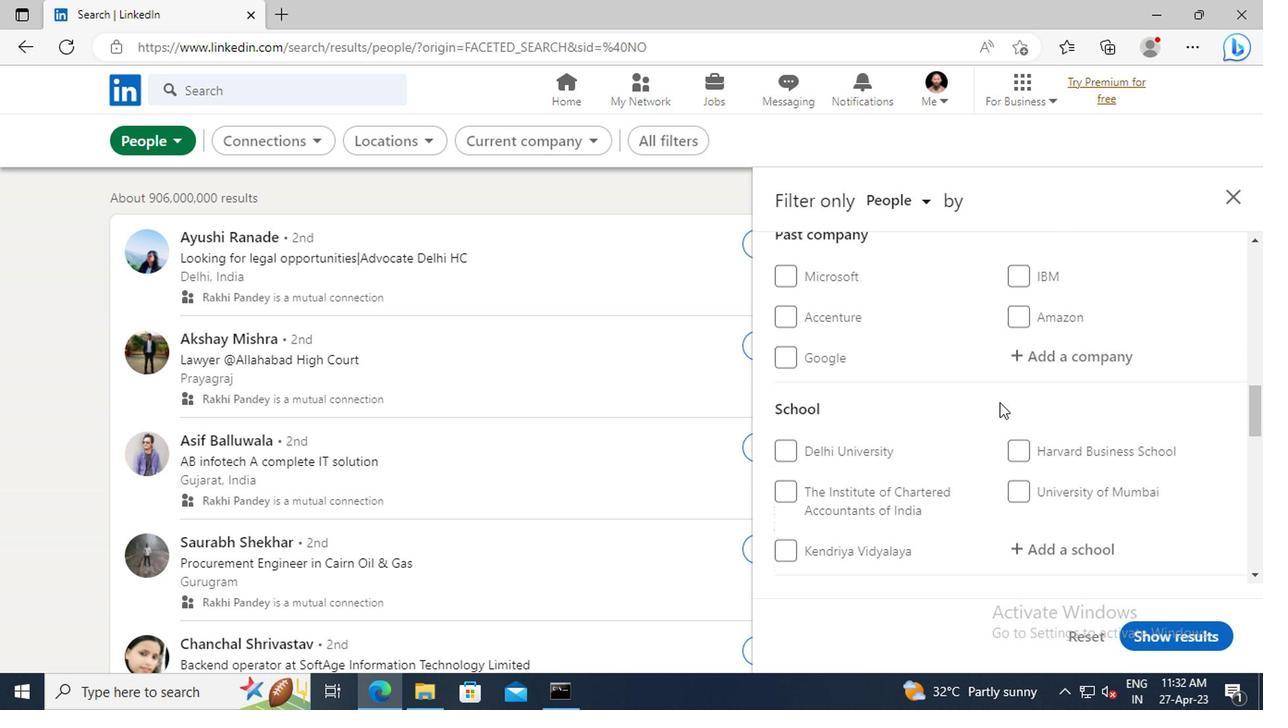 
Action: Mouse scrolled (995, 403) with delta (0, 0)
Screenshot: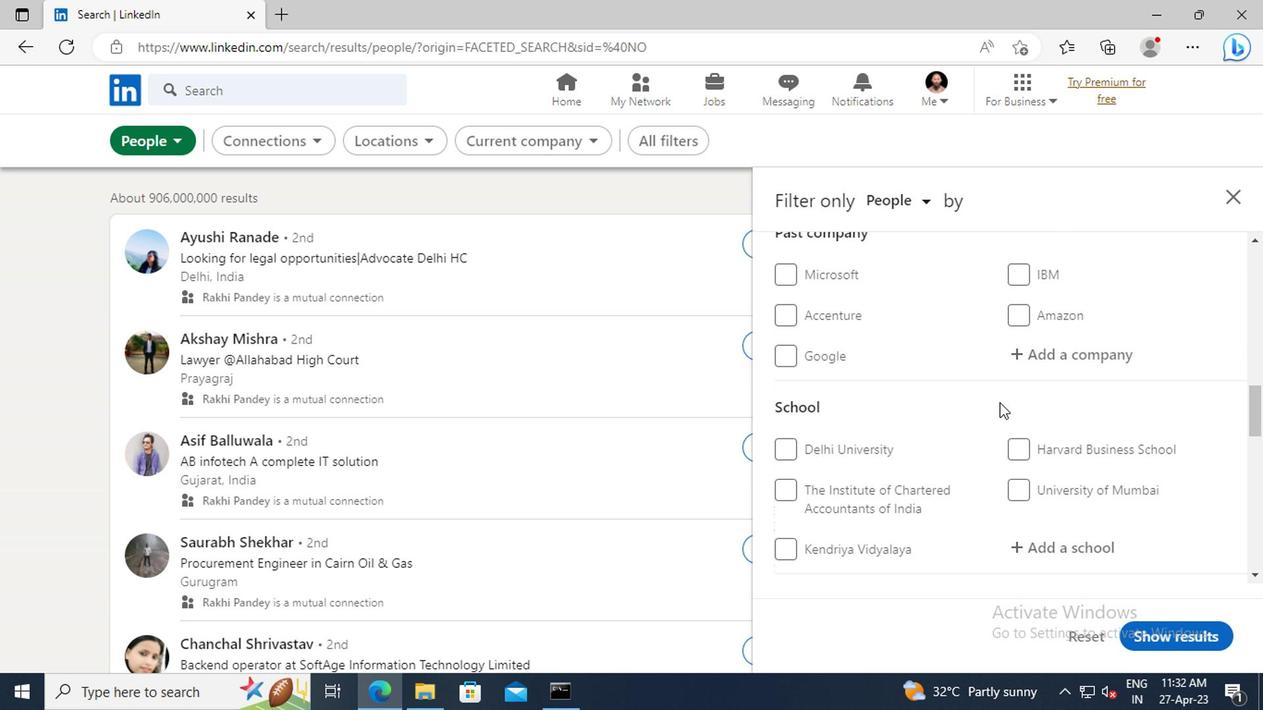 
Action: Mouse moved to (1003, 416)
Screenshot: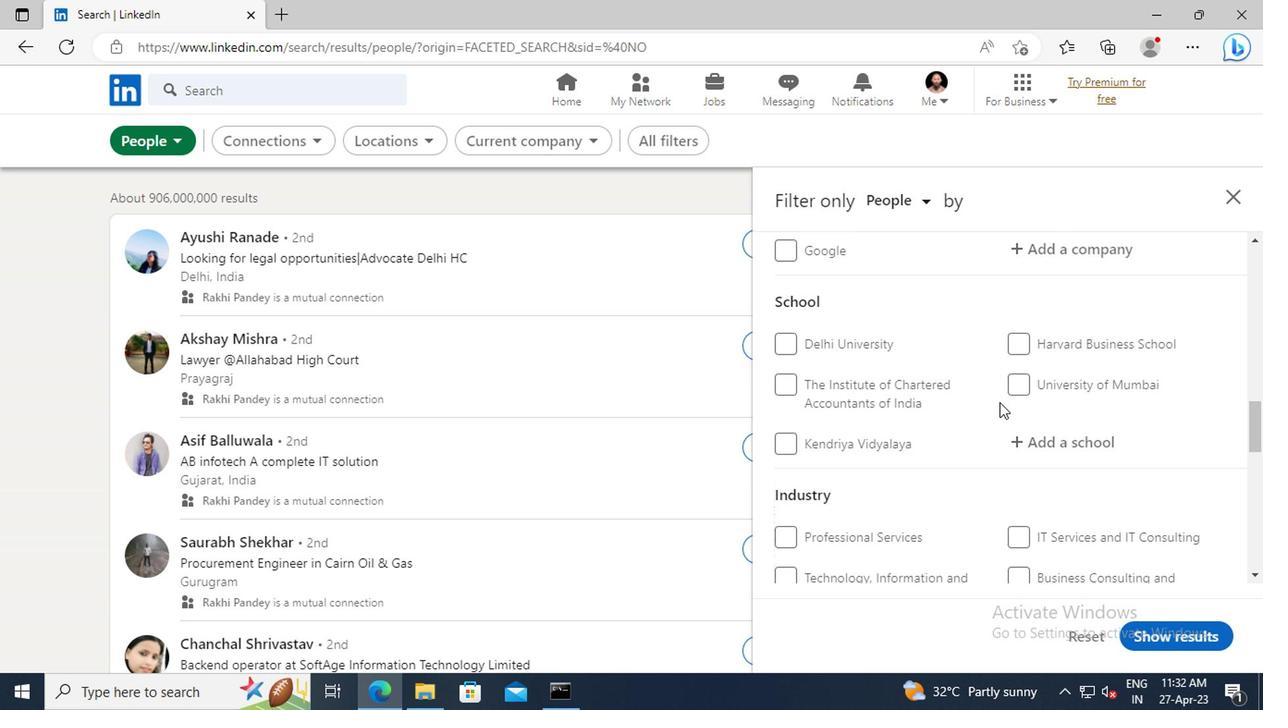 
Action: Mouse scrolled (1003, 415) with delta (0, -1)
Screenshot: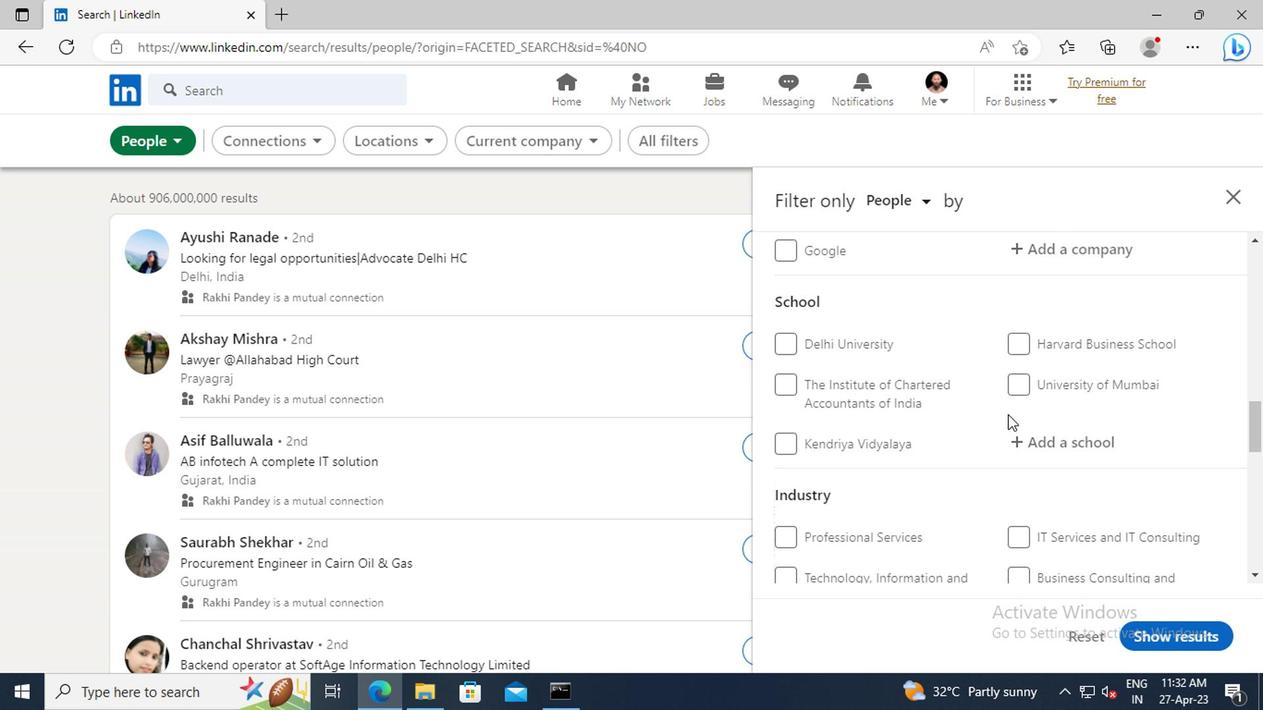 
Action: Mouse moved to (1024, 396)
Screenshot: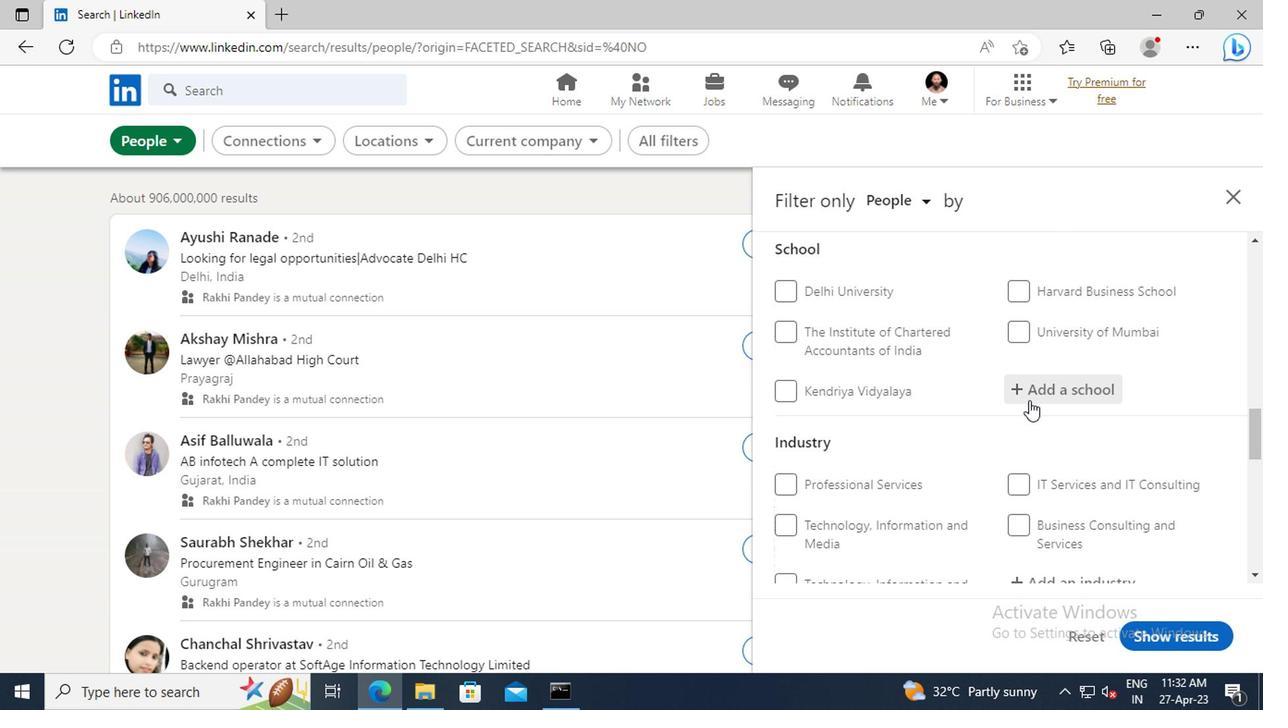 
Action: Mouse pressed left at (1024, 396)
Screenshot: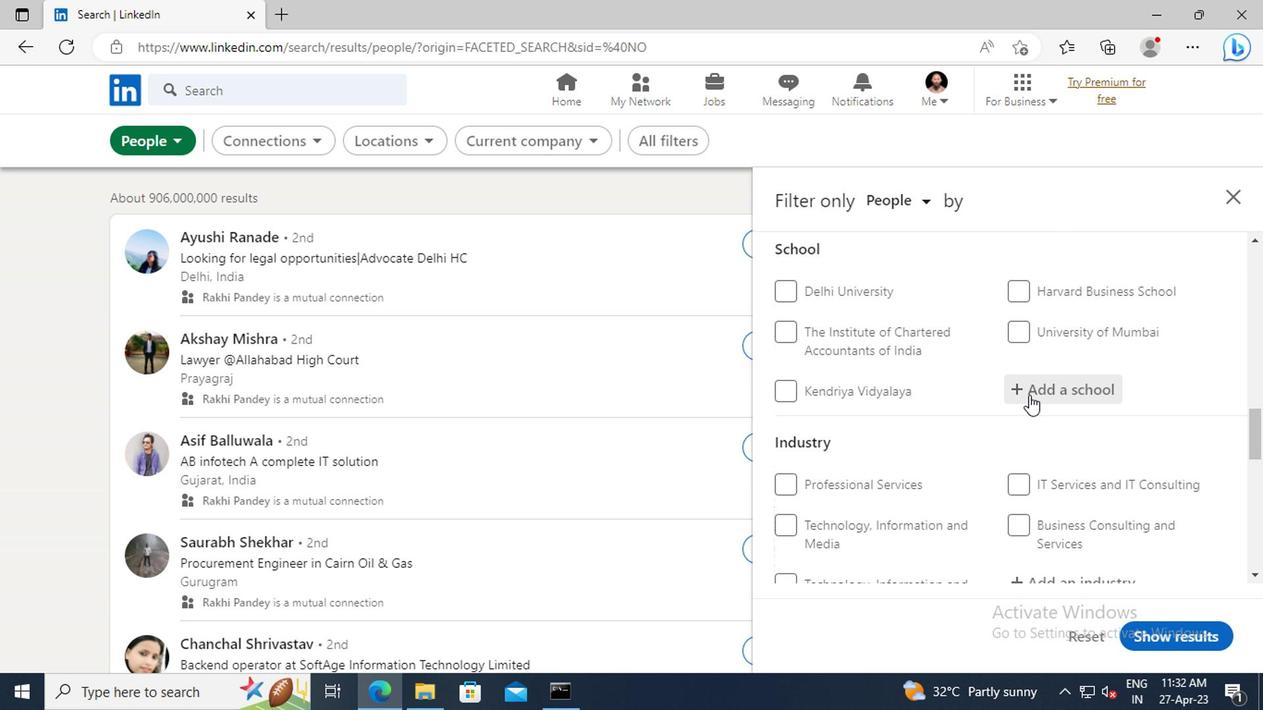 
Action: Key pressed <Key.shift>RK<Key.space><Key.shift>UNIVERSITY
Screenshot: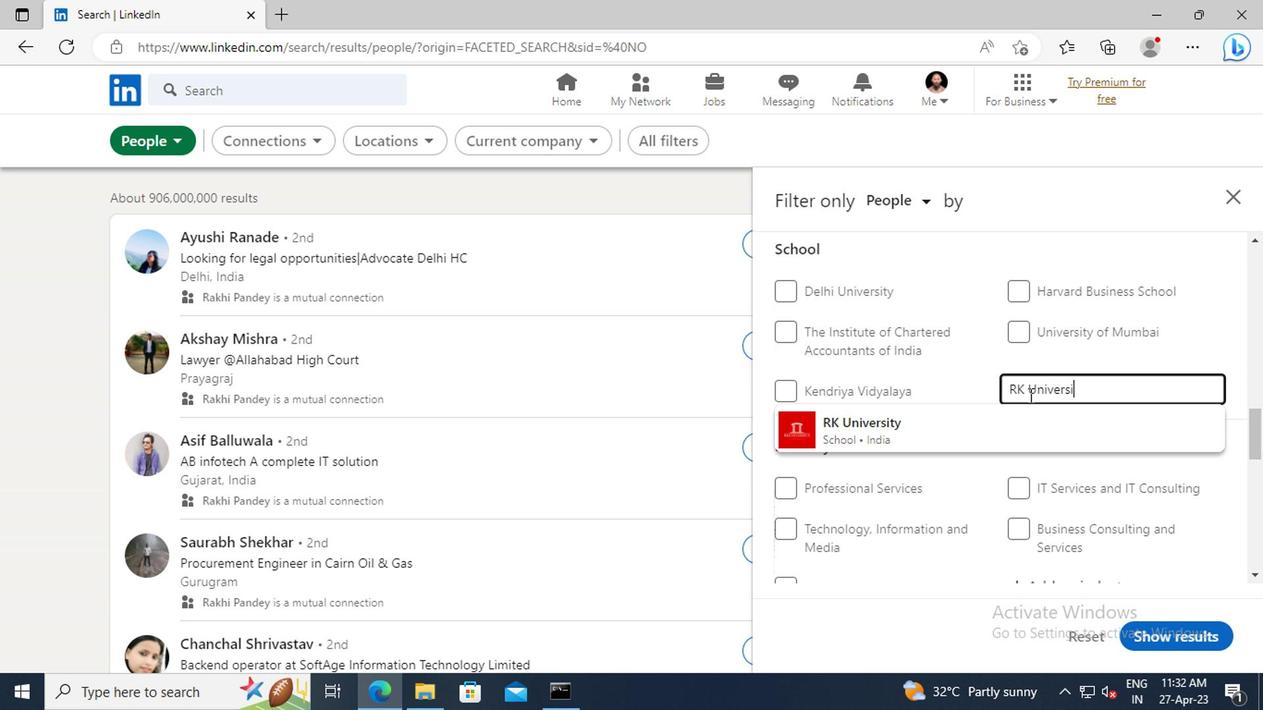 
Action: Mouse moved to (1016, 429)
Screenshot: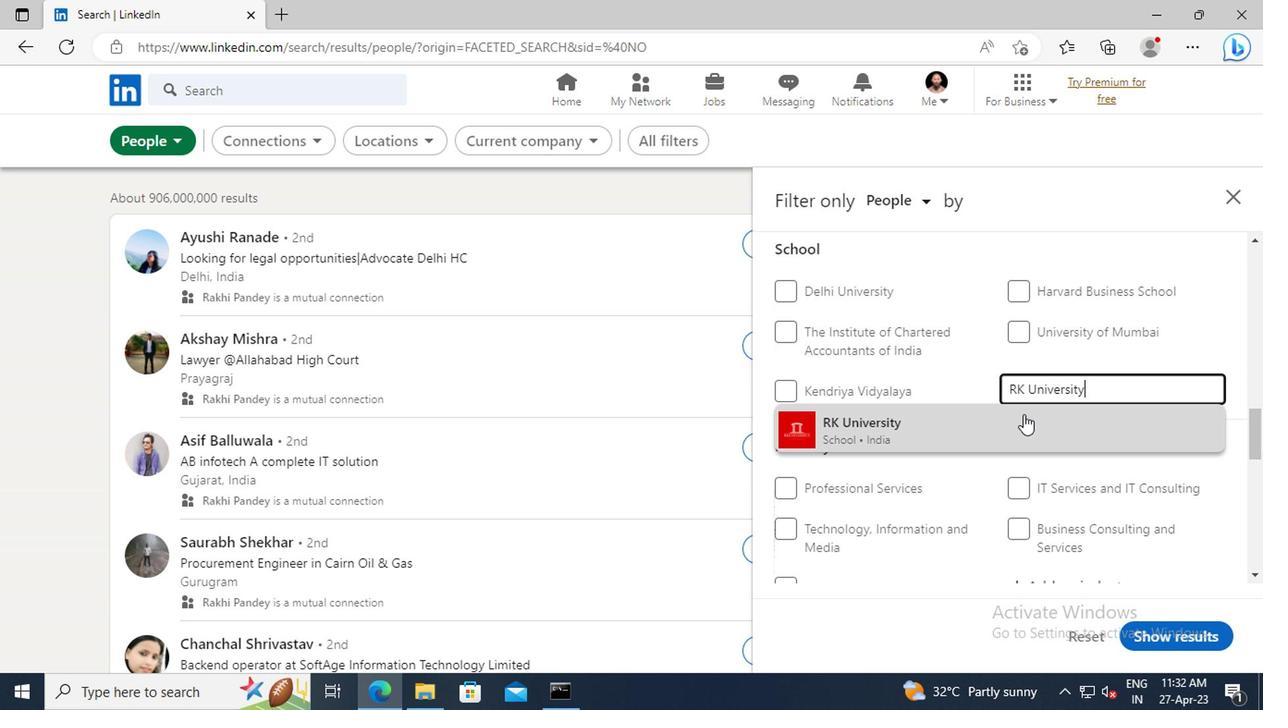 
Action: Mouse pressed left at (1016, 429)
Screenshot: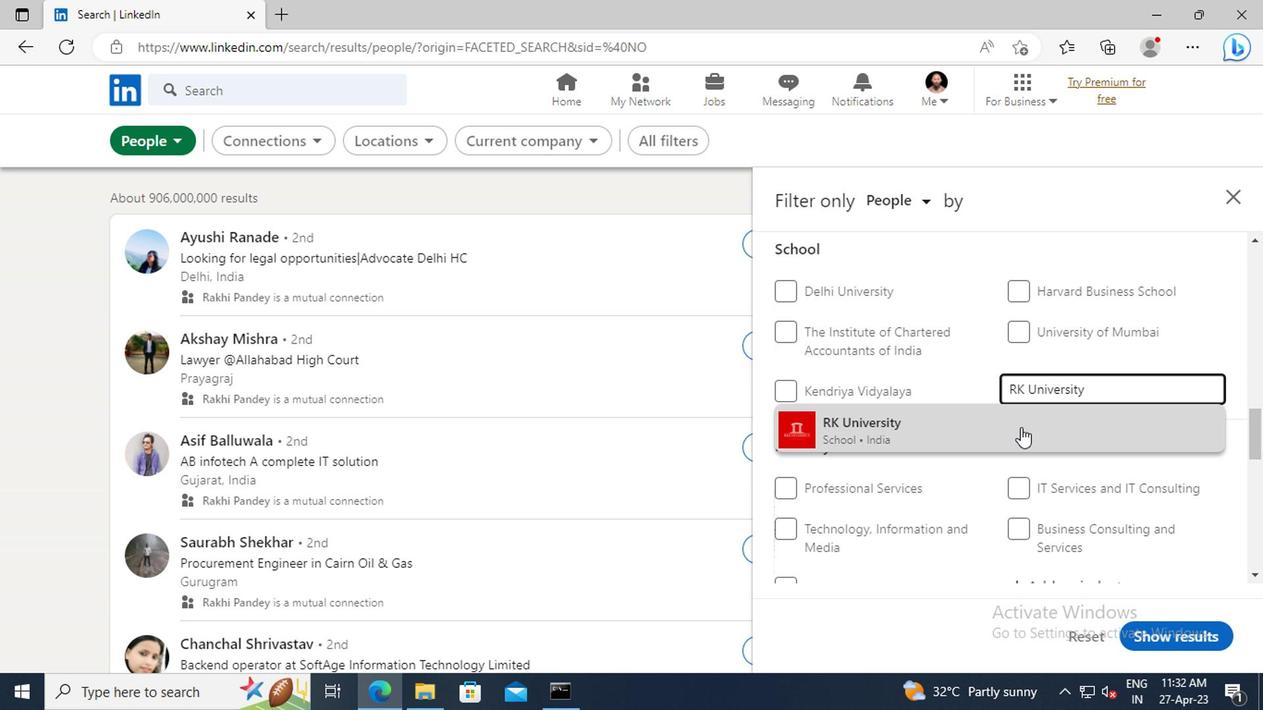 
Action: Mouse moved to (999, 366)
Screenshot: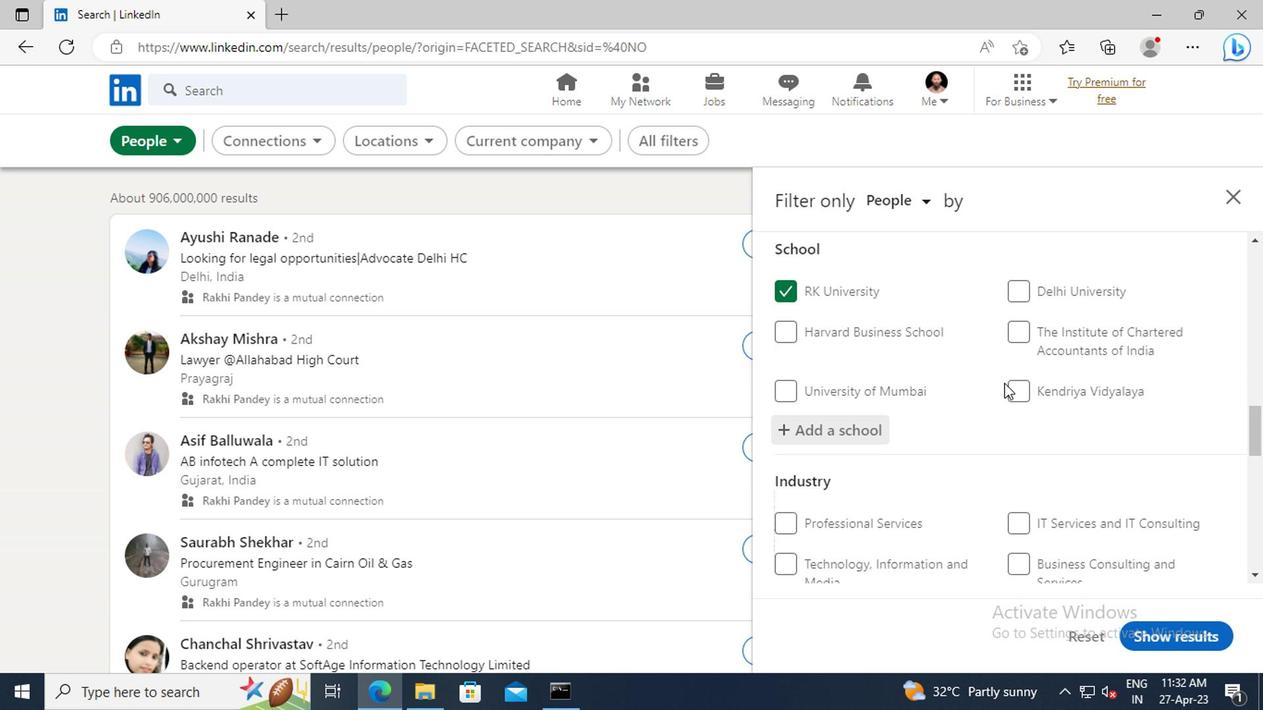 
Action: Mouse scrolled (999, 365) with delta (0, -1)
Screenshot: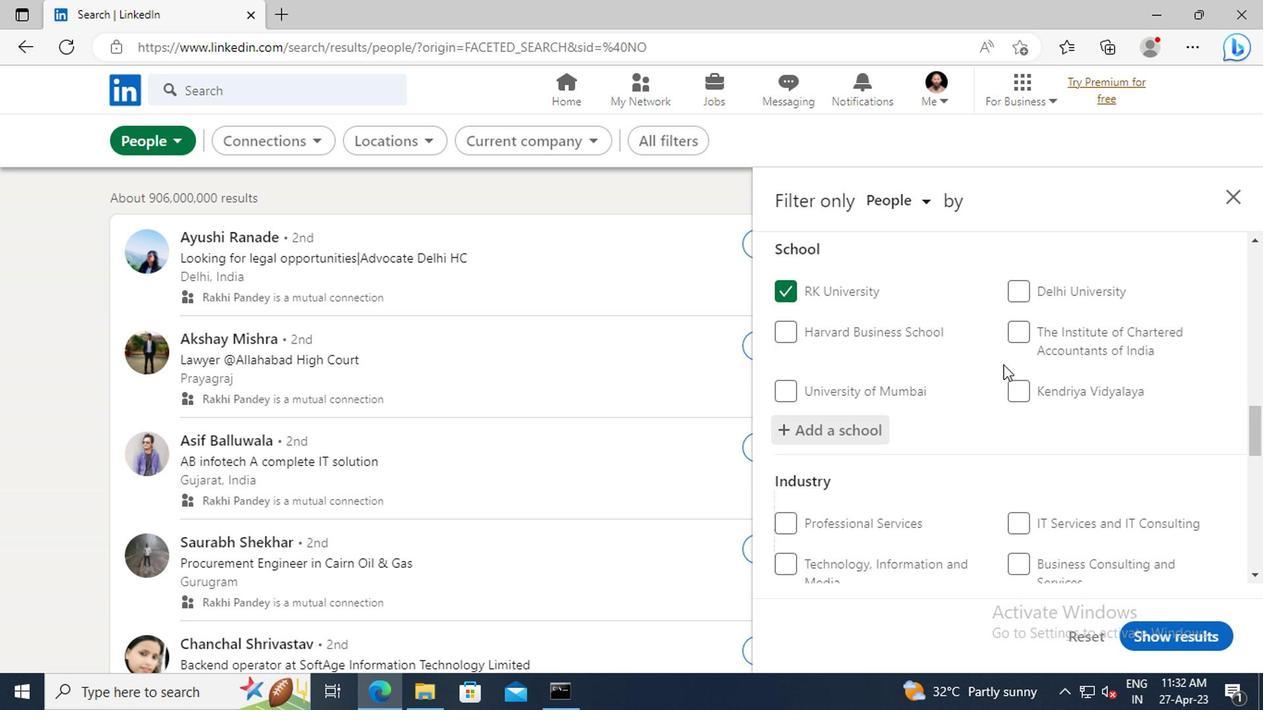 
Action: Mouse scrolled (999, 365) with delta (0, -1)
Screenshot: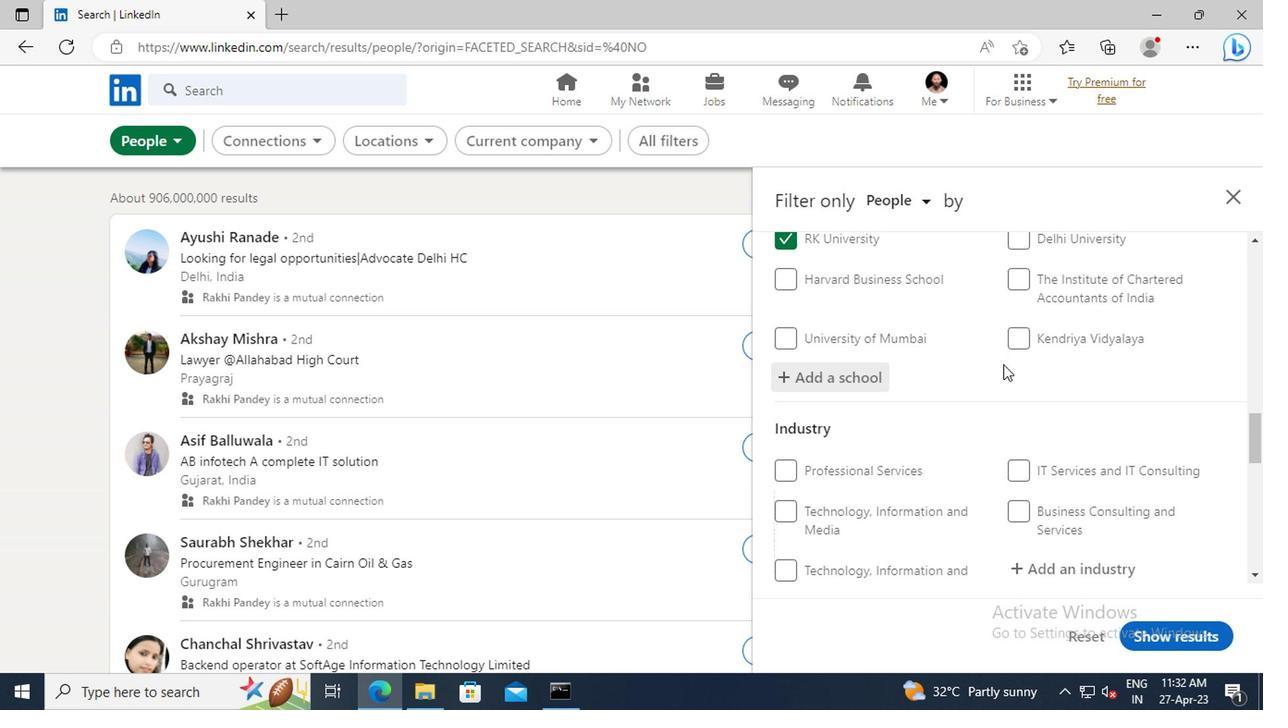 
Action: Mouse scrolled (999, 365) with delta (0, -1)
Screenshot: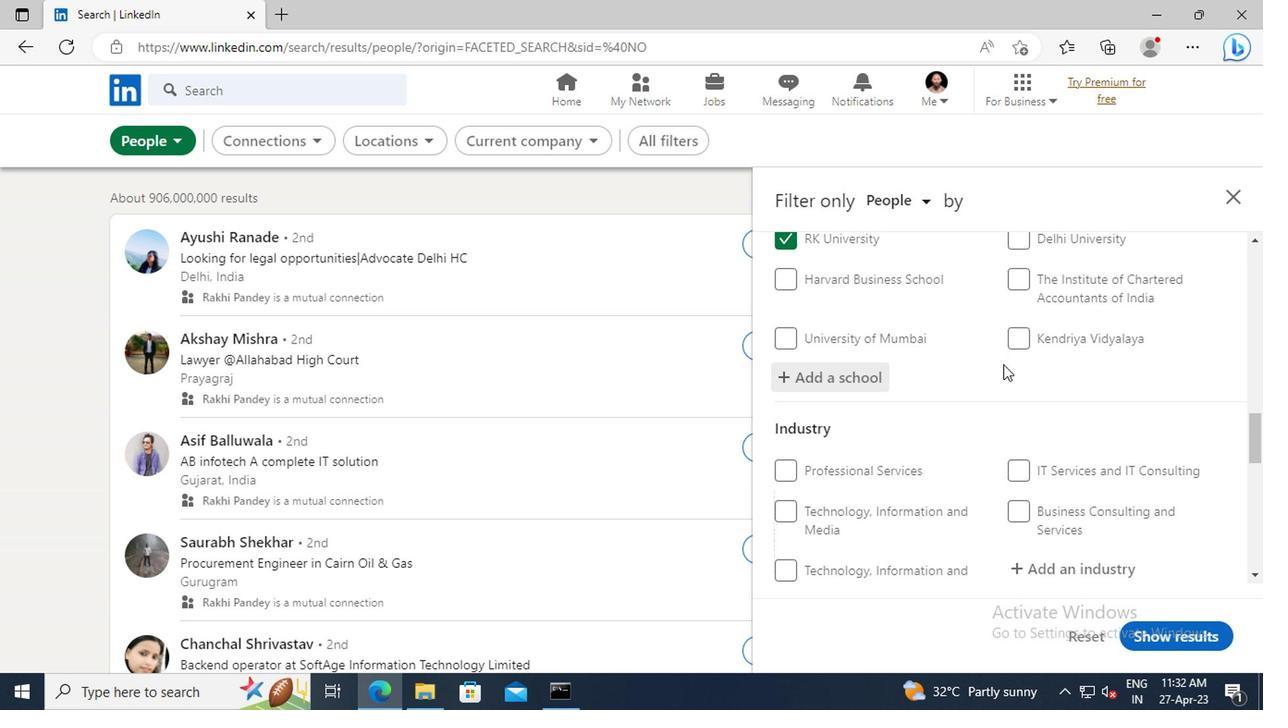 
Action: Mouse scrolled (999, 365) with delta (0, -1)
Screenshot: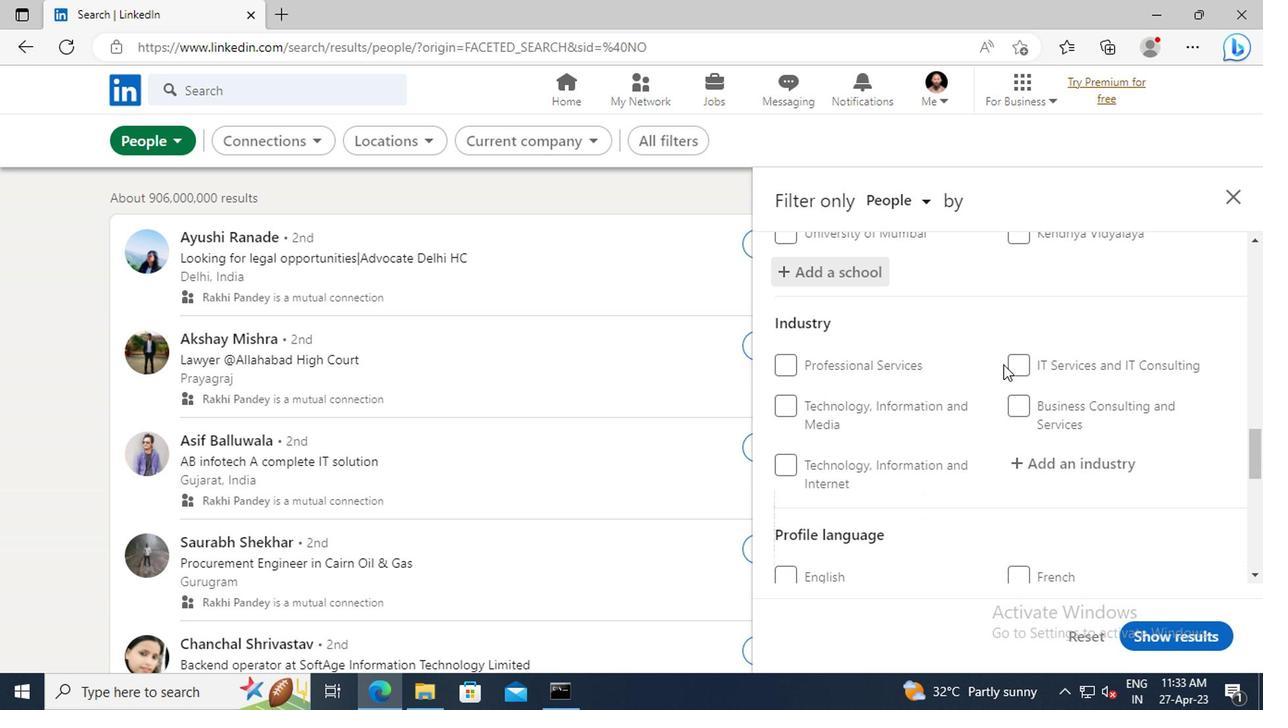 
Action: Mouse scrolled (999, 365) with delta (0, -1)
Screenshot: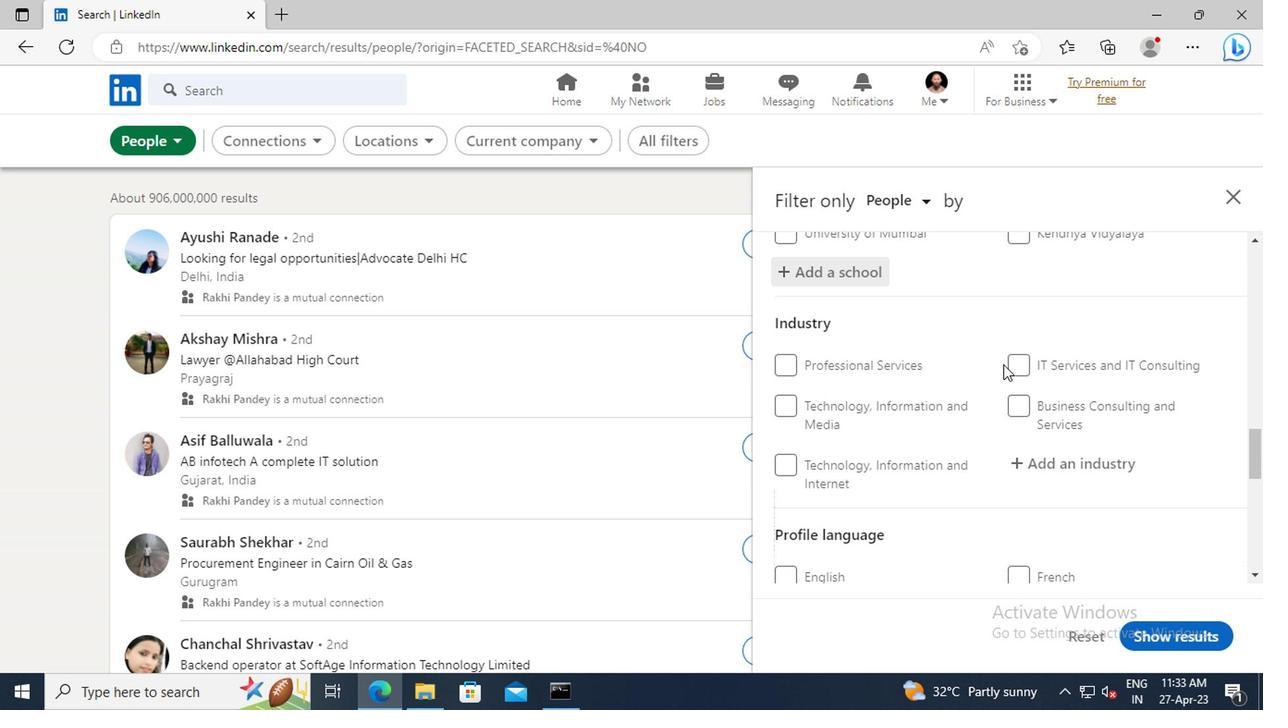 
Action: Mouse moved to (1040, 361)
Screenshot: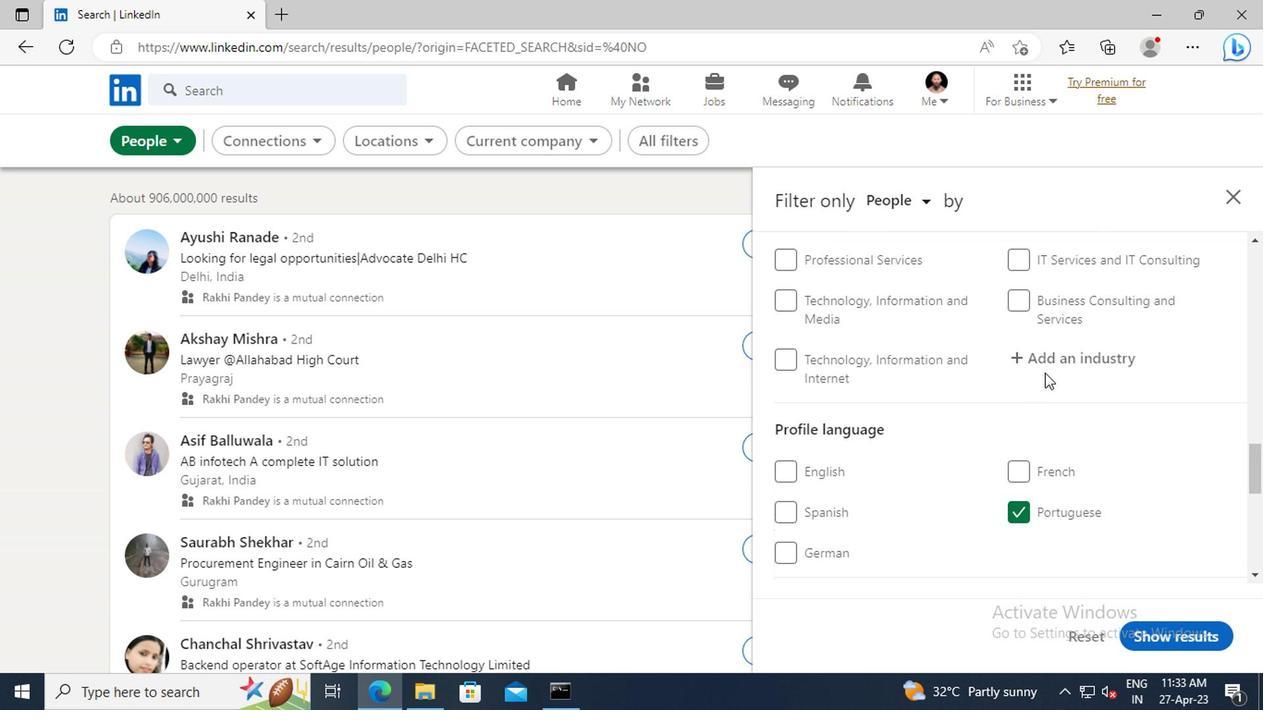 
Action: Mouse pressed left at (1040, 361)
Screenshot: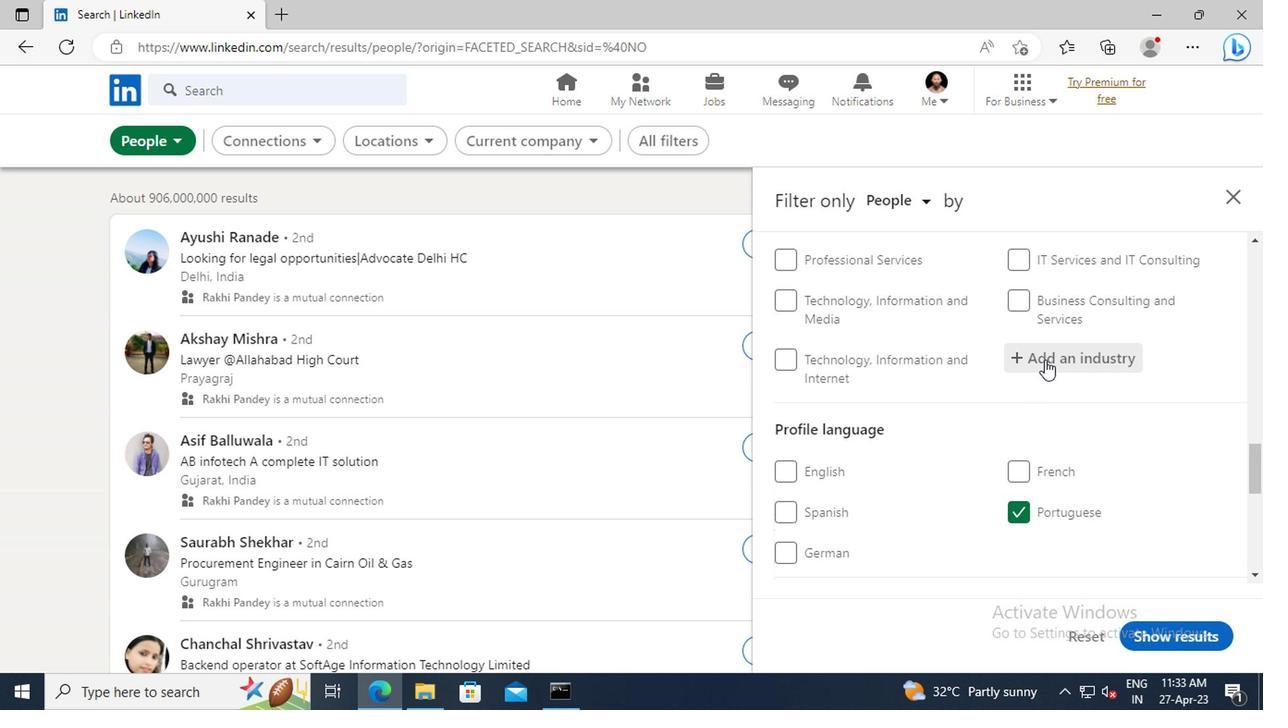 
Action: Key pressed <Key.shift>SERVICES<Key.space>FOR<Key.space><Key.shift>REN
Screenshot: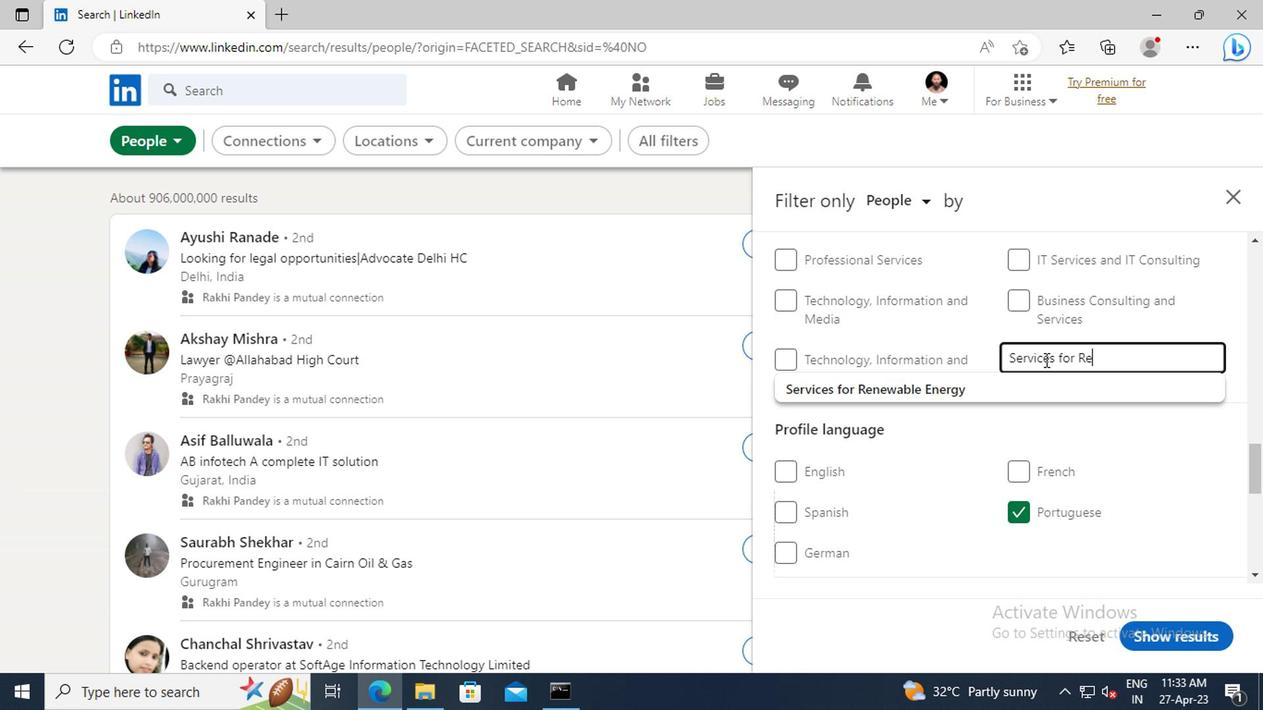 
Action: Mouse moved to (1044, 382)
Screenshot: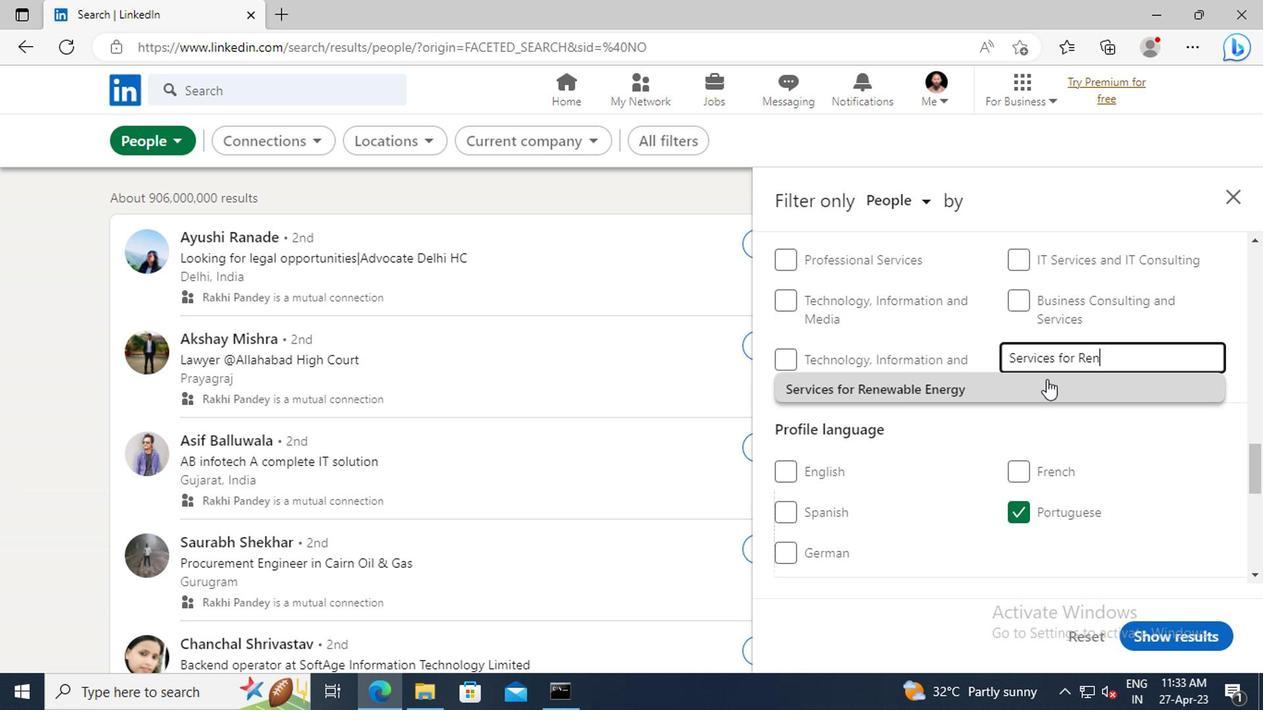 
Action: Mouse pressed left at (1044, 382)
Screenshot: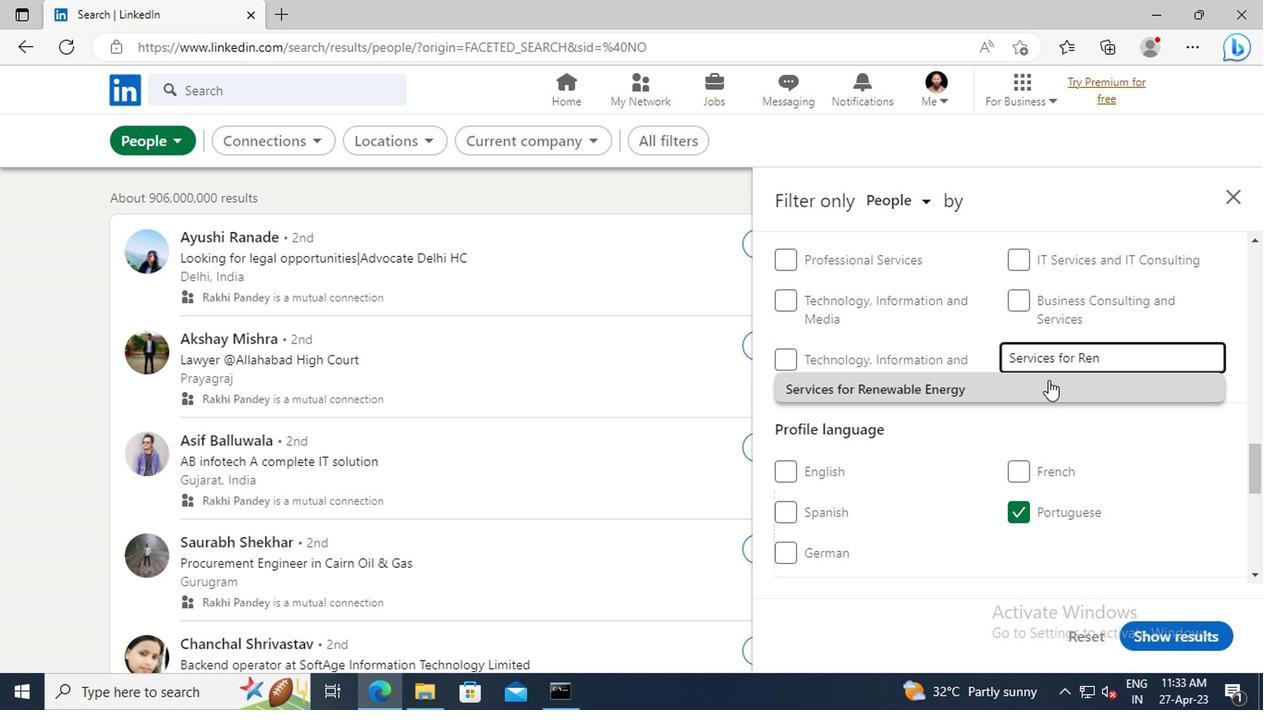 
Action: Mouse moved to (987, 346)
Screenshot: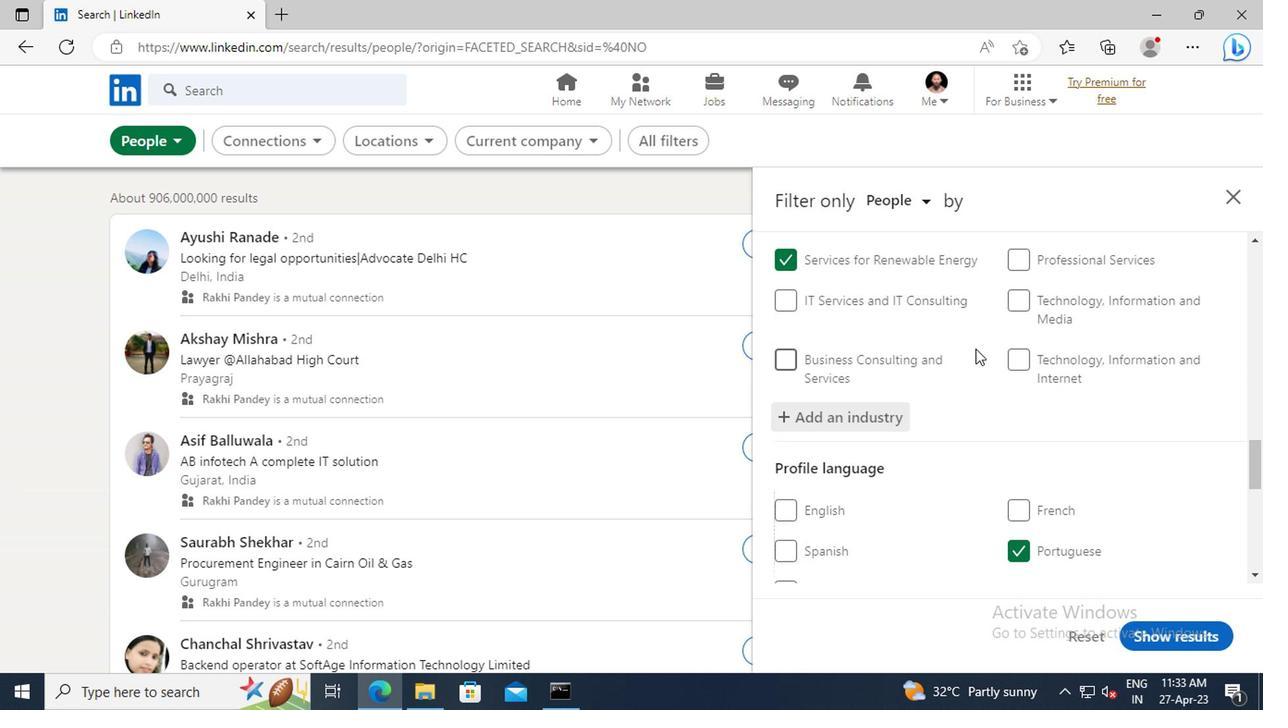 
Action: Mouse scrolled (987, 344) with delta (0, -1)
Screenshot: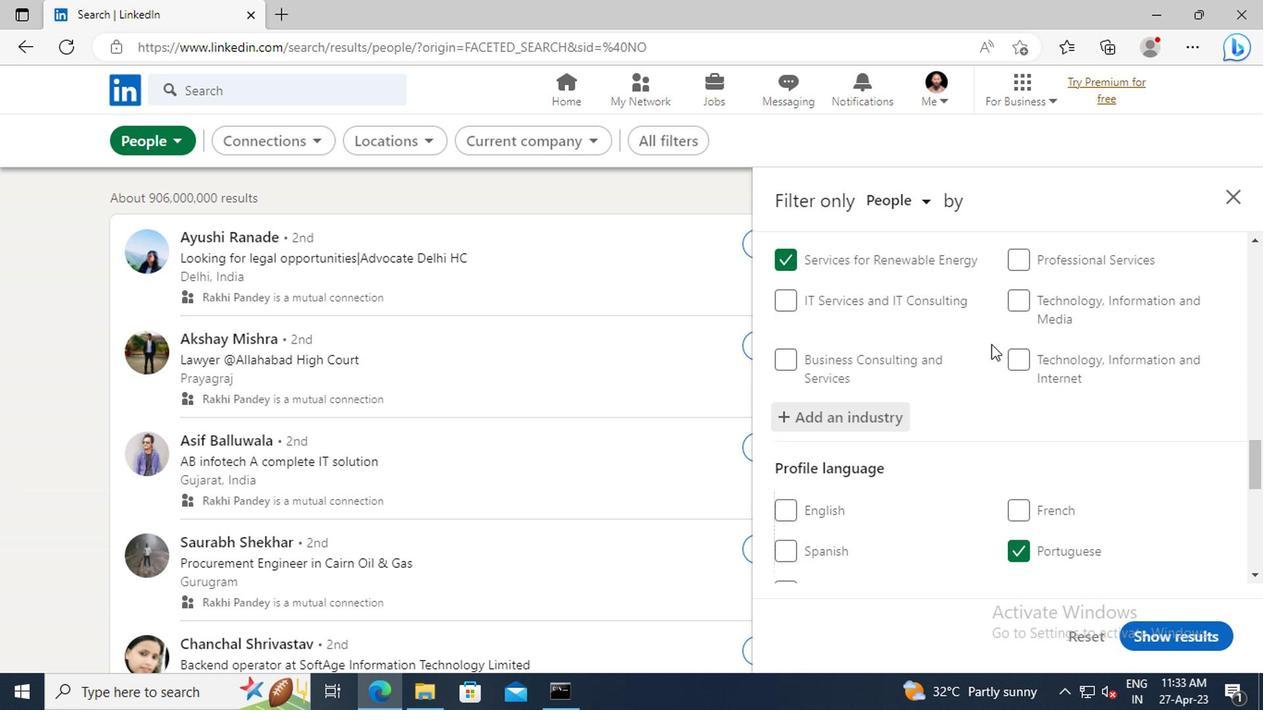 
Action: Mouse scrolled (987, 344) with delta (0, -1)
Screenshot: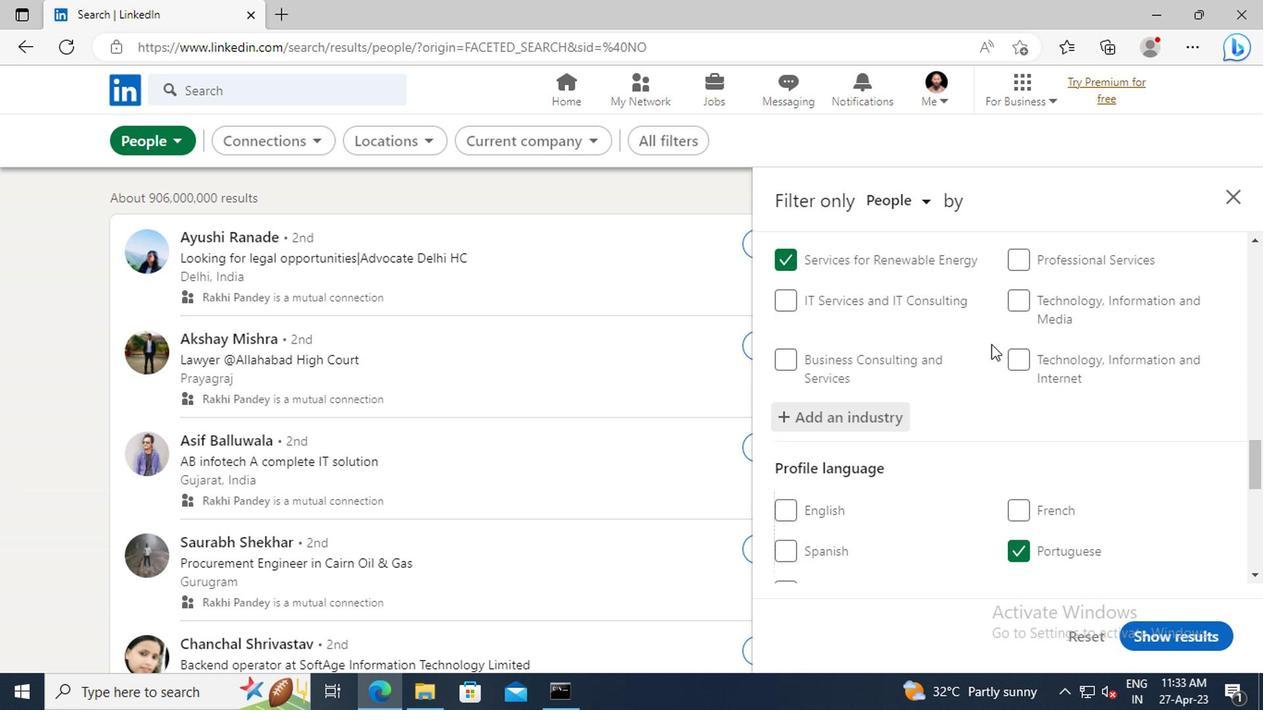 
Action: Mouse scrolled (987, 344) with delta (0, -1)
Screenshot: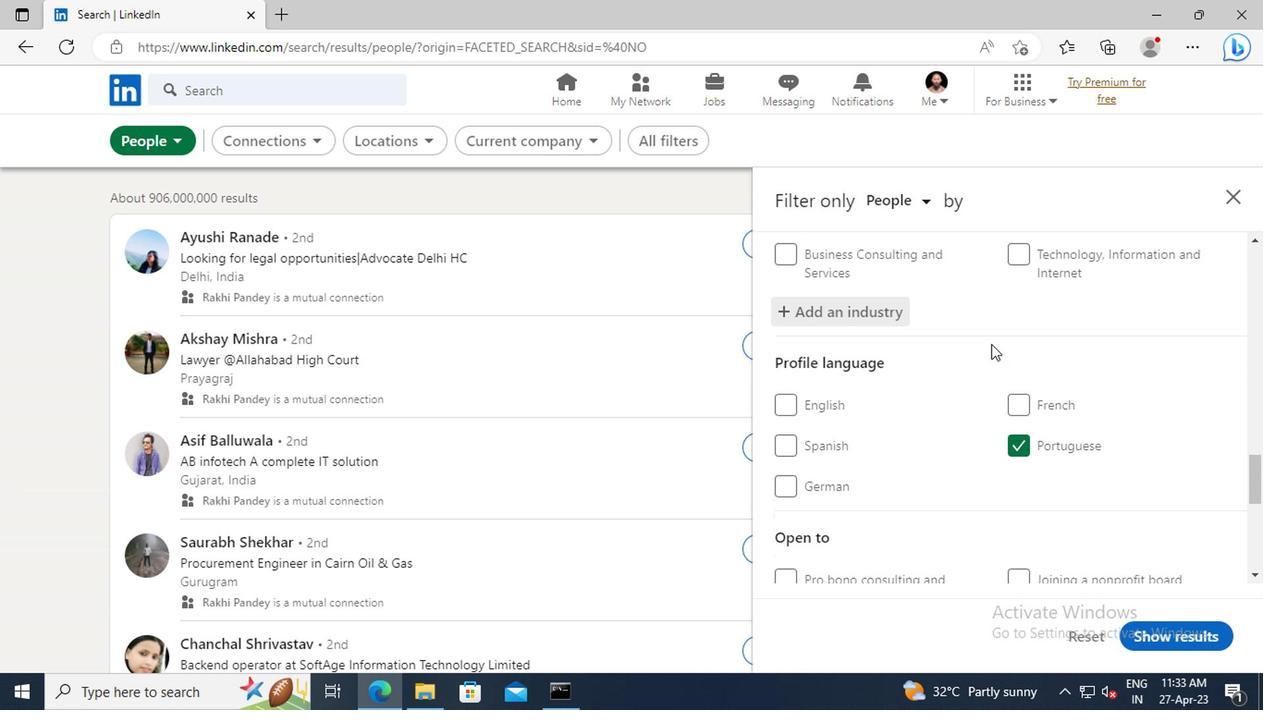 
Action: Mouse scrolled (987, 344) with delta (0, -1)
Screenshot: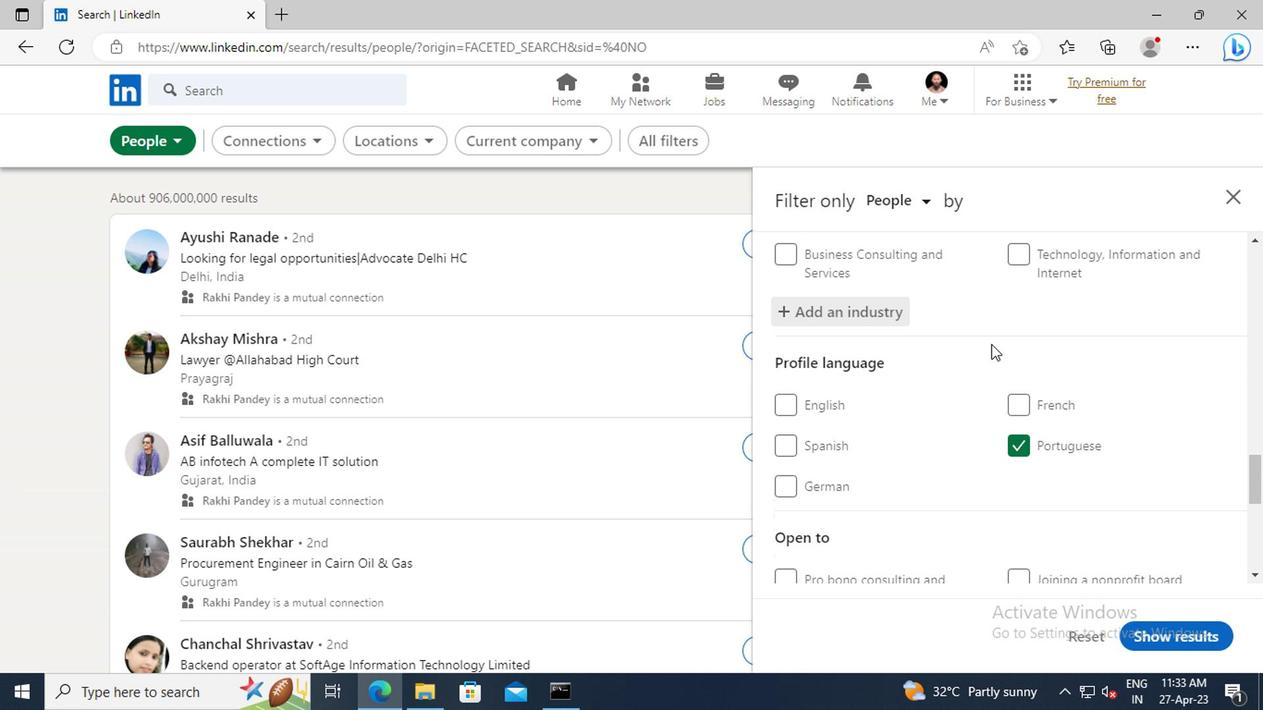 
Action: Mouse scrolled (987, 344) with delta (0, -1)
Screenshot: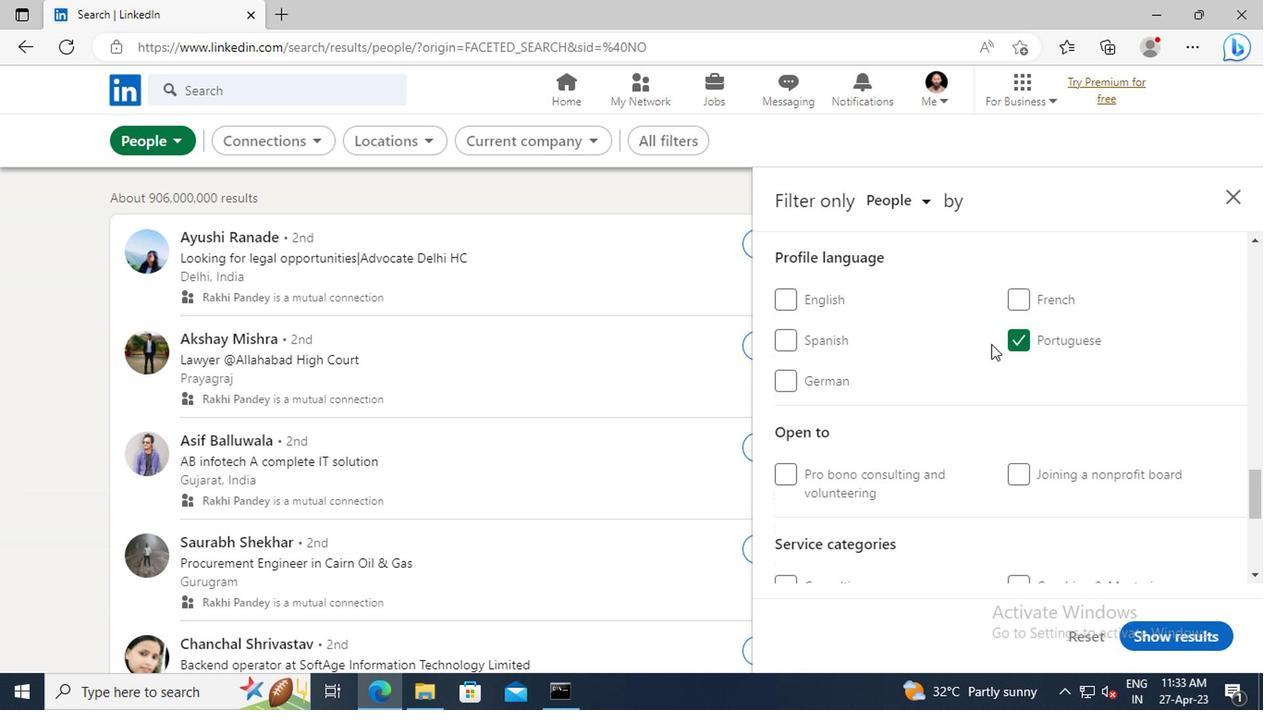 
Action: Mouse scrolled (987, 344) with delta (0, -1)
Screenshot: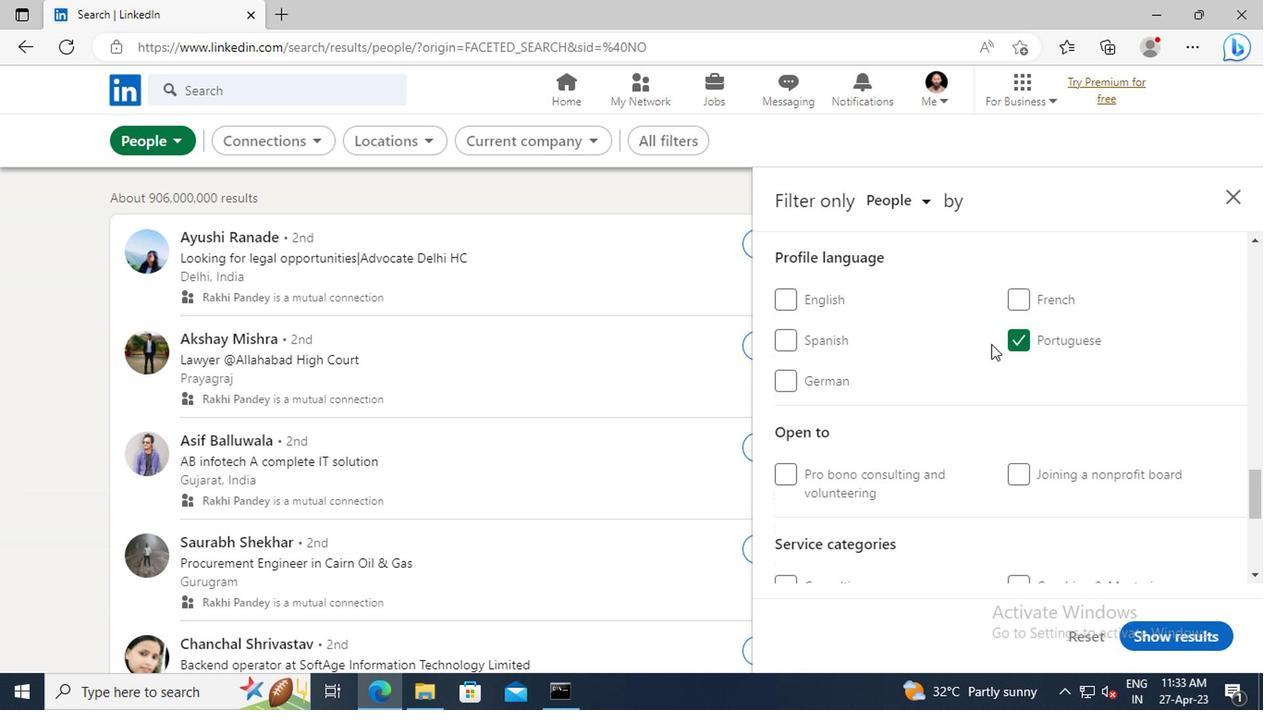 
Action: Mouse moved to (987, 346)
Screenshot: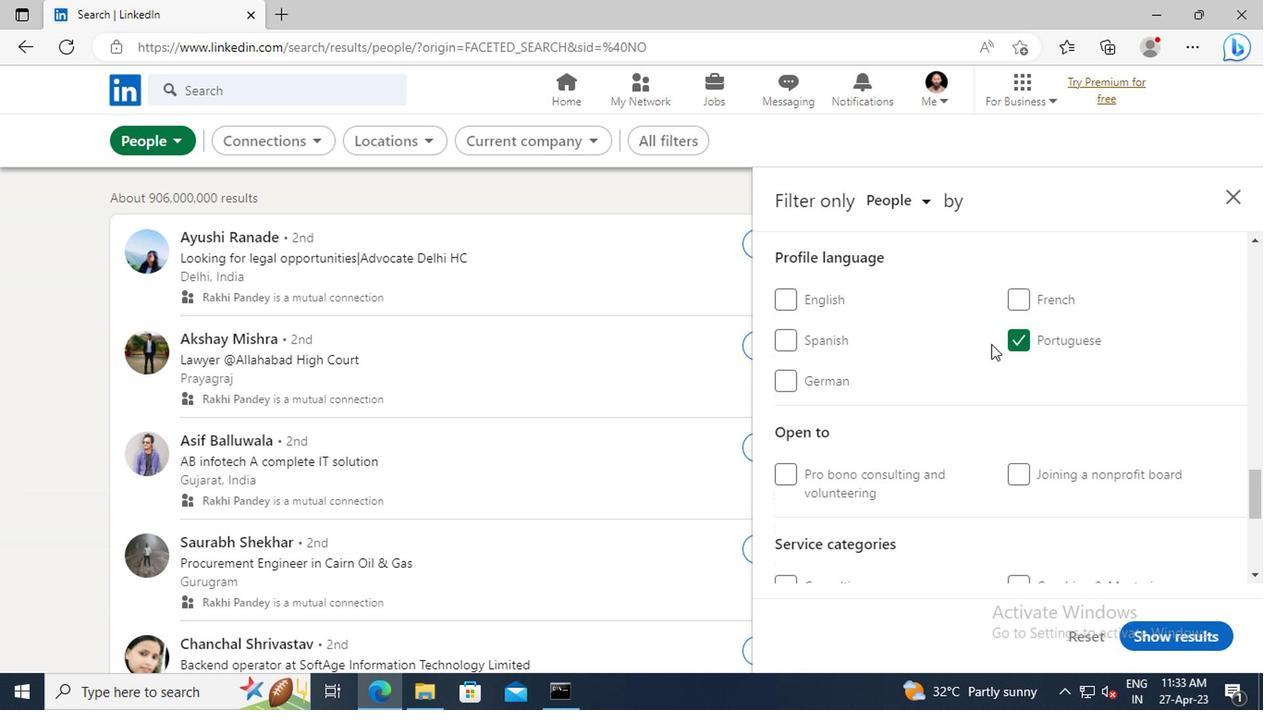 
Action: Mouse scrolled (987, 344) with delta (0, -1)
Screenshot: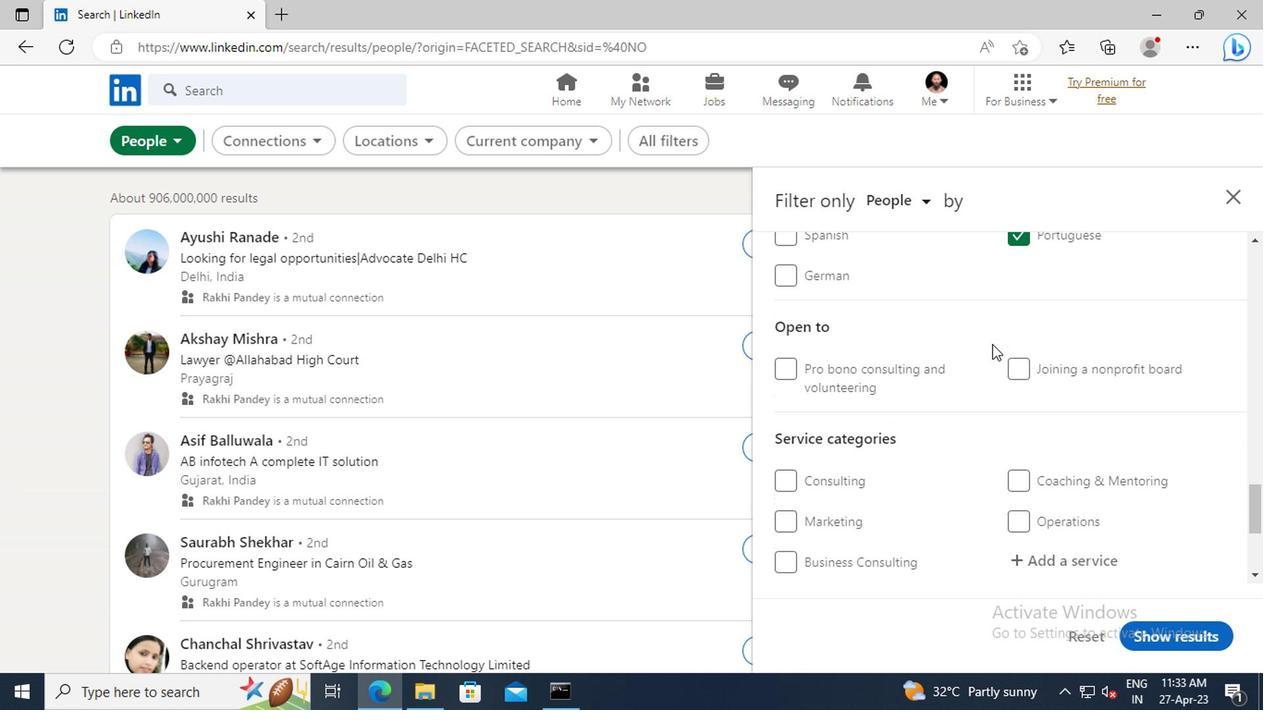 
Action: Mouse scrolled (987, 344) with delta (0, -1)
Screenshot: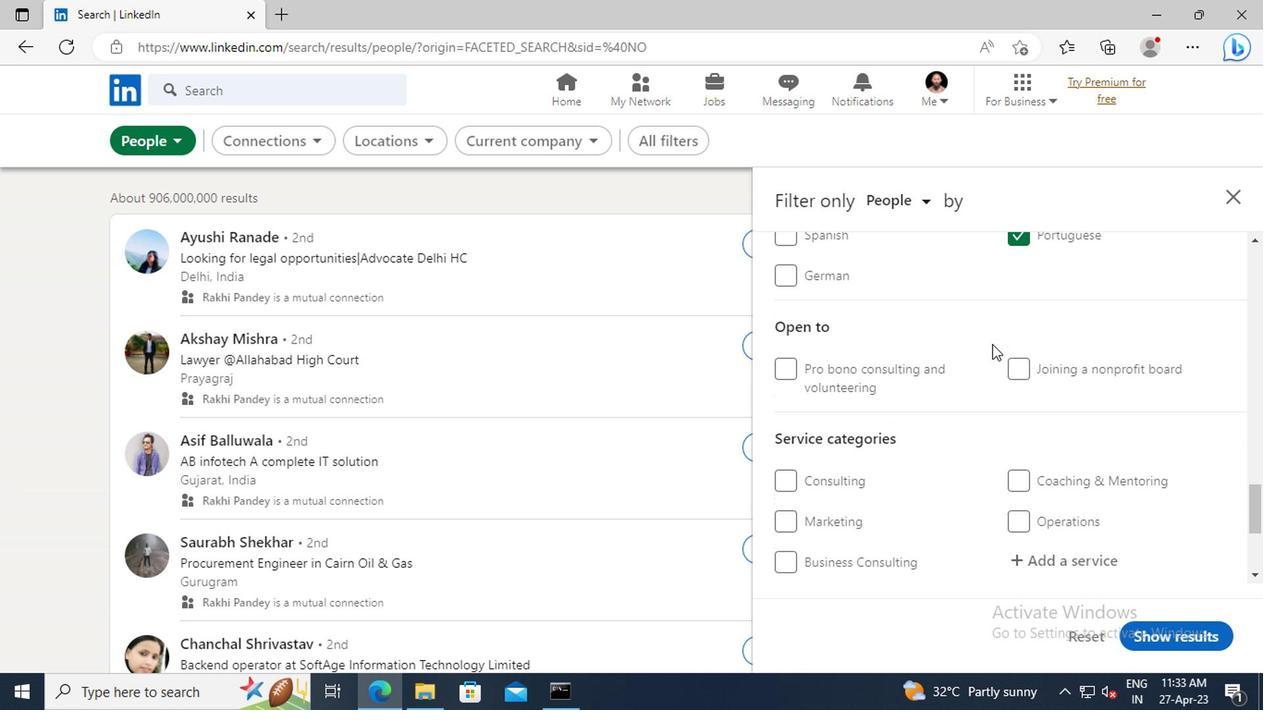 
Action: Mouse scrolled (987, 344) with delta (0, -1)
Screenshot: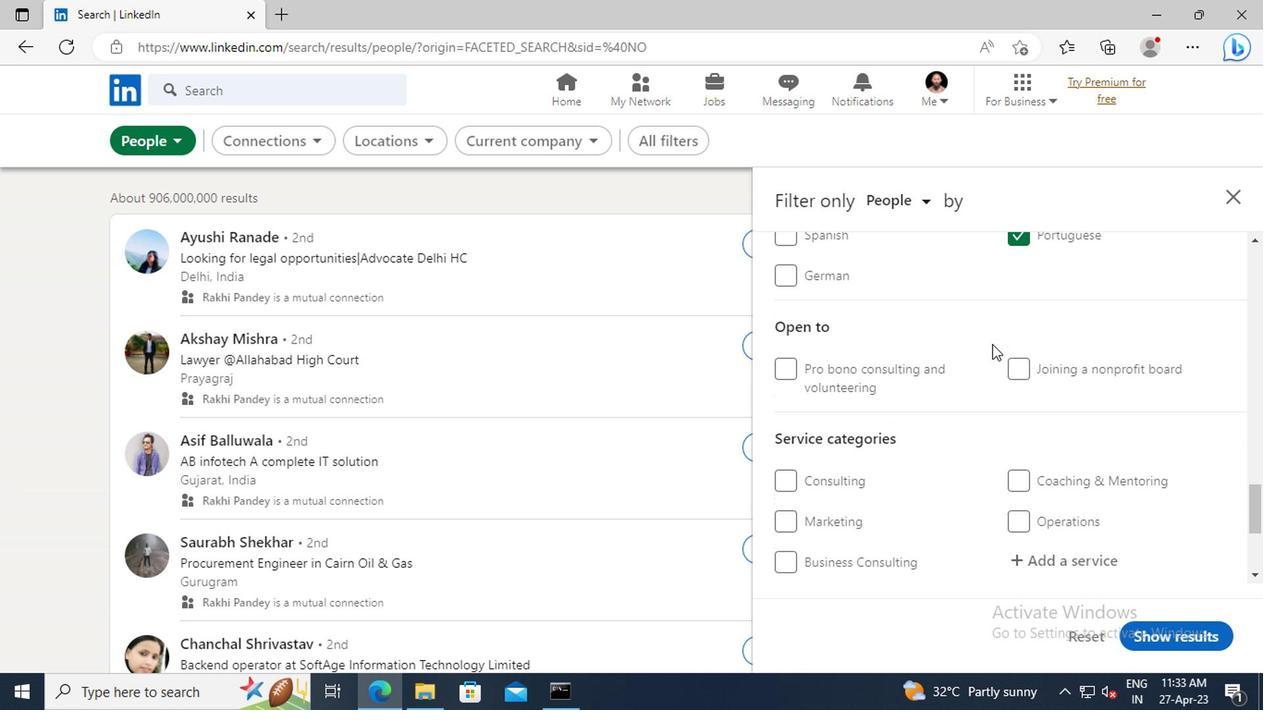 
Action: Mouse moved to (1036, 408)
Screenshot: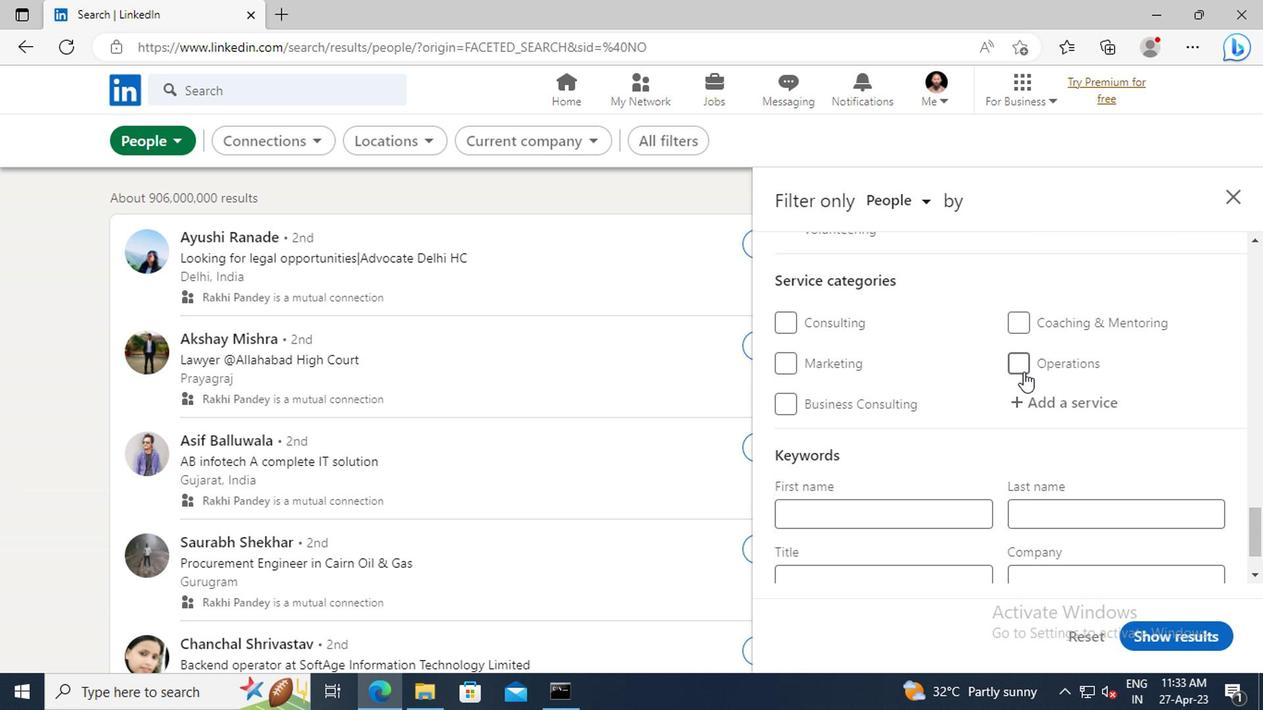
Action: Mouse pressed left at (1036, 408)
Screenshot: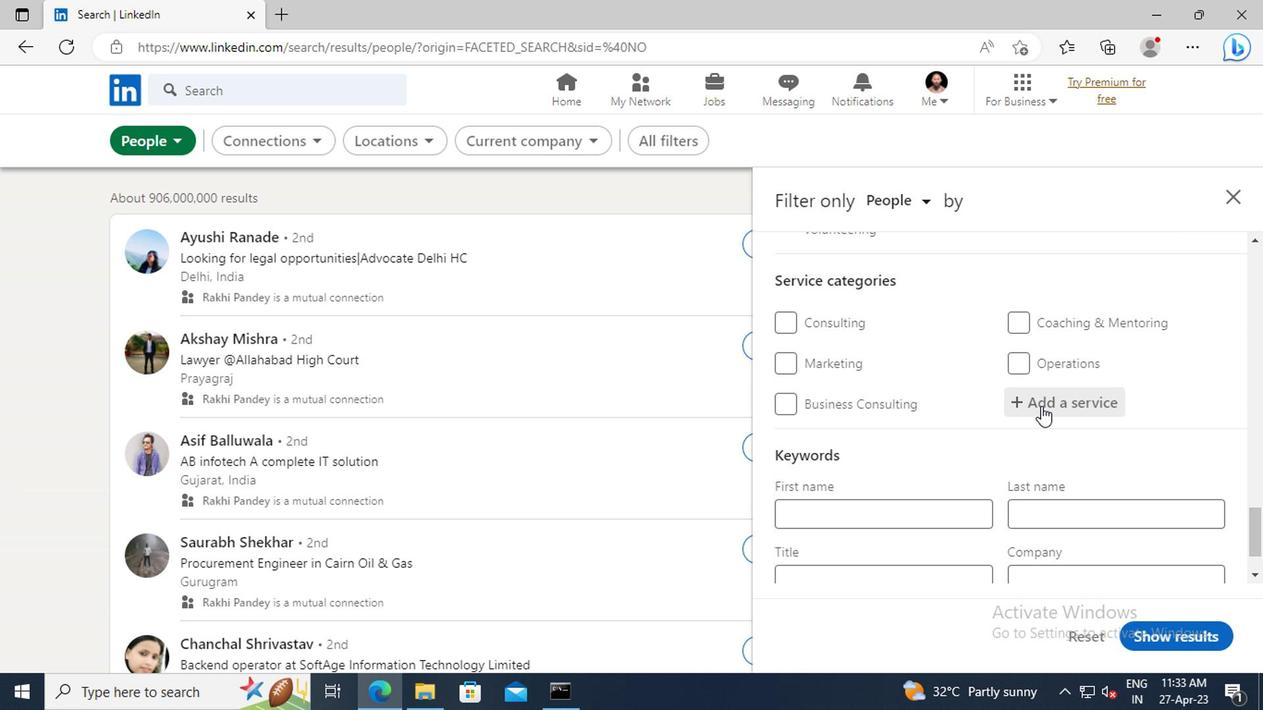 
Action: Key pressed <Key.shift>WEDDING<Key.space><Key.shift>PLANNING
Screenshot: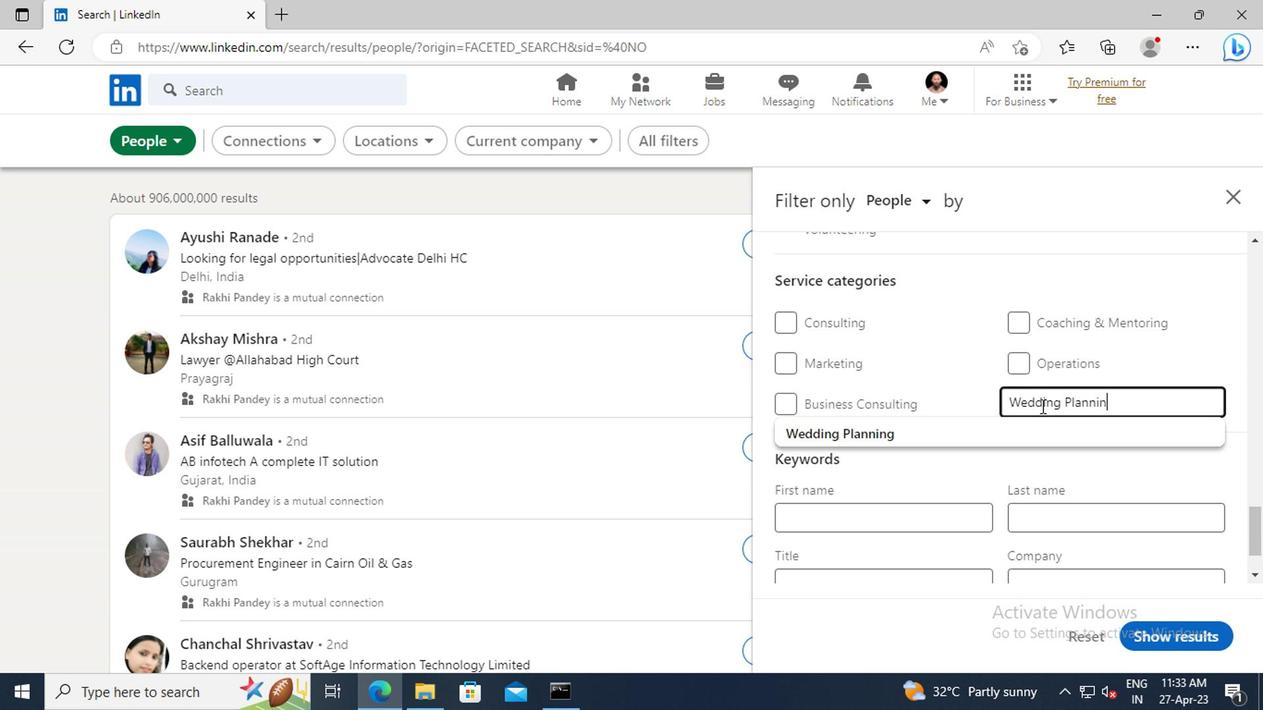 
Action: Mouse moved to (1036, 431)
Screenshot: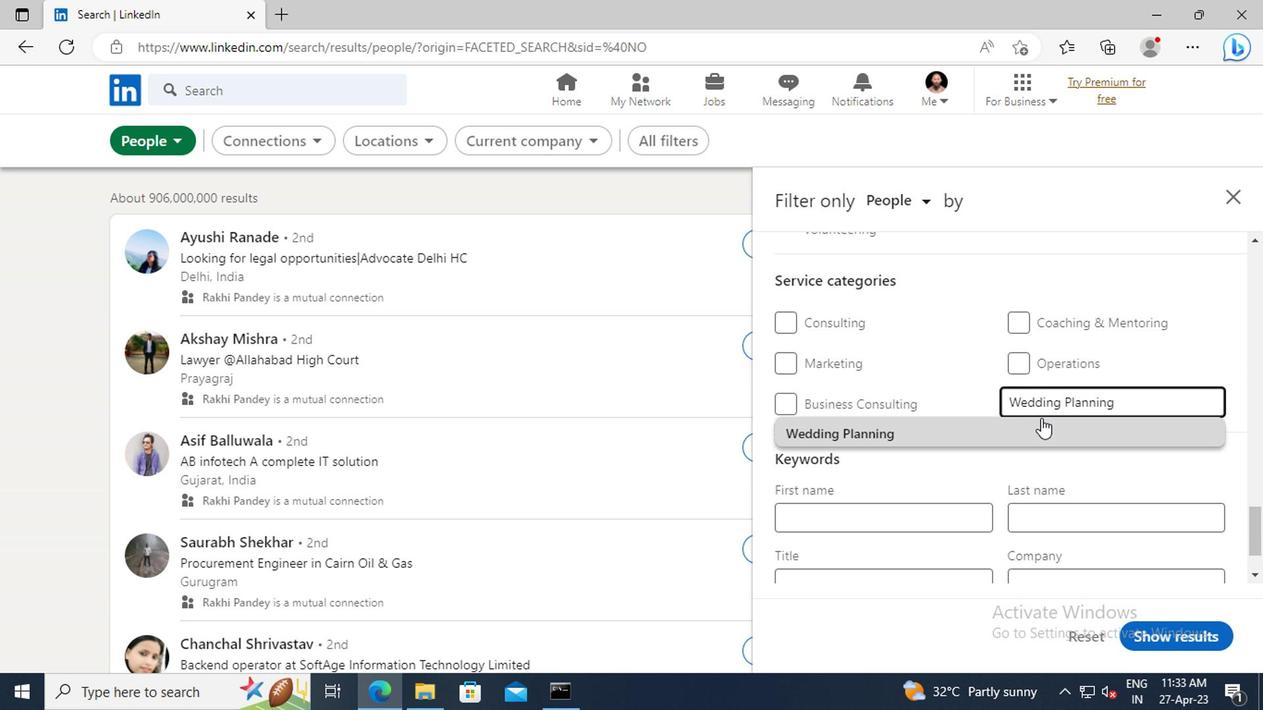 
Action: Mouse pressed left at (1036, 431)
Screenshot: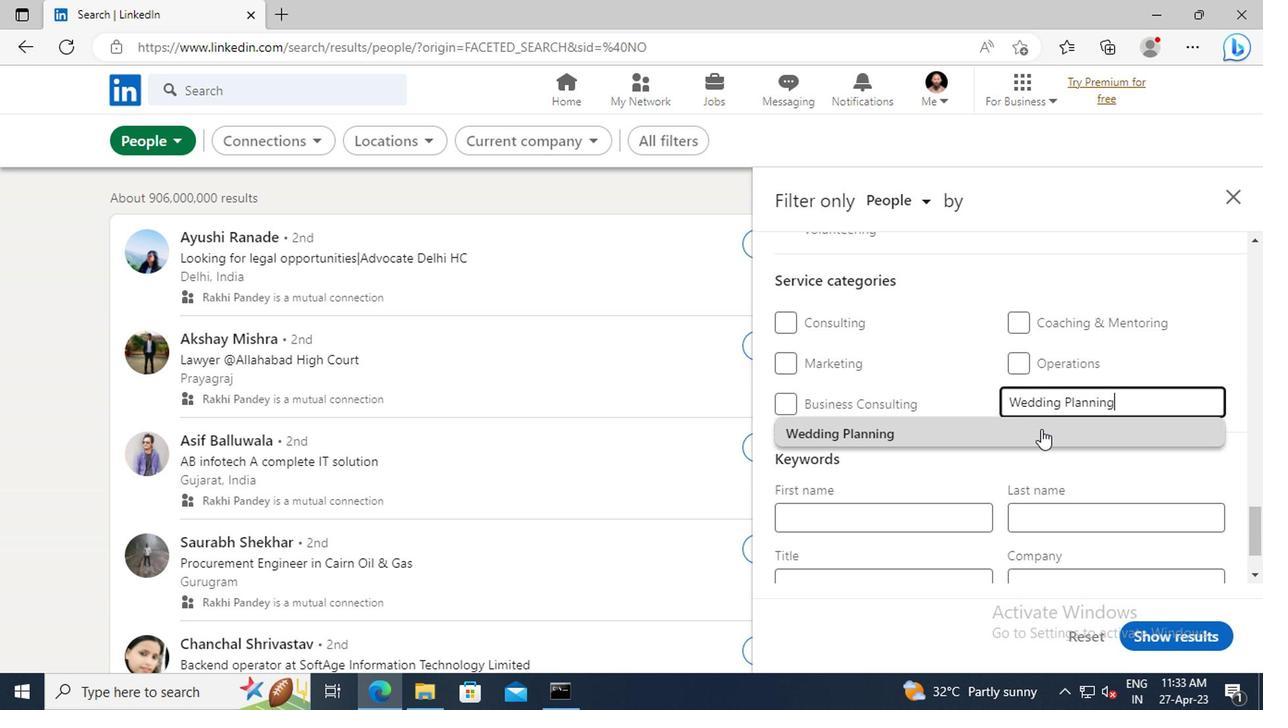 
Action: Mouse moved to (962, 398)
Screenshot: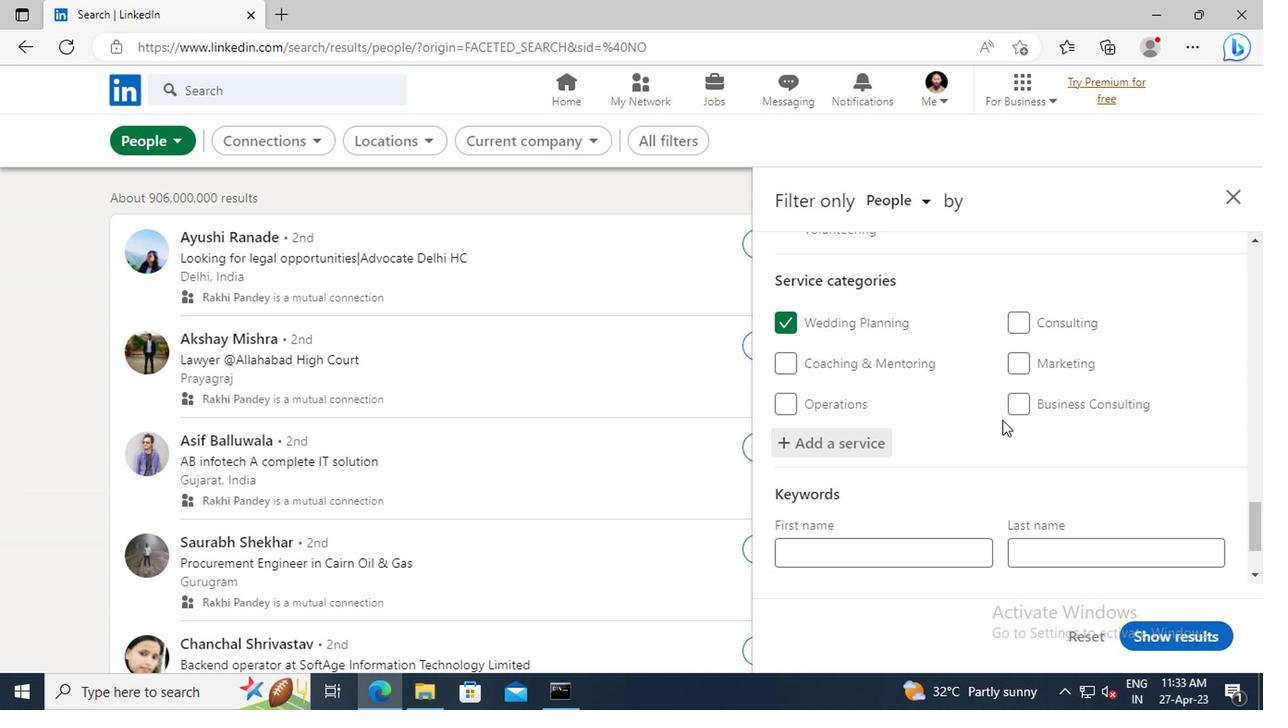 
Action: Mouse scrolled (962, 398) with delta (0, 0)
Screenshot: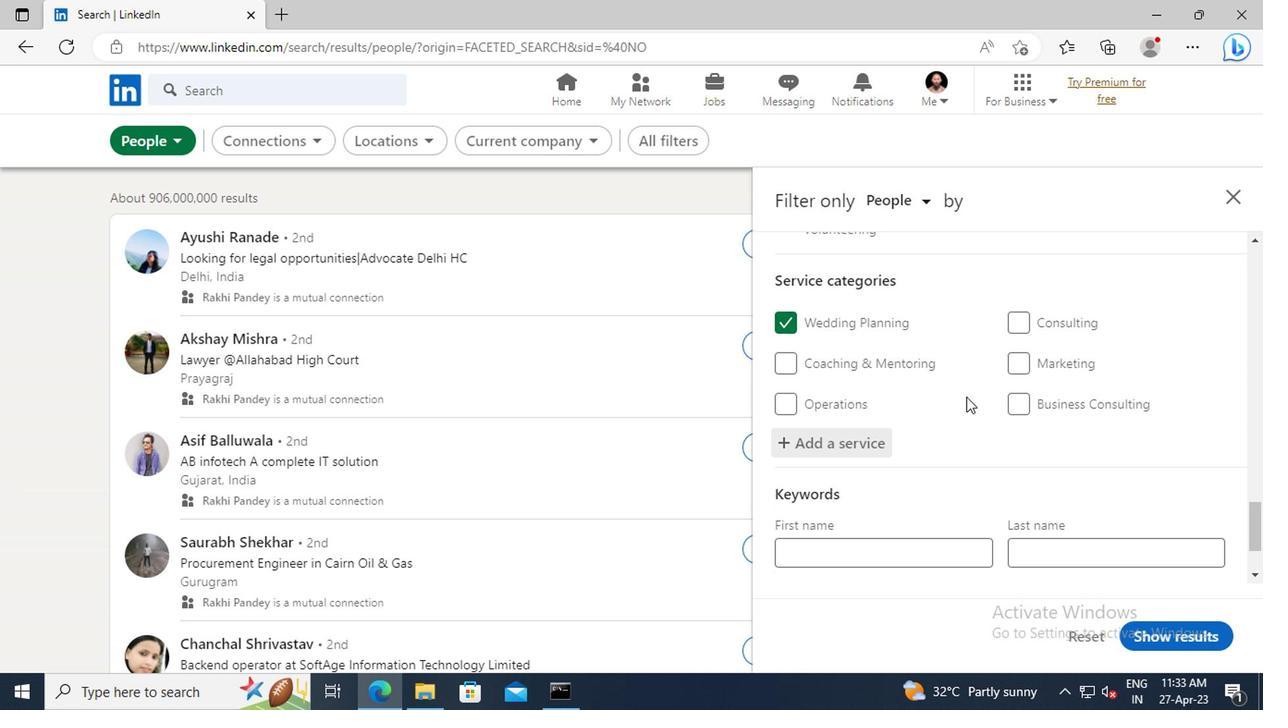 
Action: Mouse scrolled (962, 398) with delta (0, 0)
Screenshot: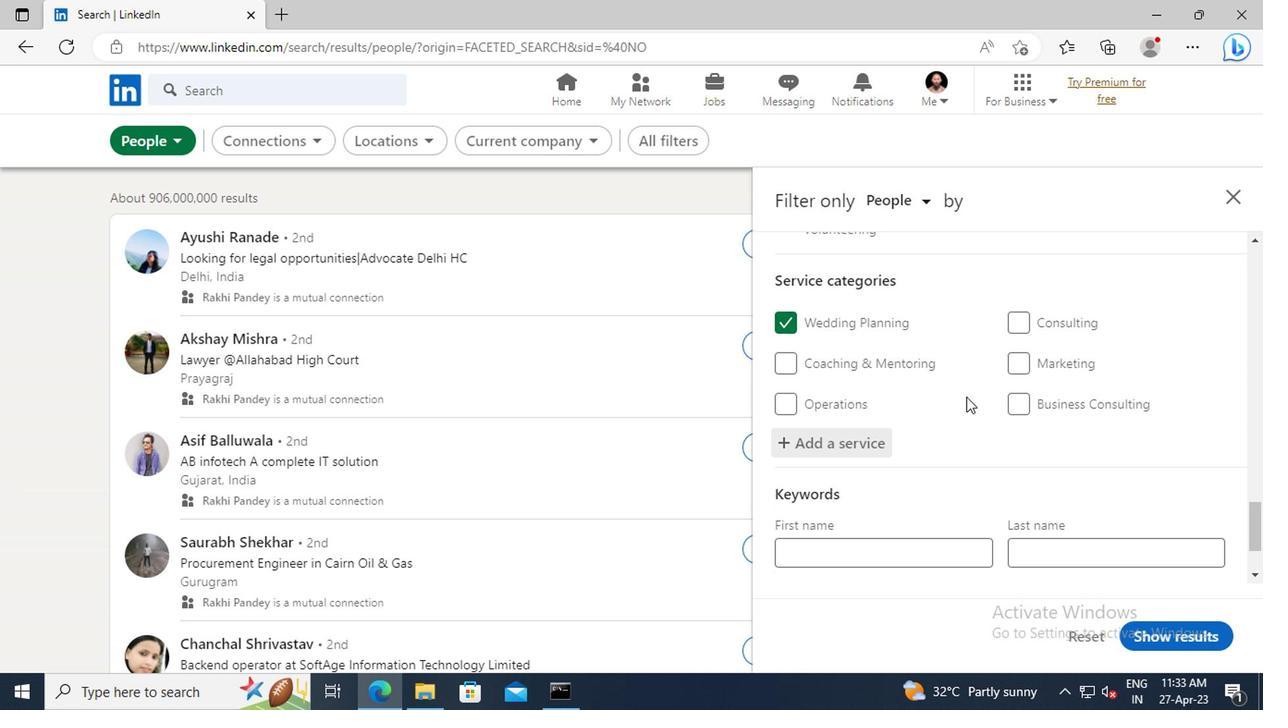 
Action: Mouse scrolled (962, 398) with delta (0, 0)
Screenshot: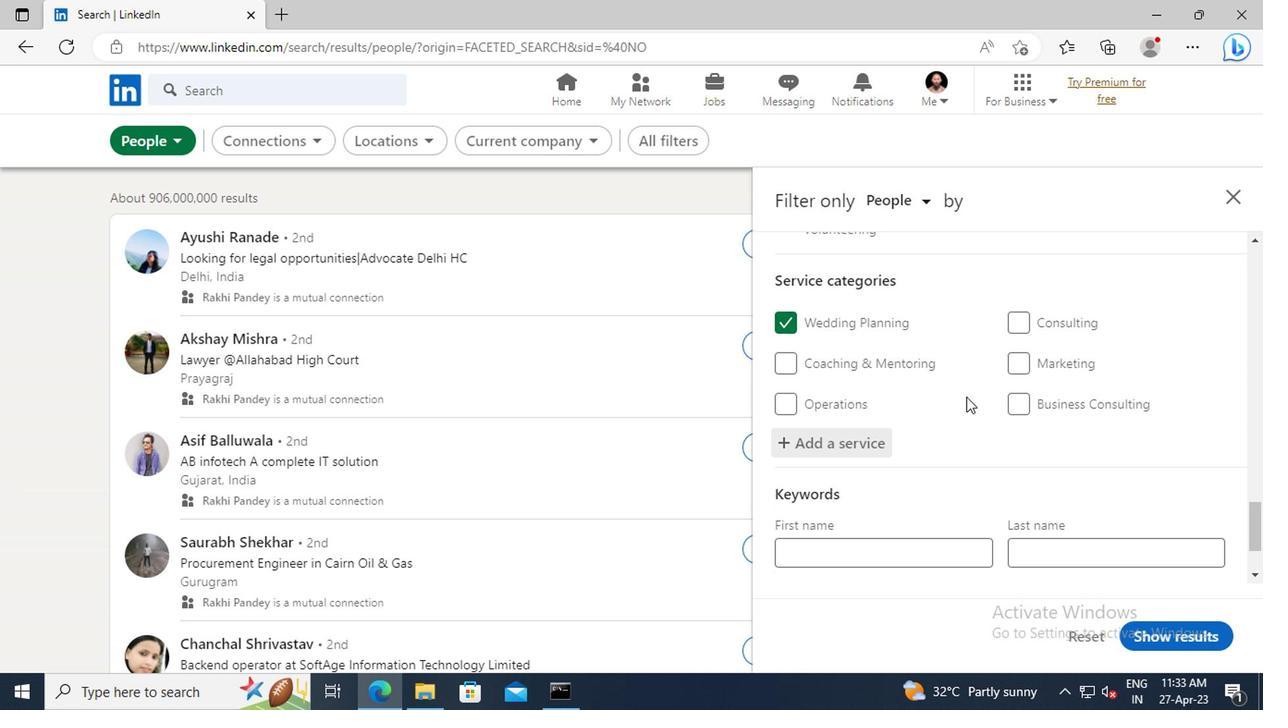 
Action: Mouse scrolled (962, 398) with delta (0, 0)
Screenshot: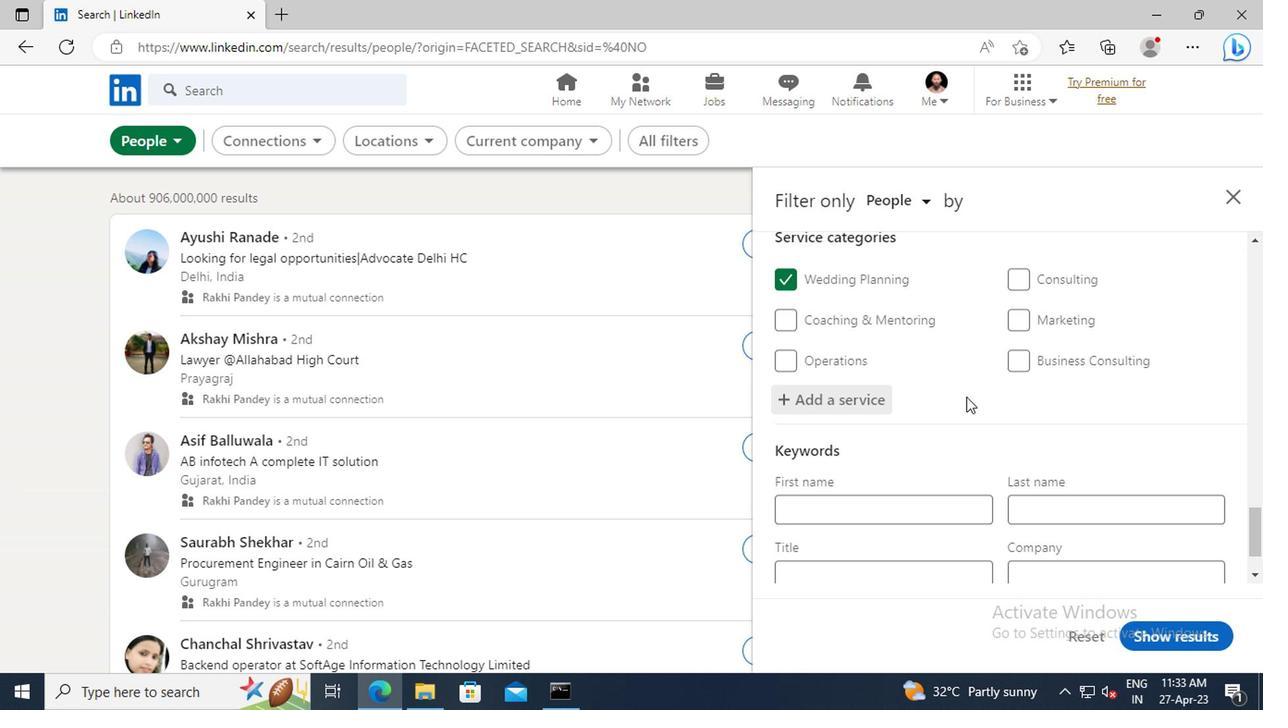 
Action: Mouse moved to (891, 498)
Screenshot: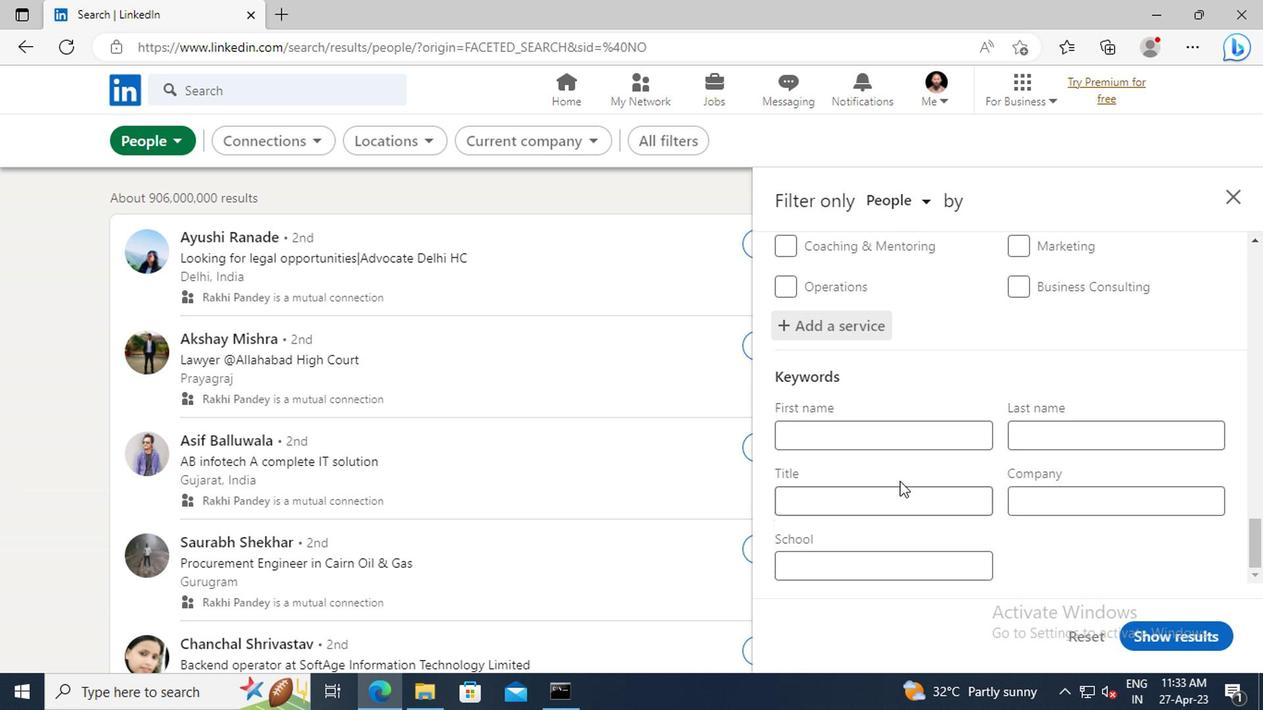 
Action: Mouse pressed left at (891, 498)
Screenshot: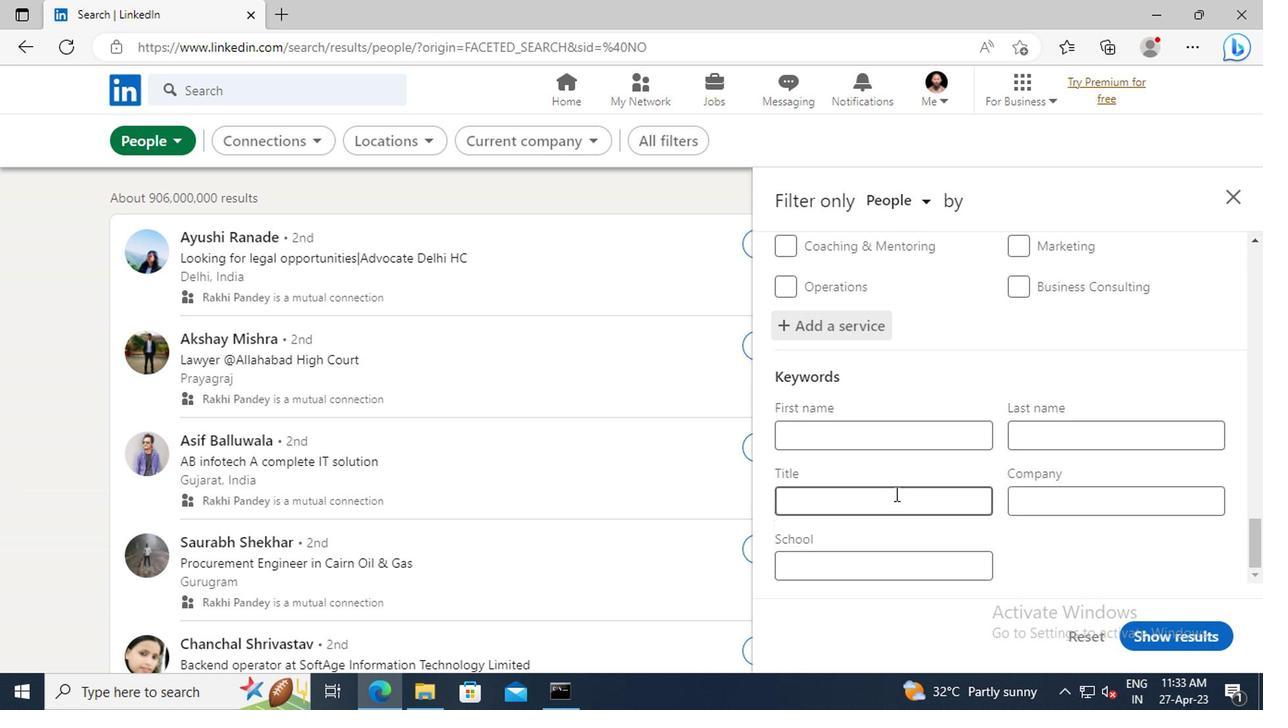 
Action: Key pressed <Key.shift>ASSISTANT<Key.space><Key.shift>PROFESSOR<Key.enter>
Screenshot: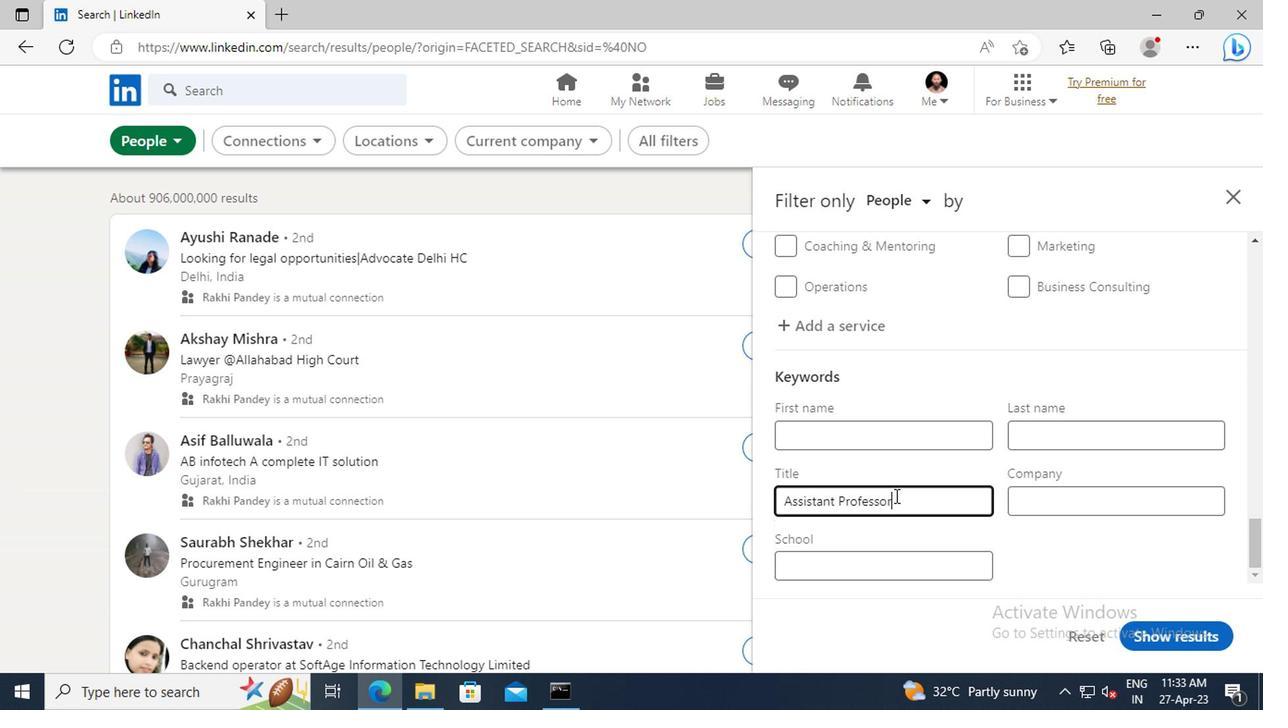 
Action: Mouse moved to (1145, 633)
Screenshot: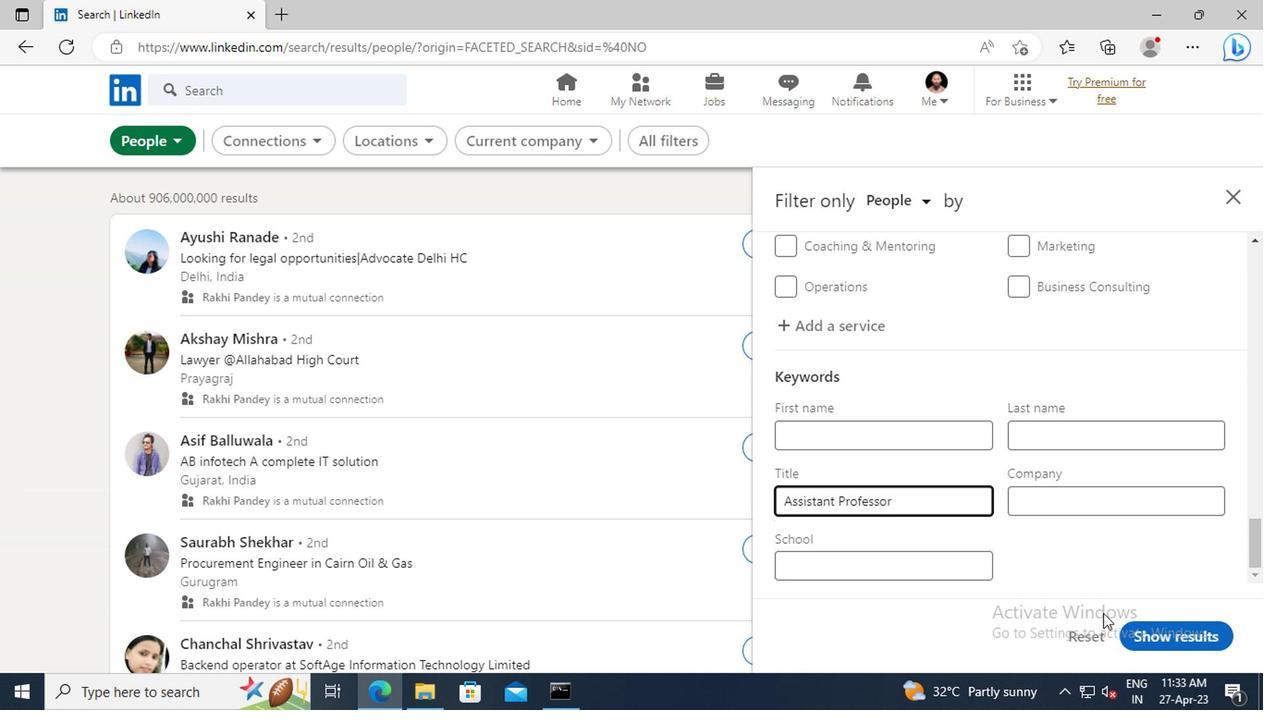 
Action: Mouse pressed left at (1145, 633)
Screenshot: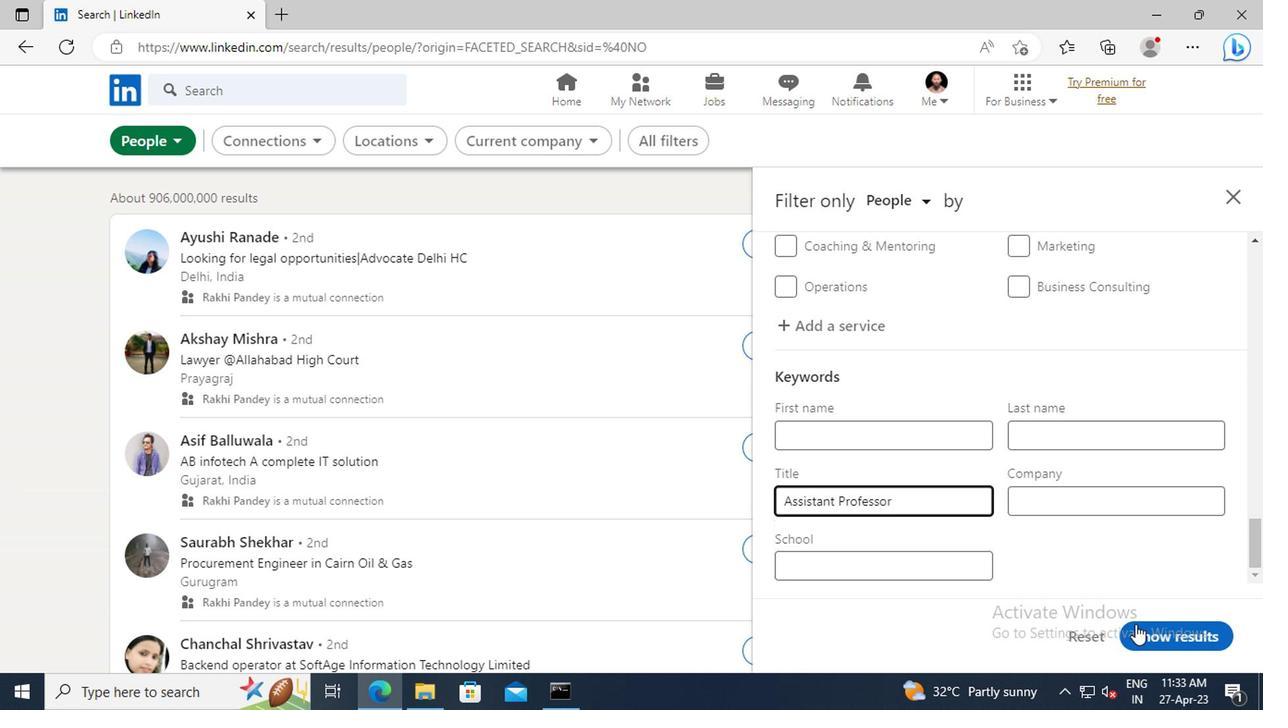 
